 Task: Look for space in Asadābād, Afghanistan from 6th June, 2023 to 8th June, 2023 for 2 adults in price range Rs.7000 to Rs.12000. Place can be private room with 1  bedroom having 2 beds and 1 bathroom. Property type can be house, flat, hotel. Amenities needed are: wifi, air conditioning. Booking option can be shelf check-in. Required host language is English.
Action: Mouse moved to (537, 106)
Screenshot: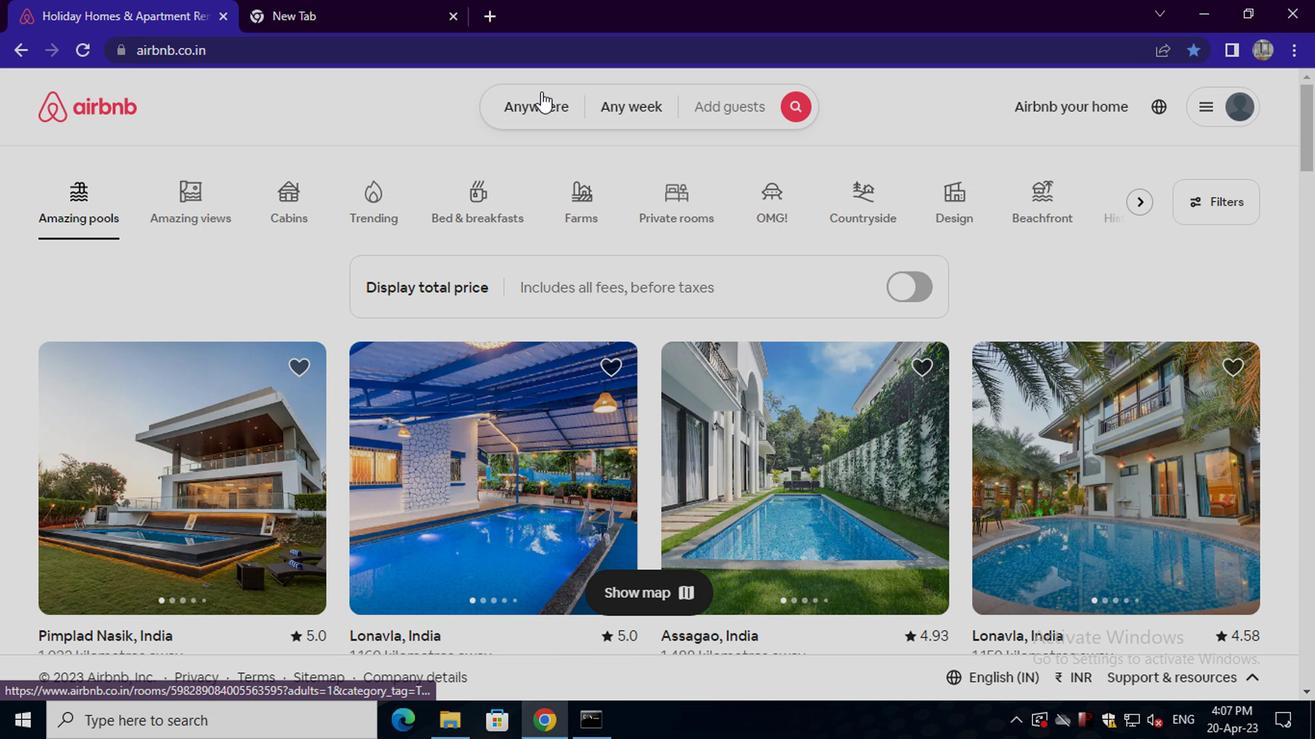 
Action: Mouse pressed left at (537, 106)
Screenshot: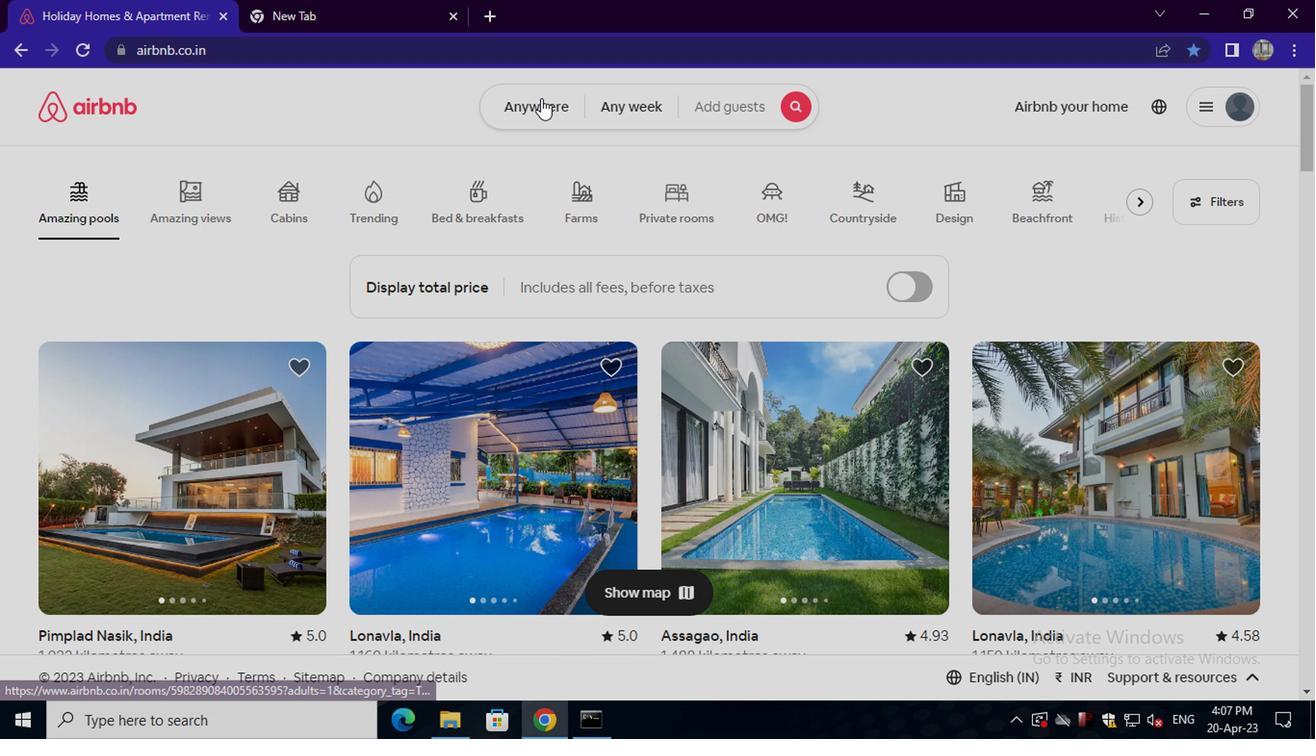 
Action: Mouse moved to (360, 191)
Screenshot: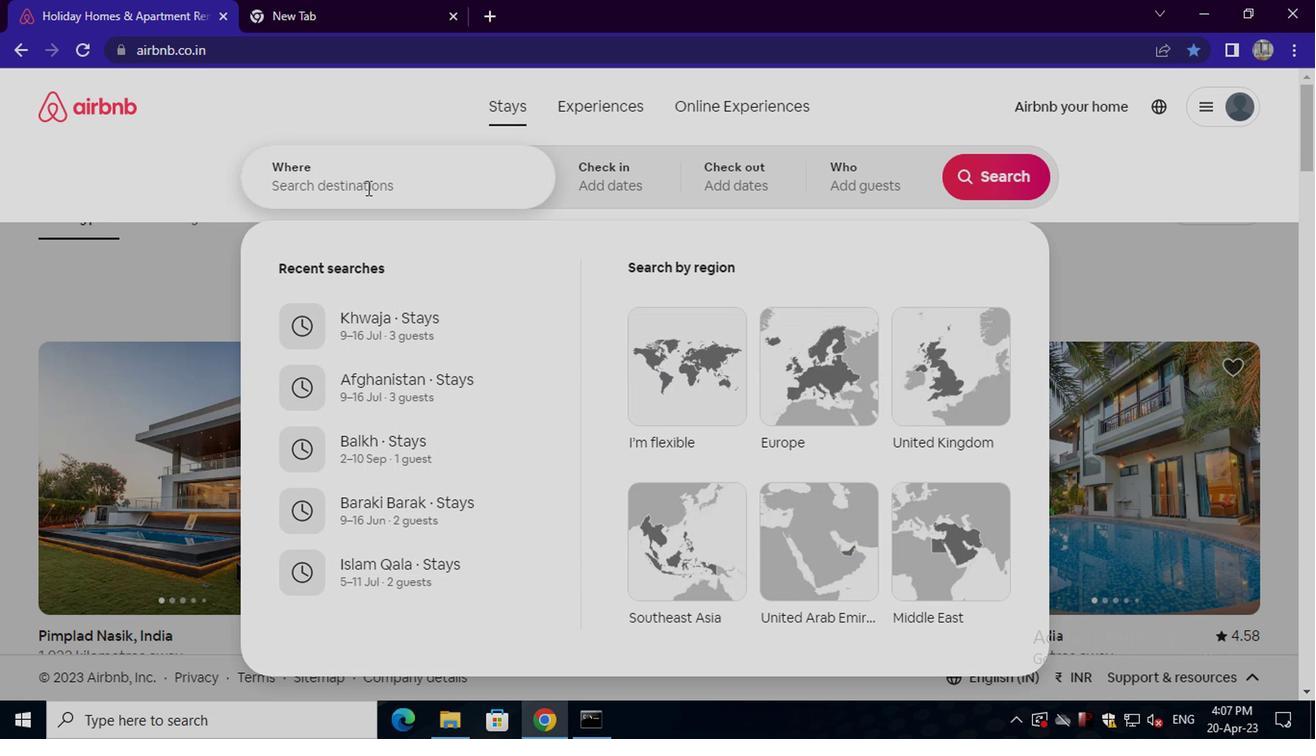 
Action: Mouse pressed left at (360, 191)
Screenshot: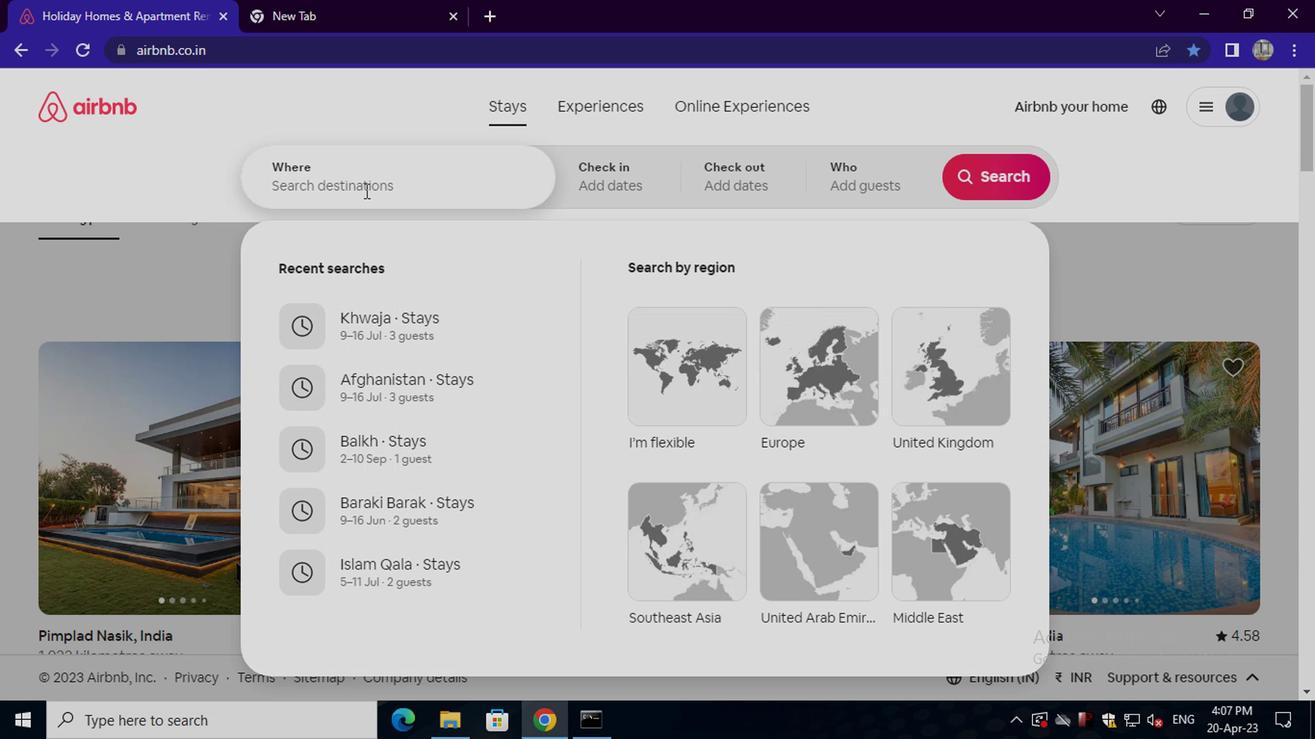 
Action: Key pressed <Key.shift>ASADABAD
Screenshot: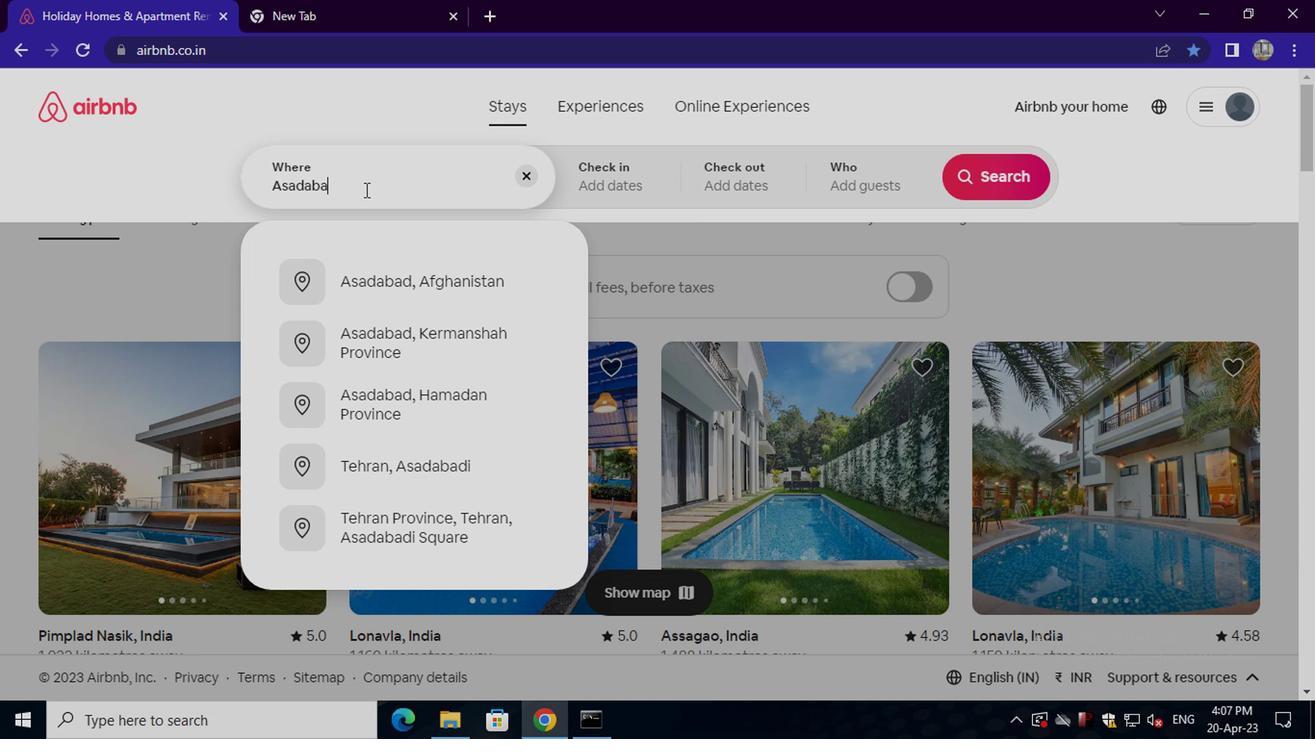 
Action: Mouse moved to (406, 282)
Screenshot: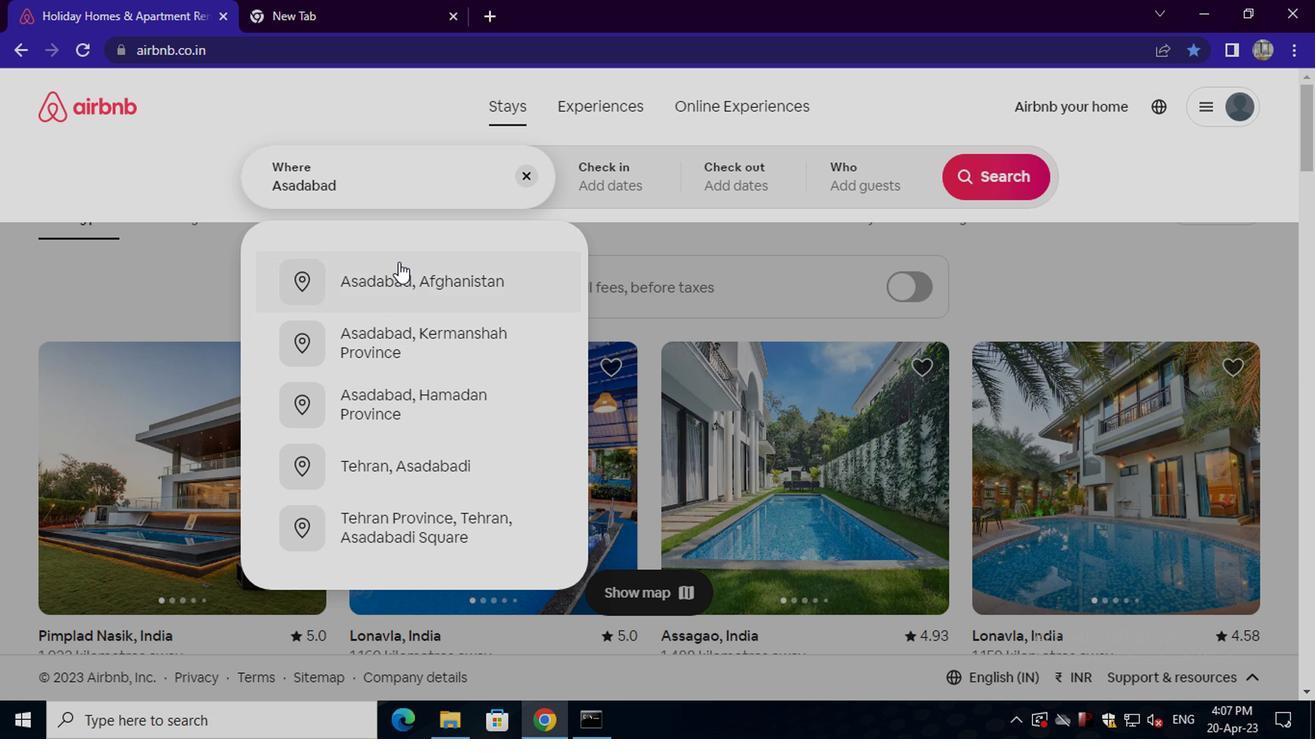 
Action: Mouse pressed left at (406, 282)
Screenshot: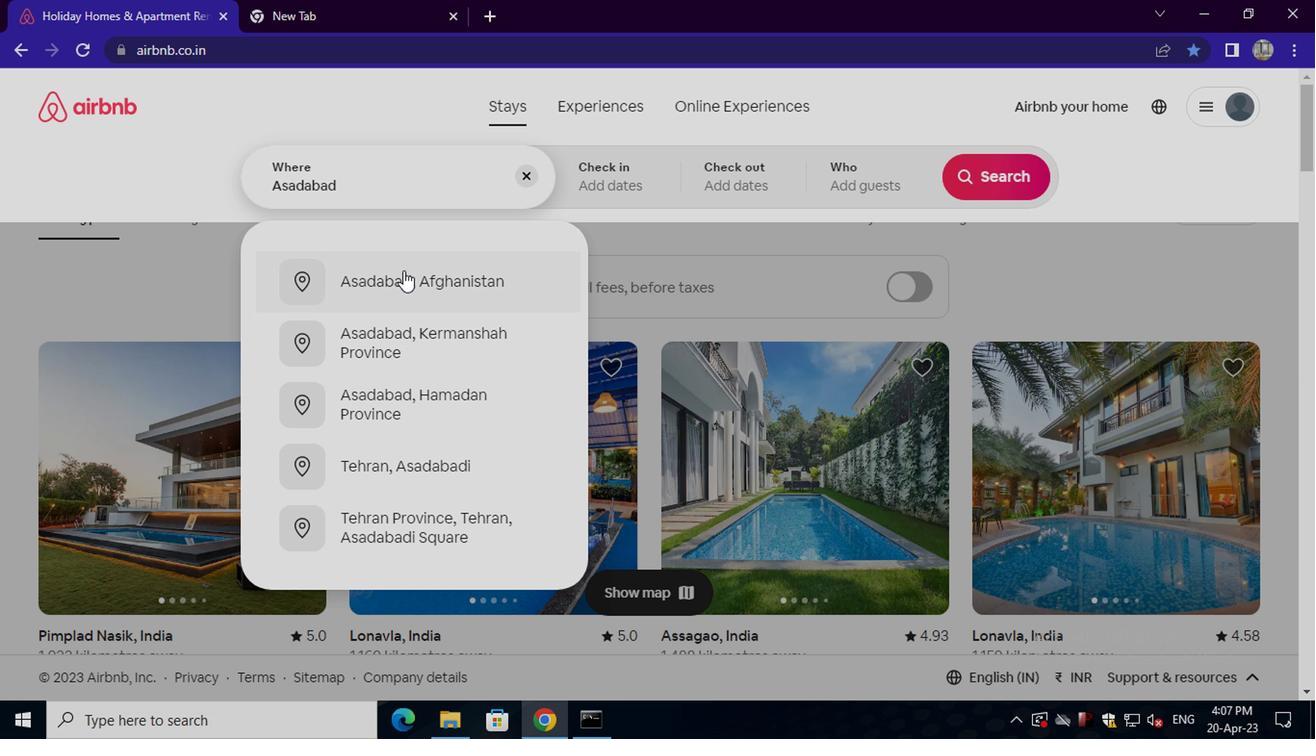 
Action: Mouse moved to (974, 327)
Screenshot: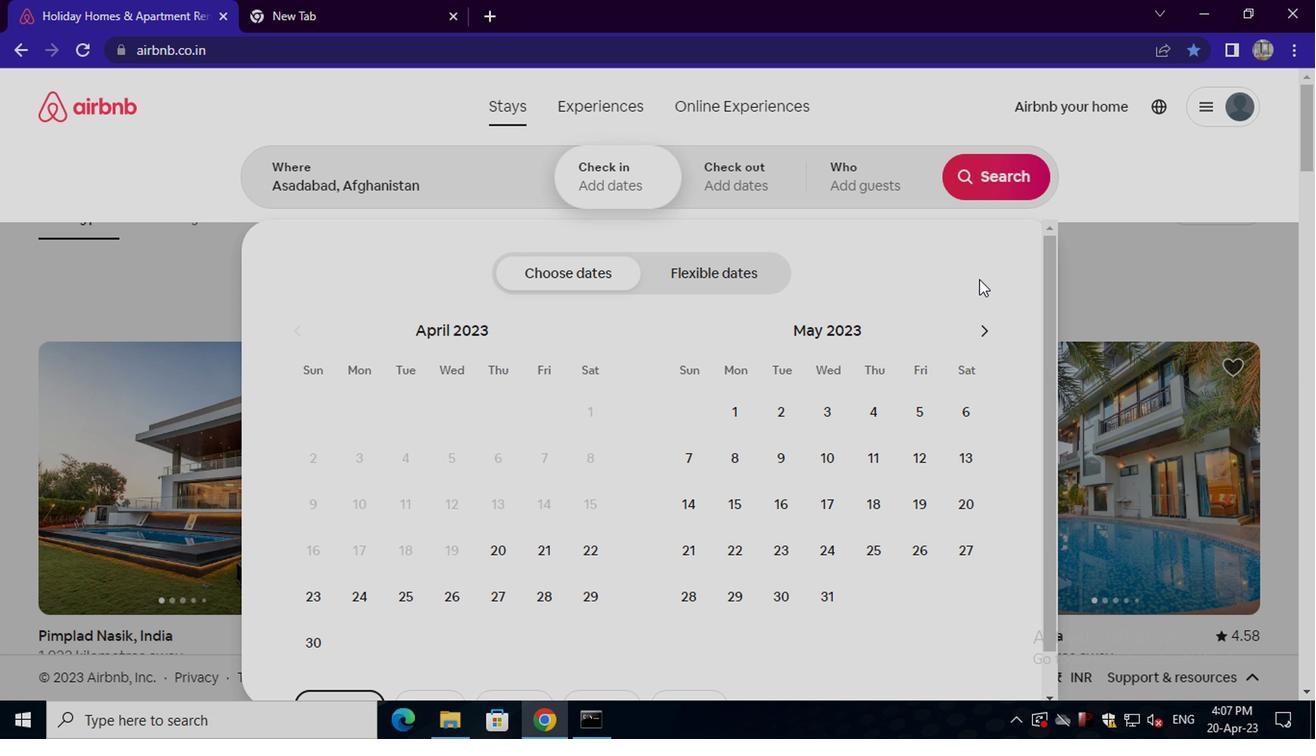 
Action: Mouse pressed left at (974, 327)
Screenshot: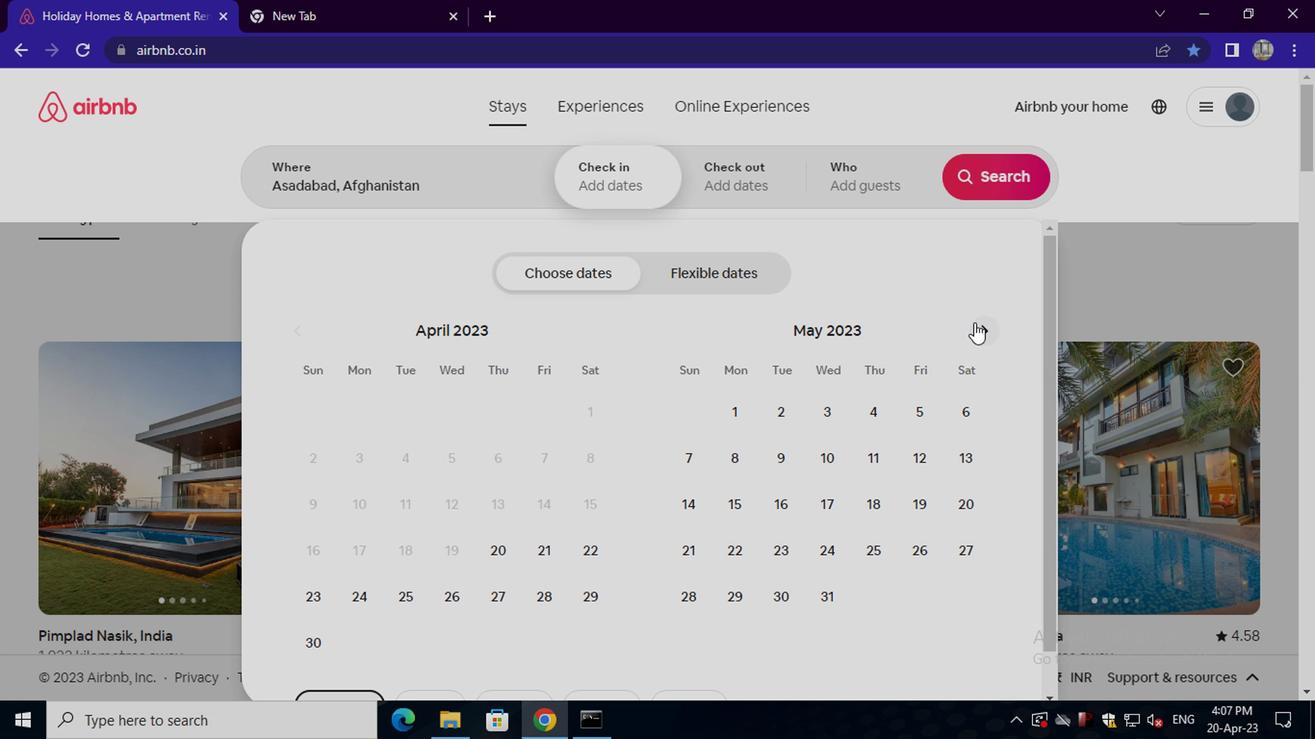 
Action: Mouse moved to (792, 446)
Screenshot: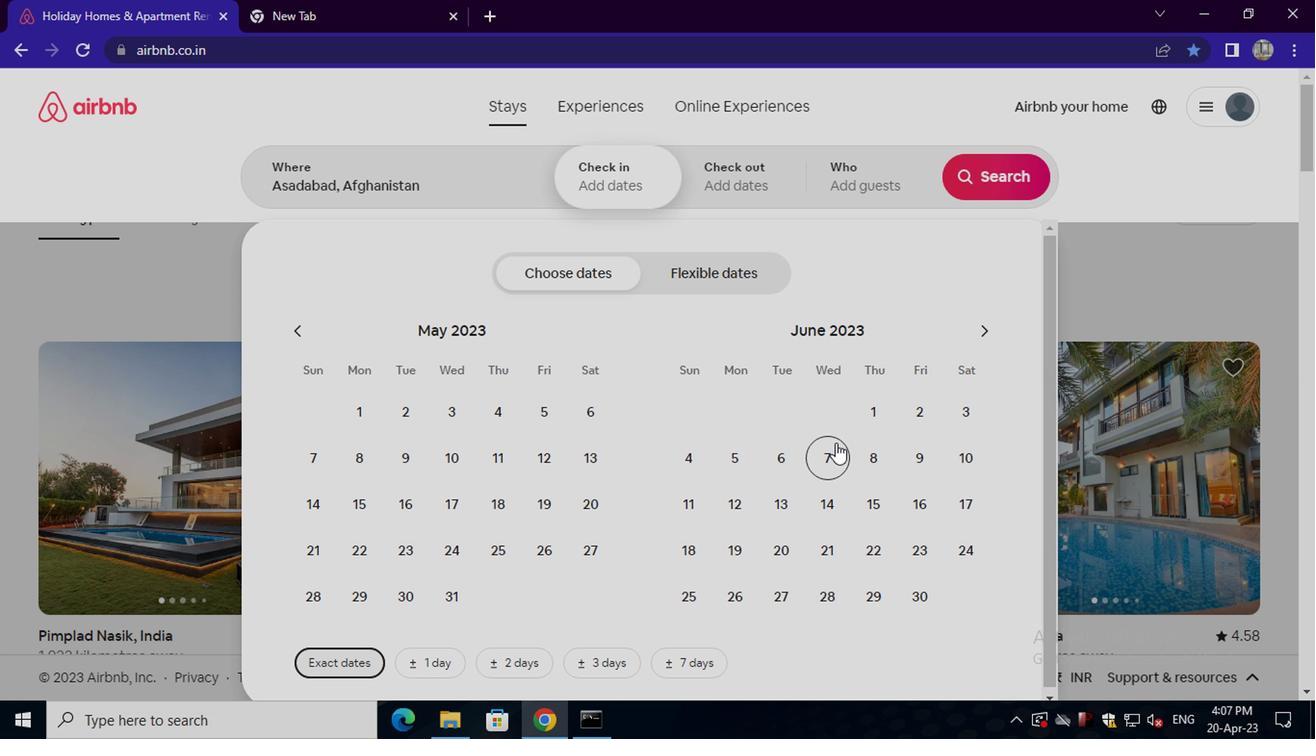 
Action: Mouse pressed left at (792, 446)
Screenshot: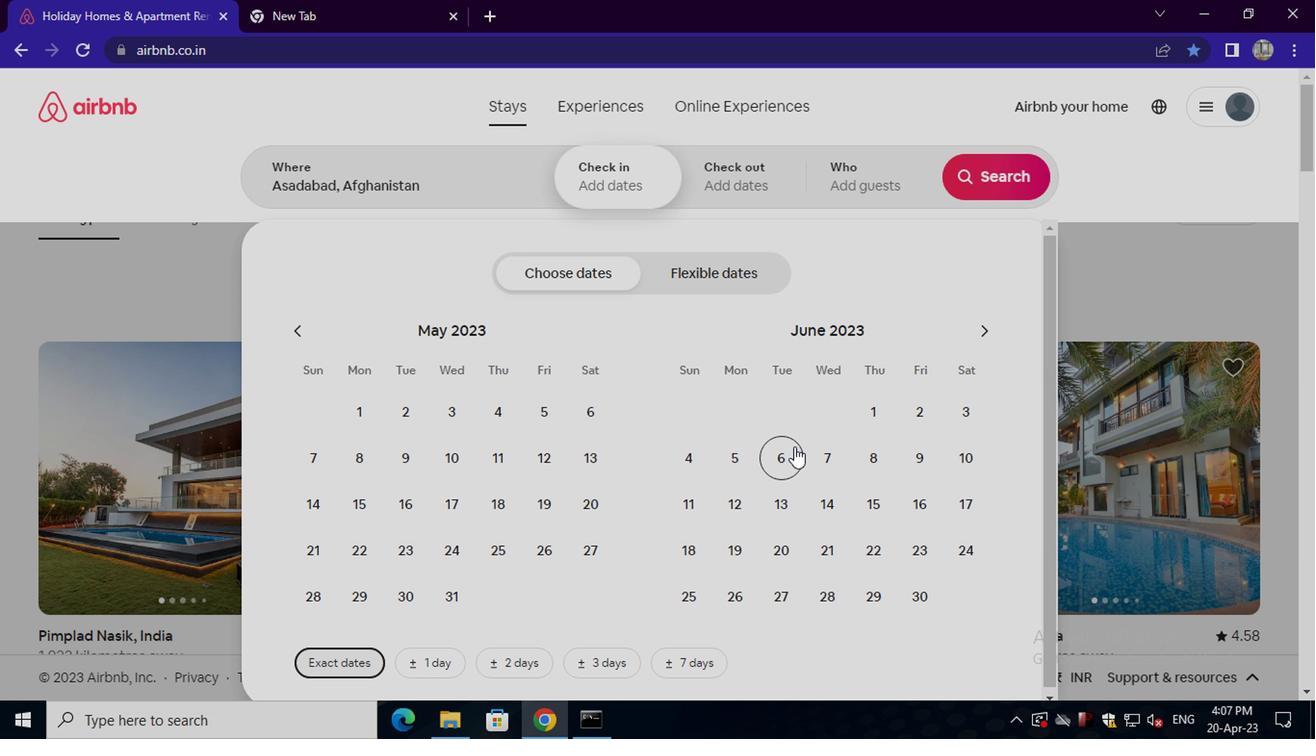 
Action: Mouse moved to (870, 457)
Screenshot: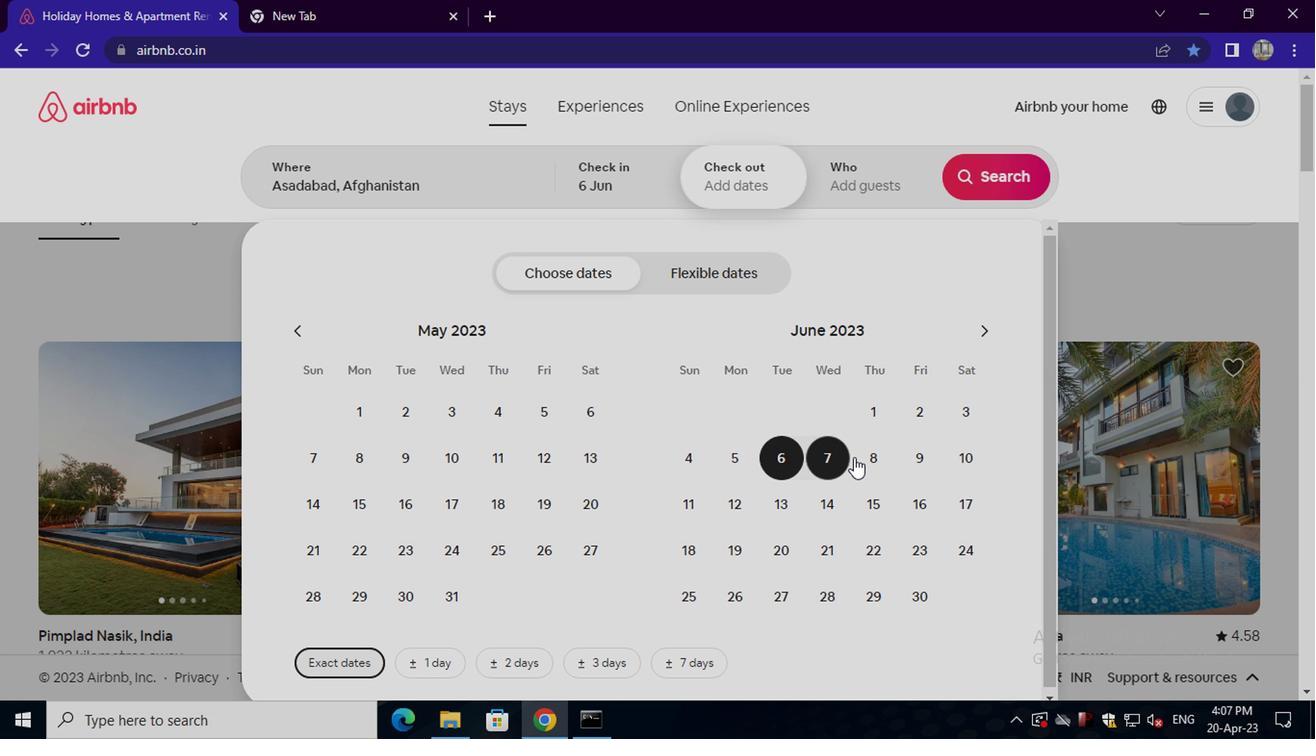 
Action: Mouse pressed left at (870, 457)
Screenshot: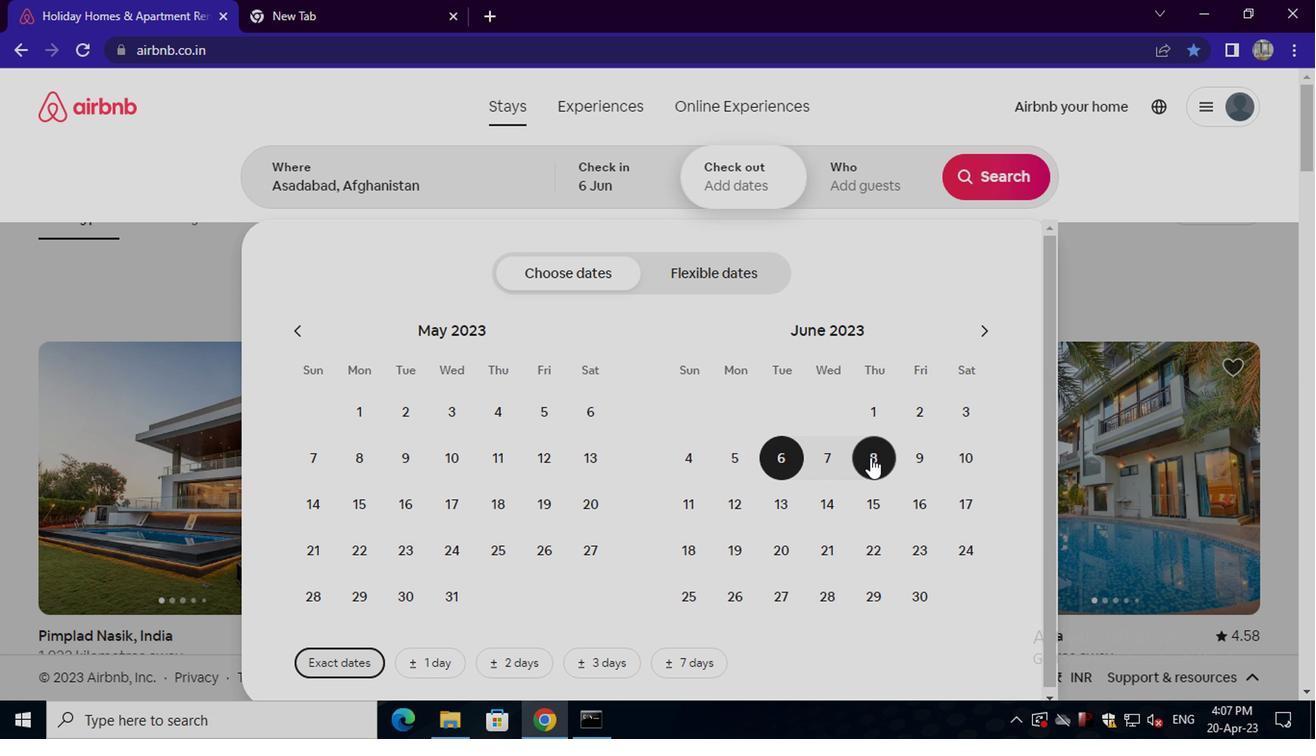 
Action: Mouse moved to (884, 191)
Screenshot: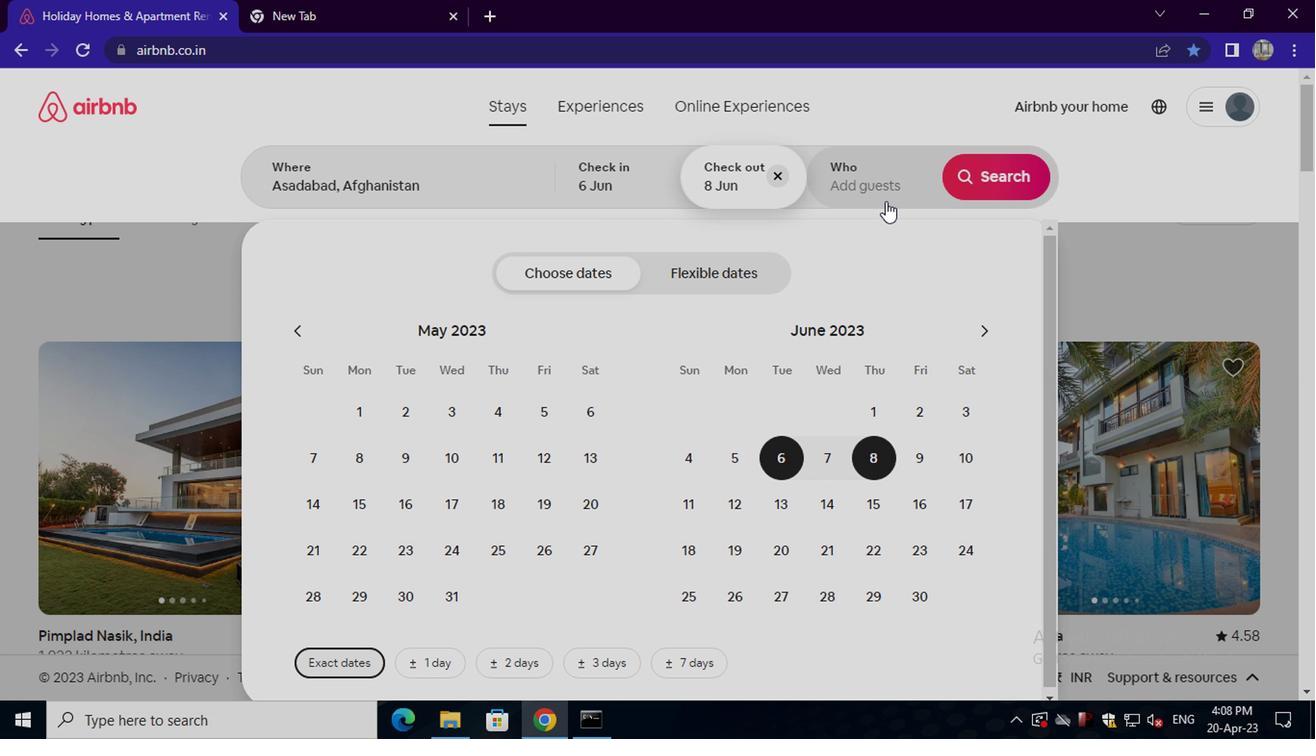 
Action: Mouse pressed left at (884, 191)
Screenshot: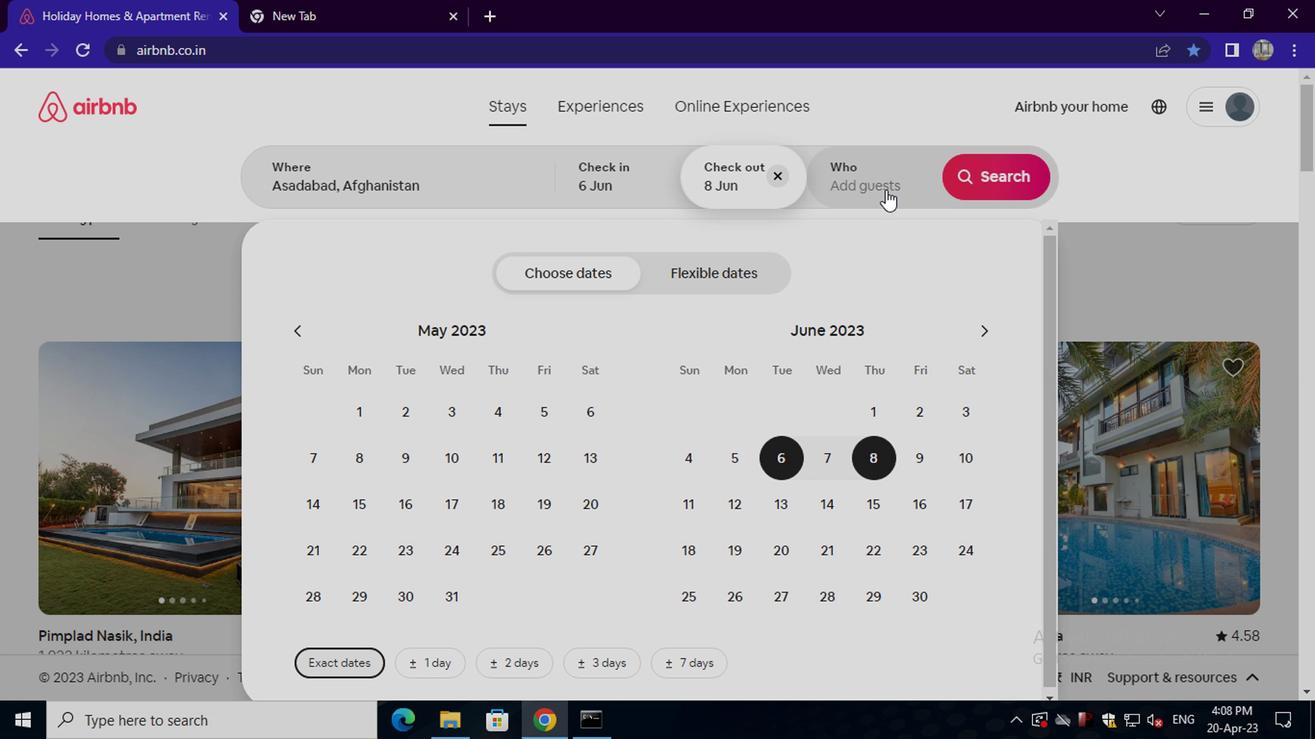 
Action: Mouse moved to (992, 280)
Screenshot: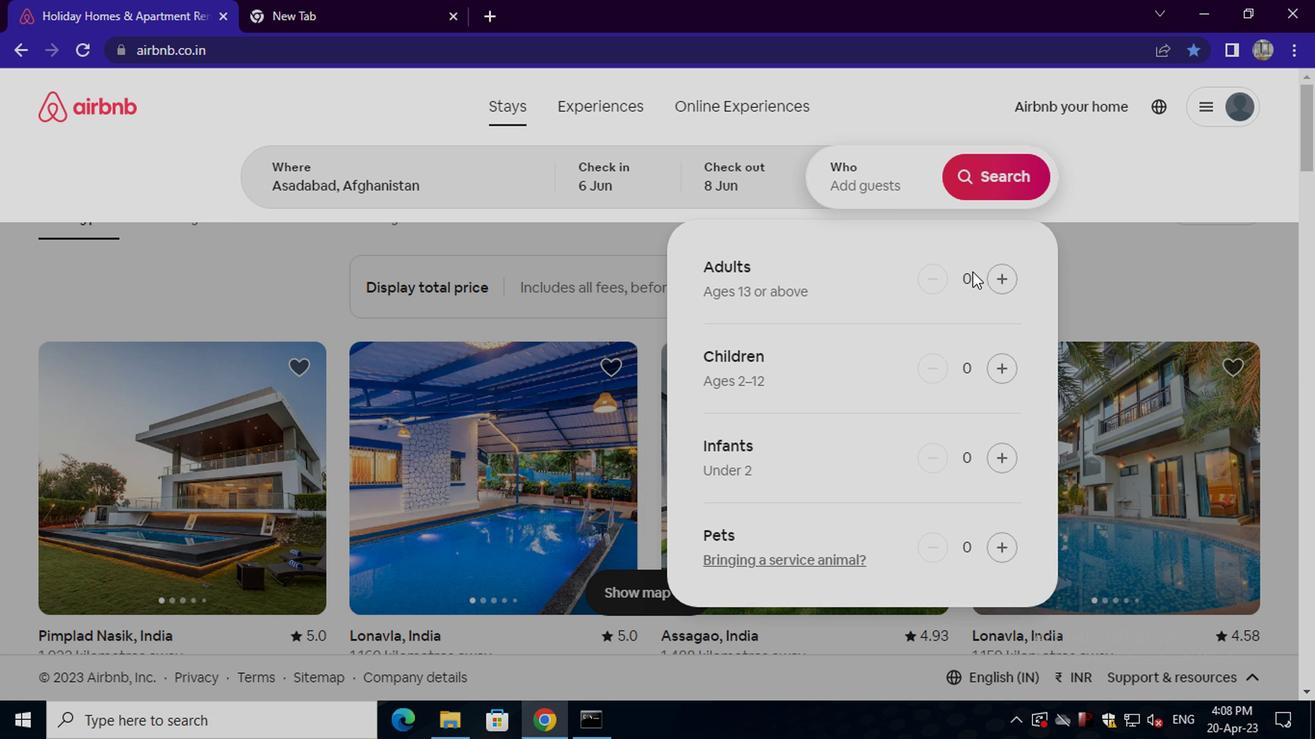 
Action: Mouse pressed left at (992, 280)
Screenshot: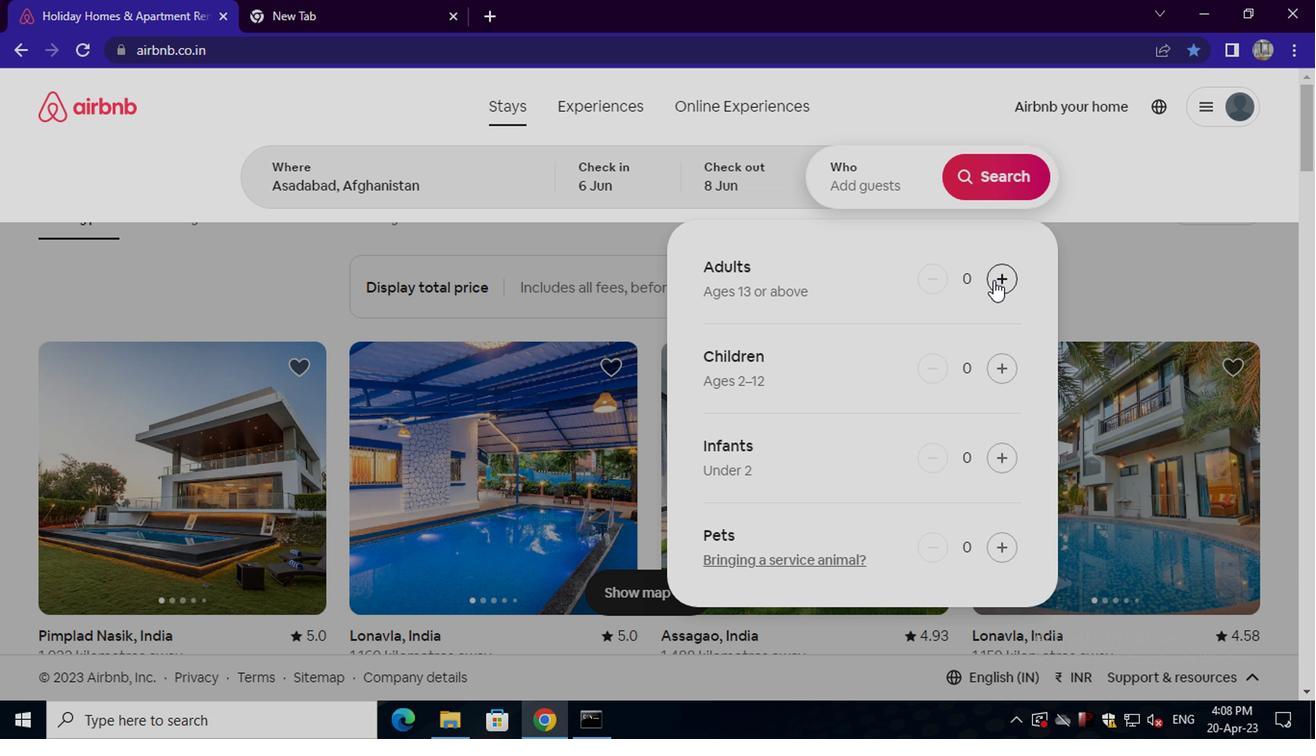 
Action: Mouse pressed left at (992, 280)
Screenshot: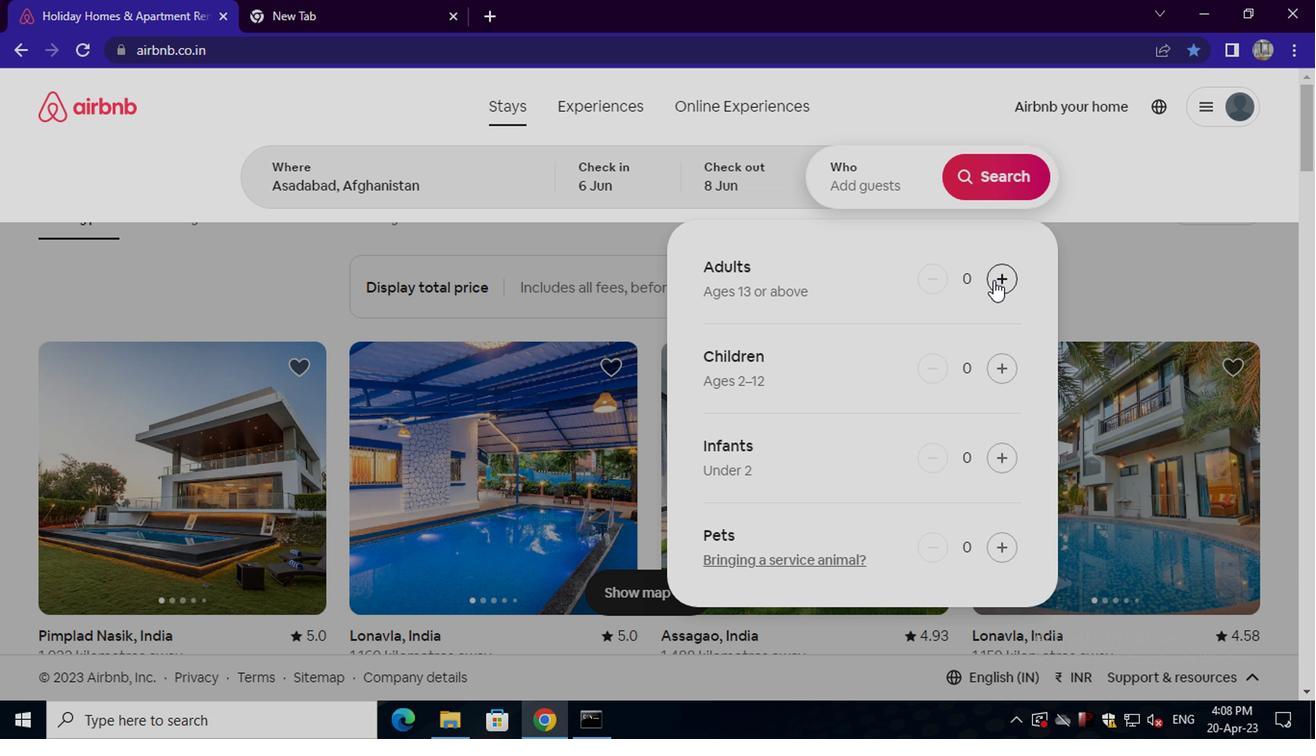 
Action: Mouse moved to (1004, 177)
Screenshot: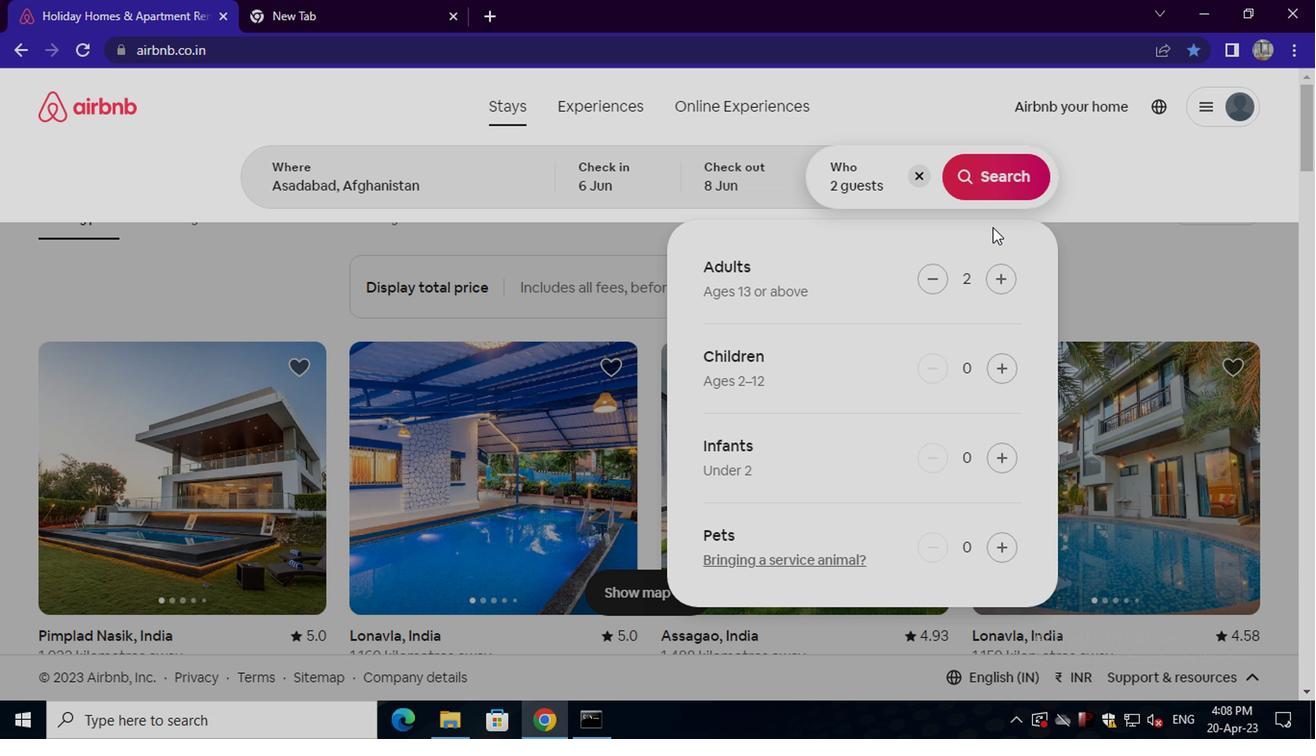 
Action: Mouse pressed left at (1004, 177)
Screenshot: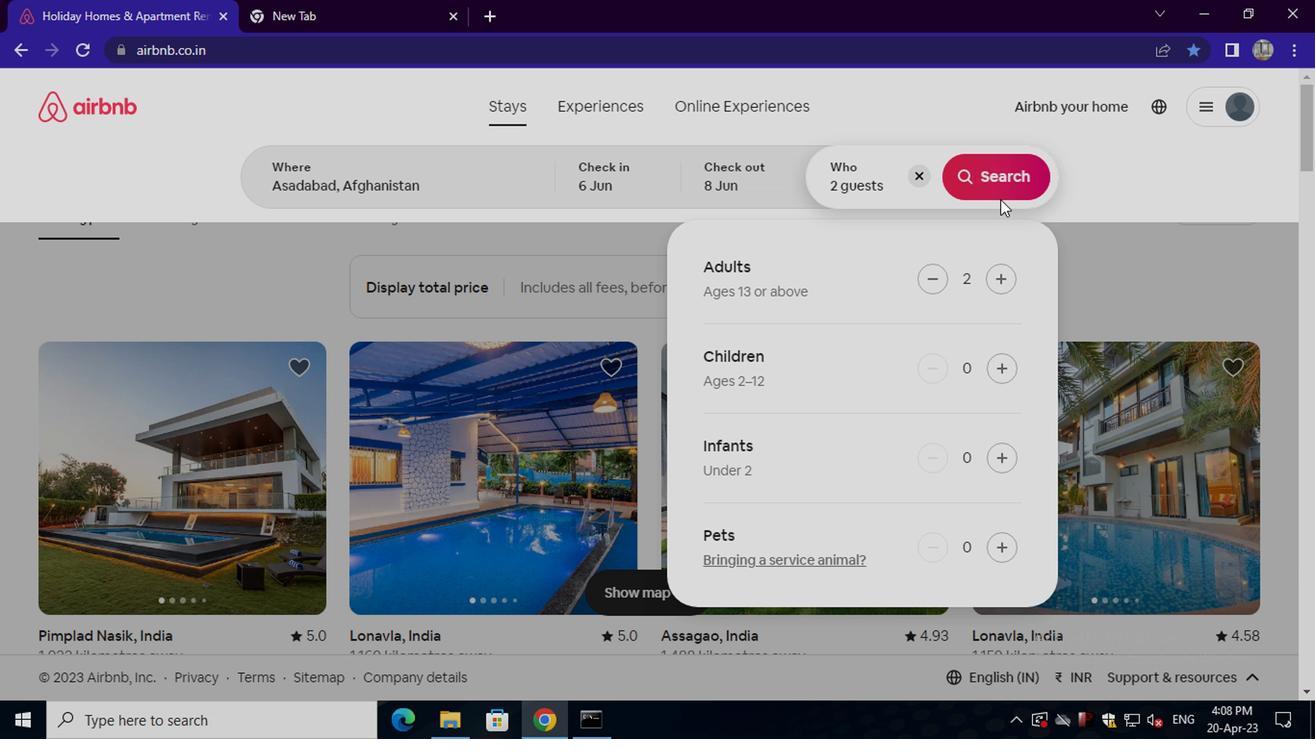 
Action: Mouse moved to (1228, 186)
Screenshot: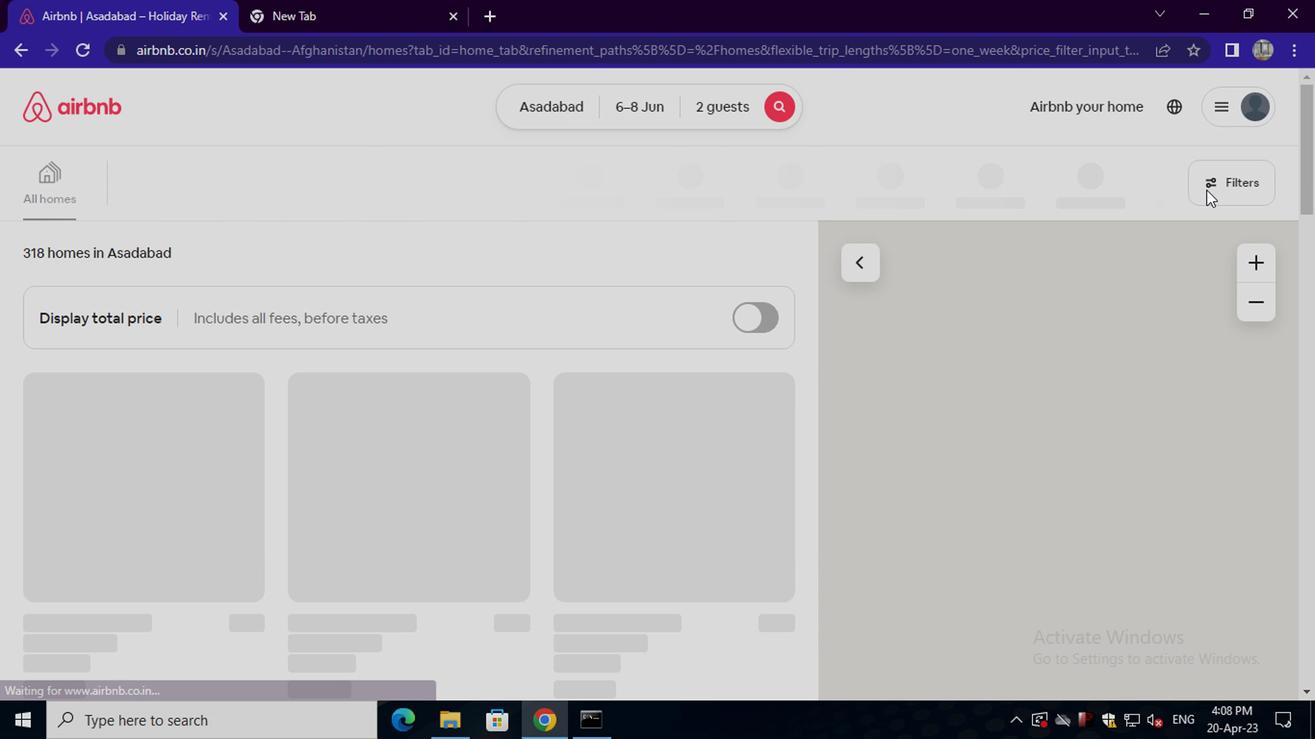 
Action: Mouse pressed left at (1228, 186)
Screenshot: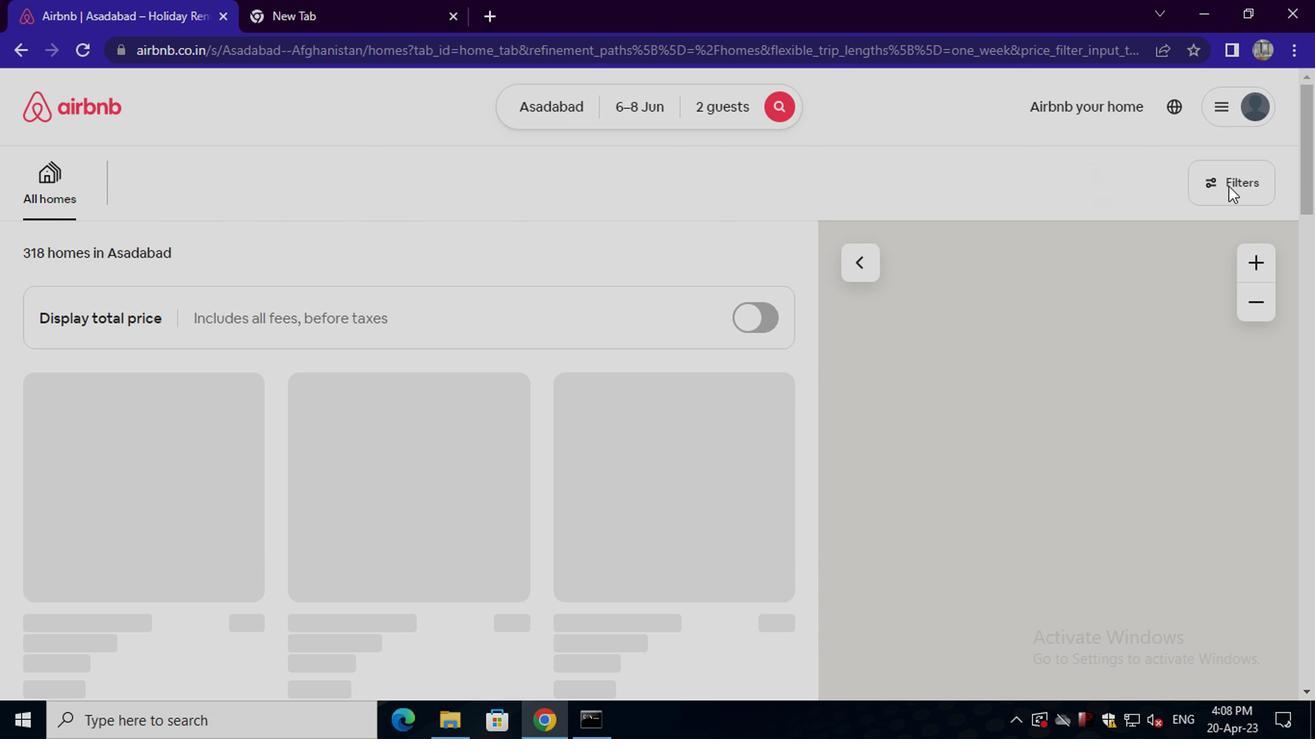 
Action: Mouse moved to (446, 433)
Screenshot: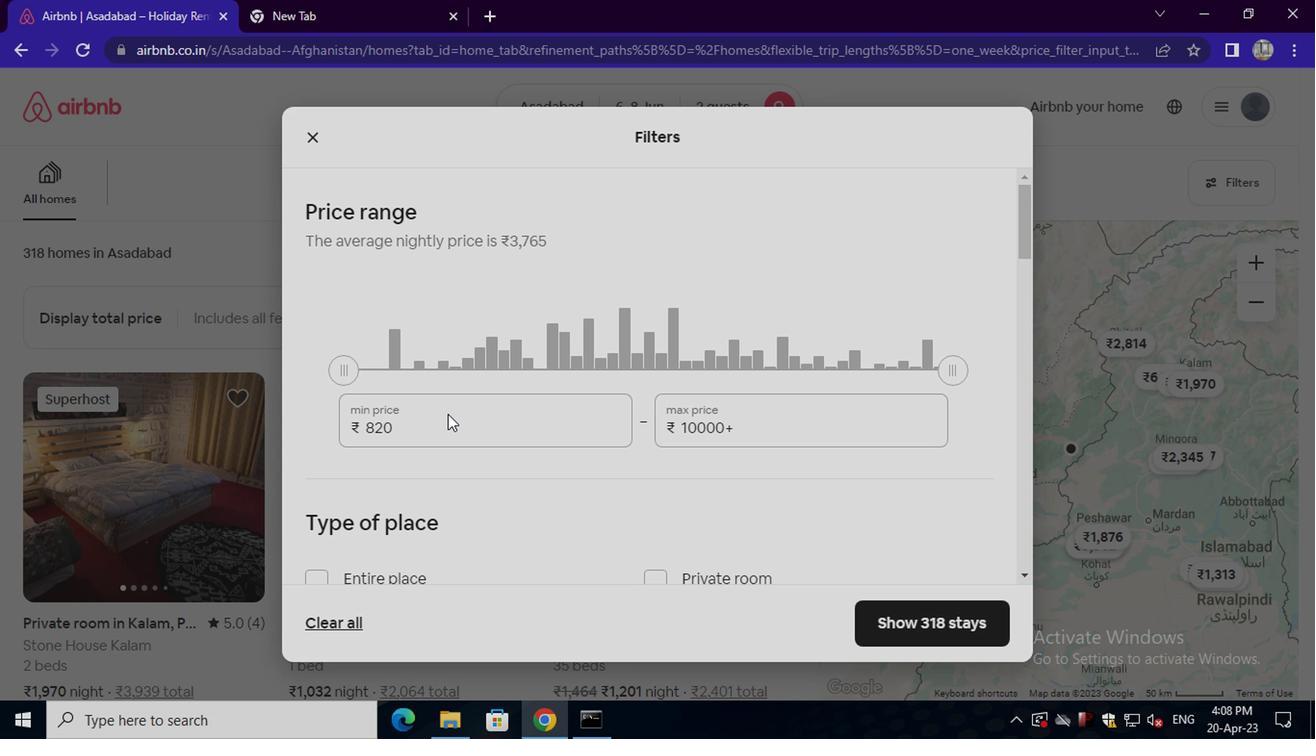 
Action: Mouse pressed left at (446, 433)
Screenshot: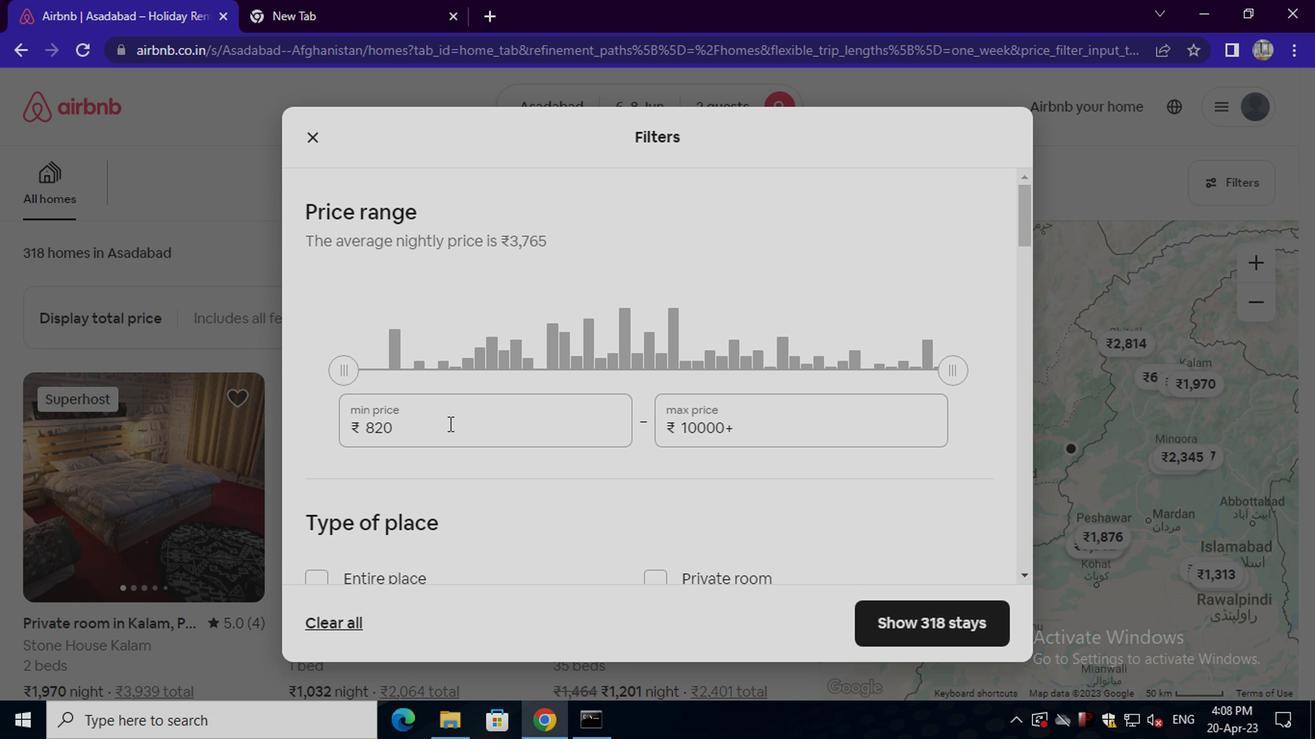 
Action: Key pressed <Key.backspace><Key.backspace><Key.backspace><Key.backspace><Key.backspace><Key.backspace><Key.backspace><Key.backspace><Key.backspace><Key.backspace><Key.backspace><Key.backspace>7000
Screenshot: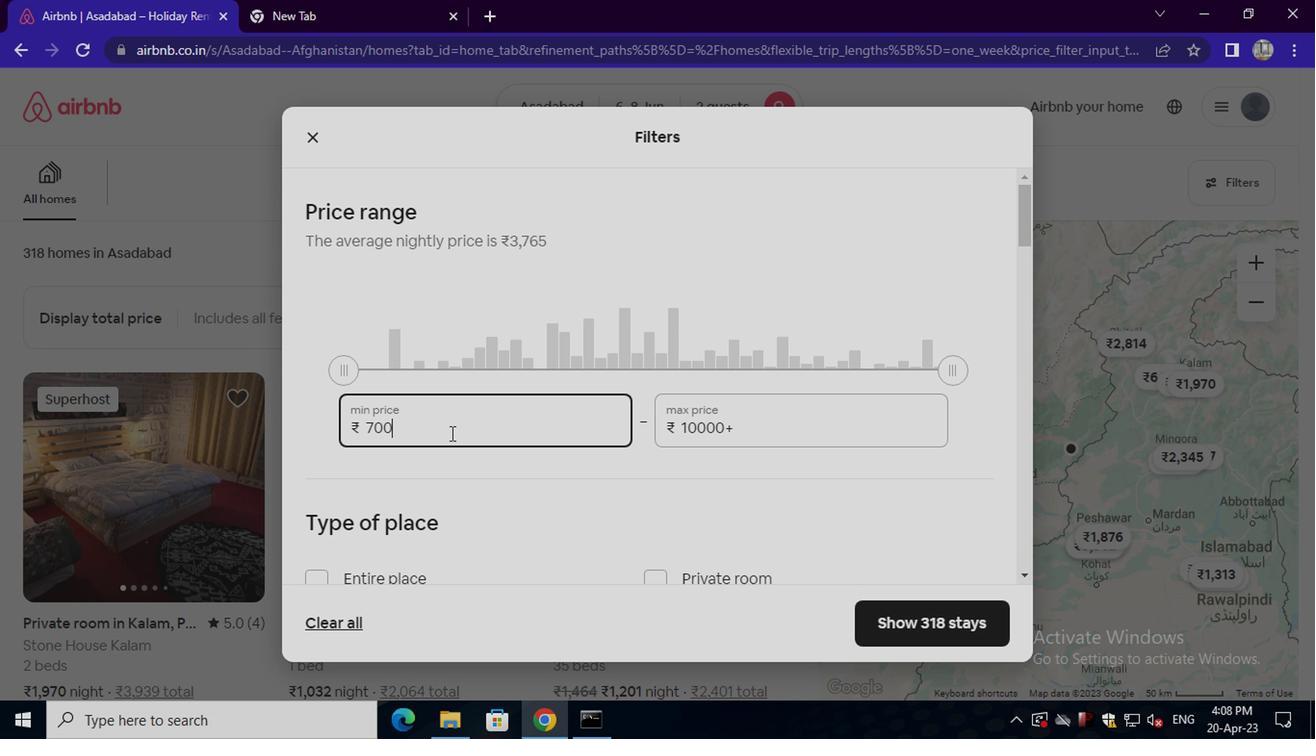 
Action: Mouse moved to (744, 432)
Screenshot: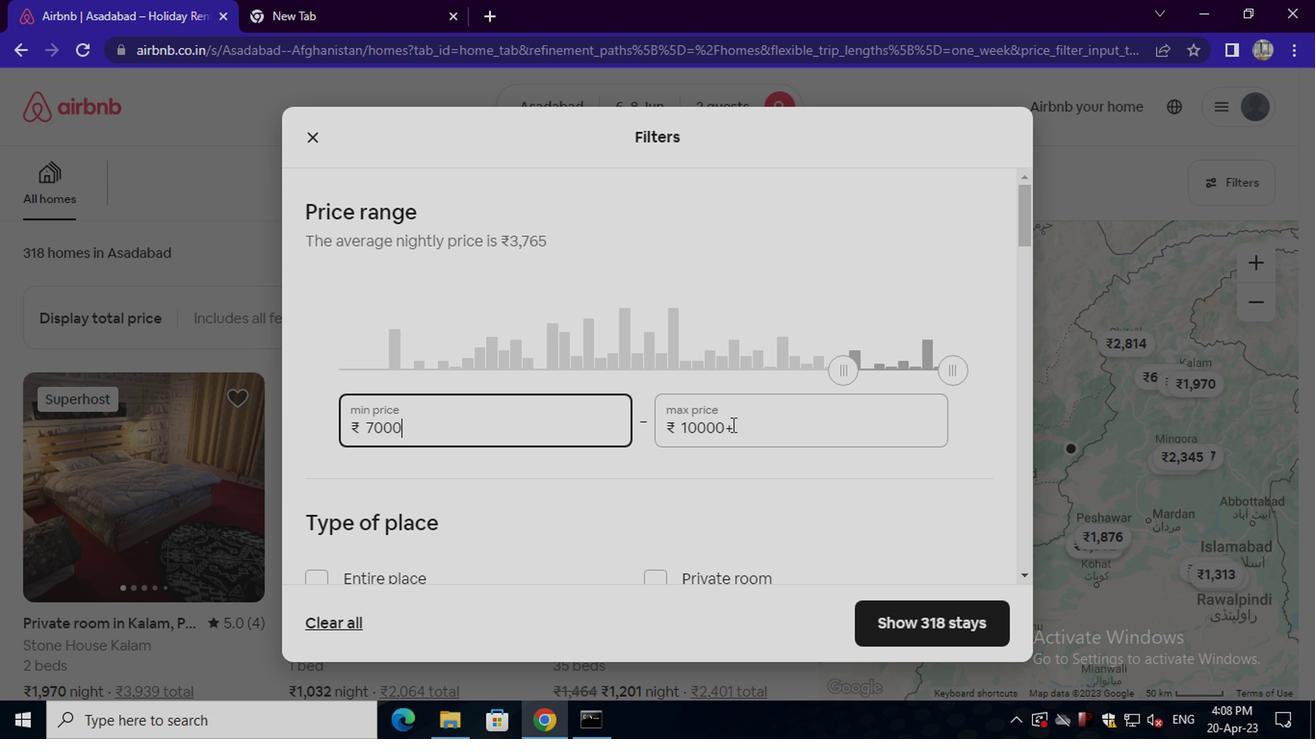
Action: Mouse pressed left at (744, 432)
Screenshot: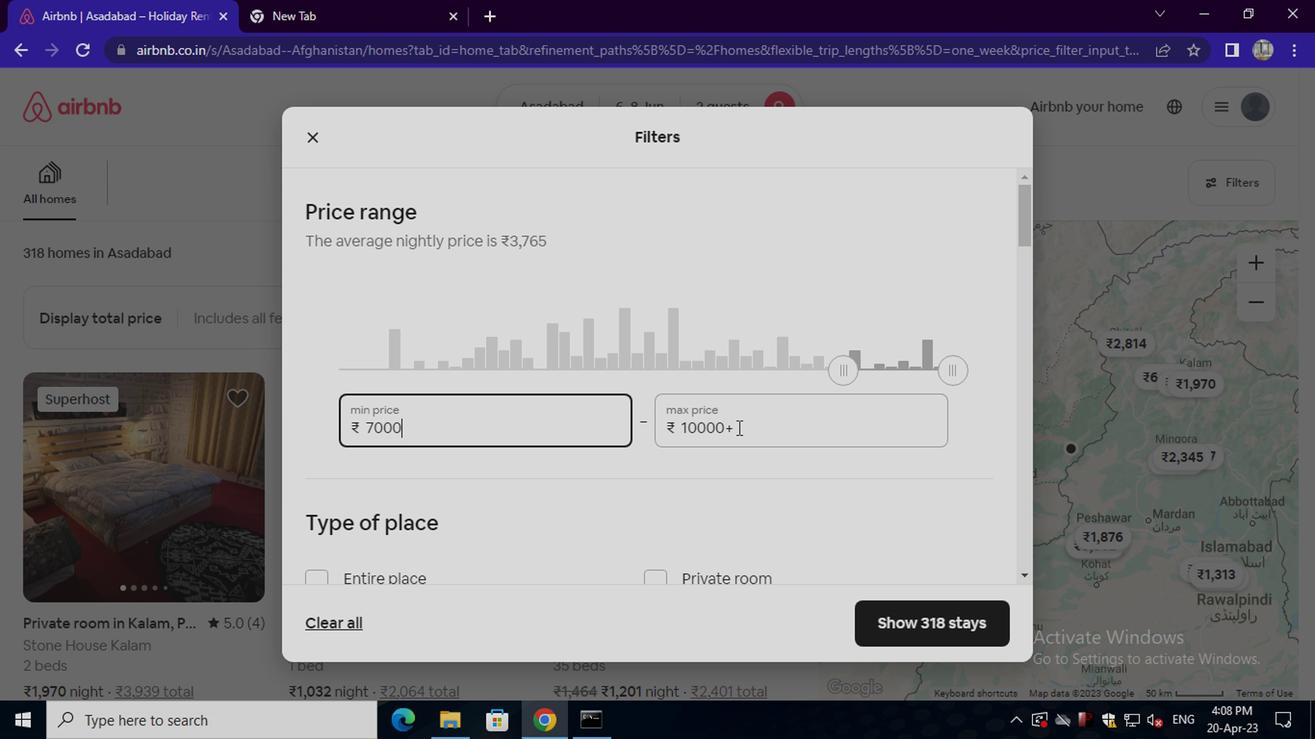 
Action: Mouse moved to (769, 416)
Screenshot: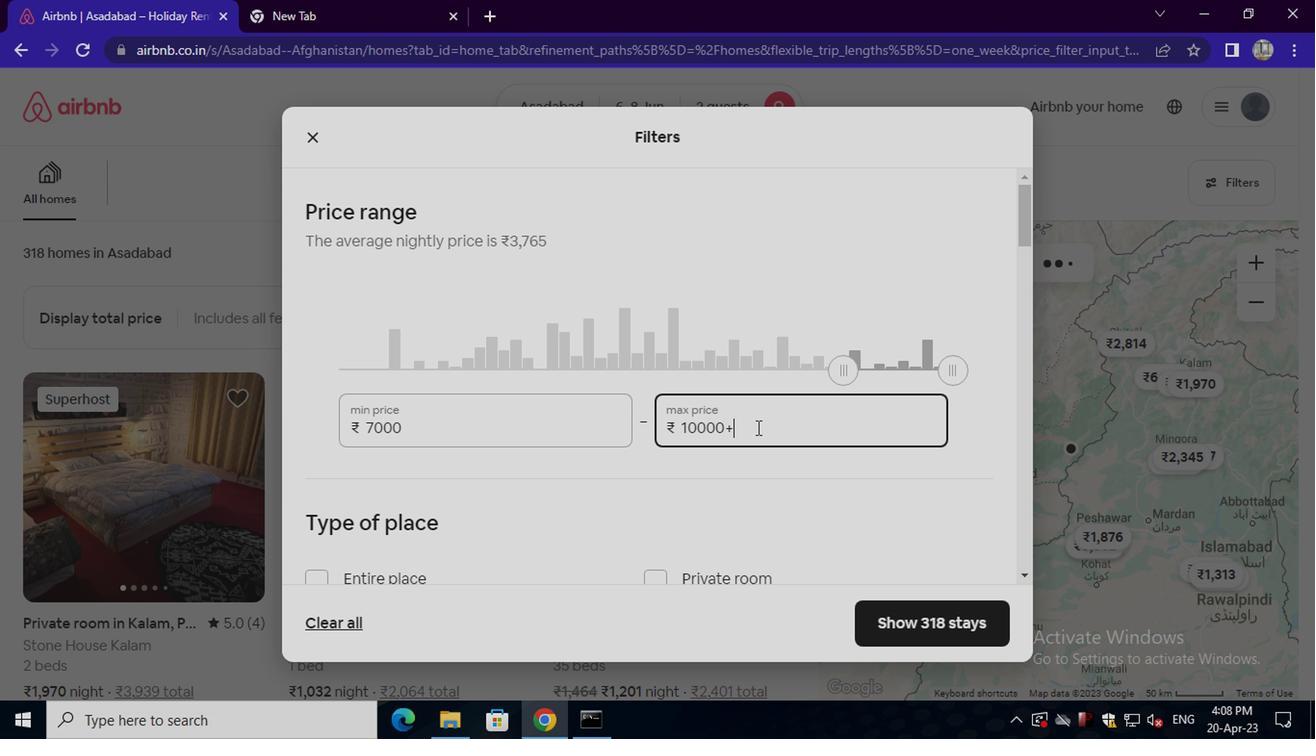 
Action: Key pressed <Key.backspace><Key.backspace><Key.backspace><Key.backspace><Key.backspace><Key.backspace><Key.backspace><Key.backspace><Key.backspace><Key.backspace><Key.backspace><Key.backspace><Key.backspace><Key.backspace>12000
Screenshot: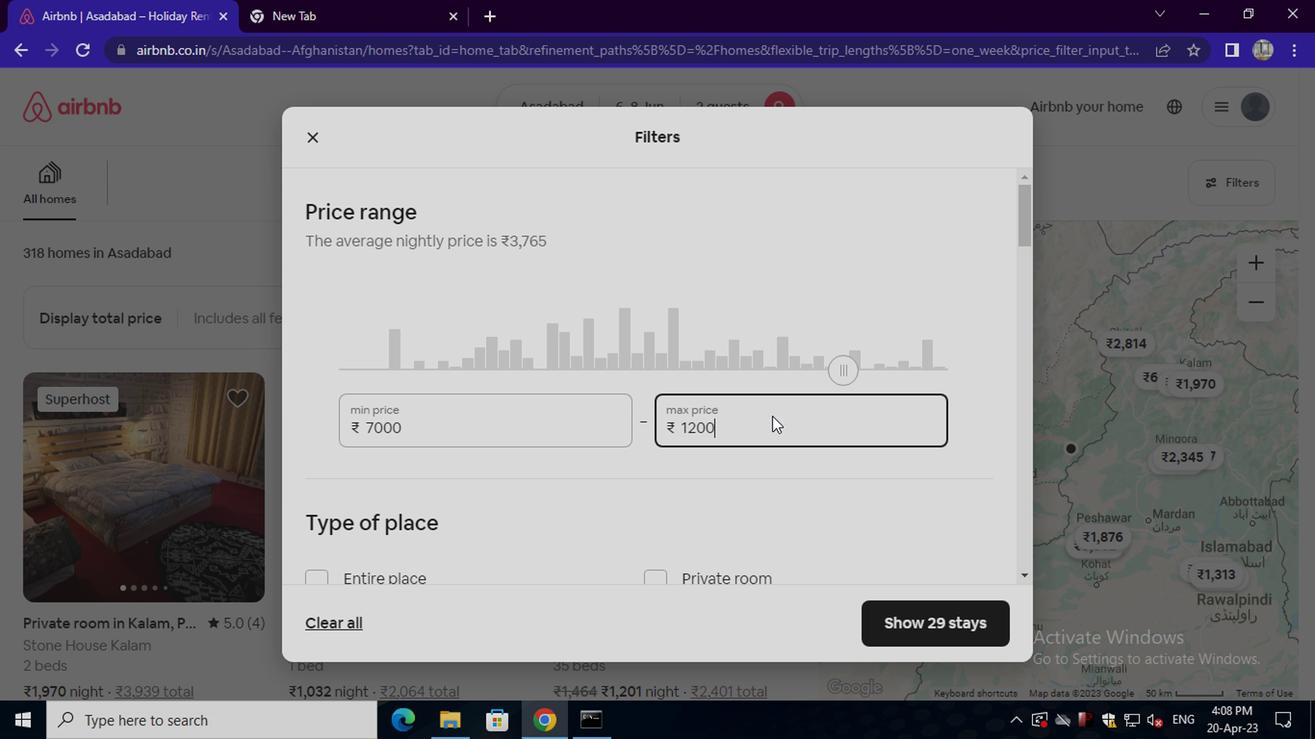 
Action: Mouse moved to (784, 421)
Screenshot: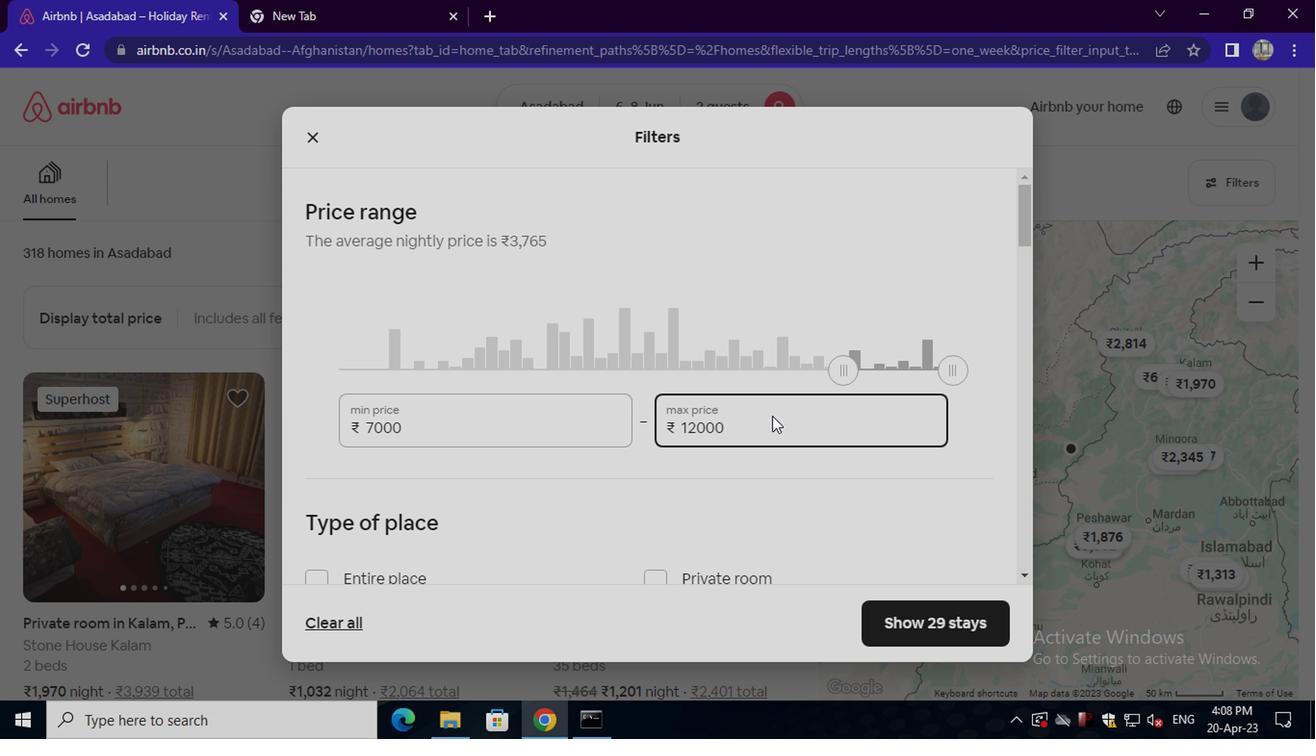 
Action: Mouse scrolled (784, 421) with delta (0, 0)
Screenshot: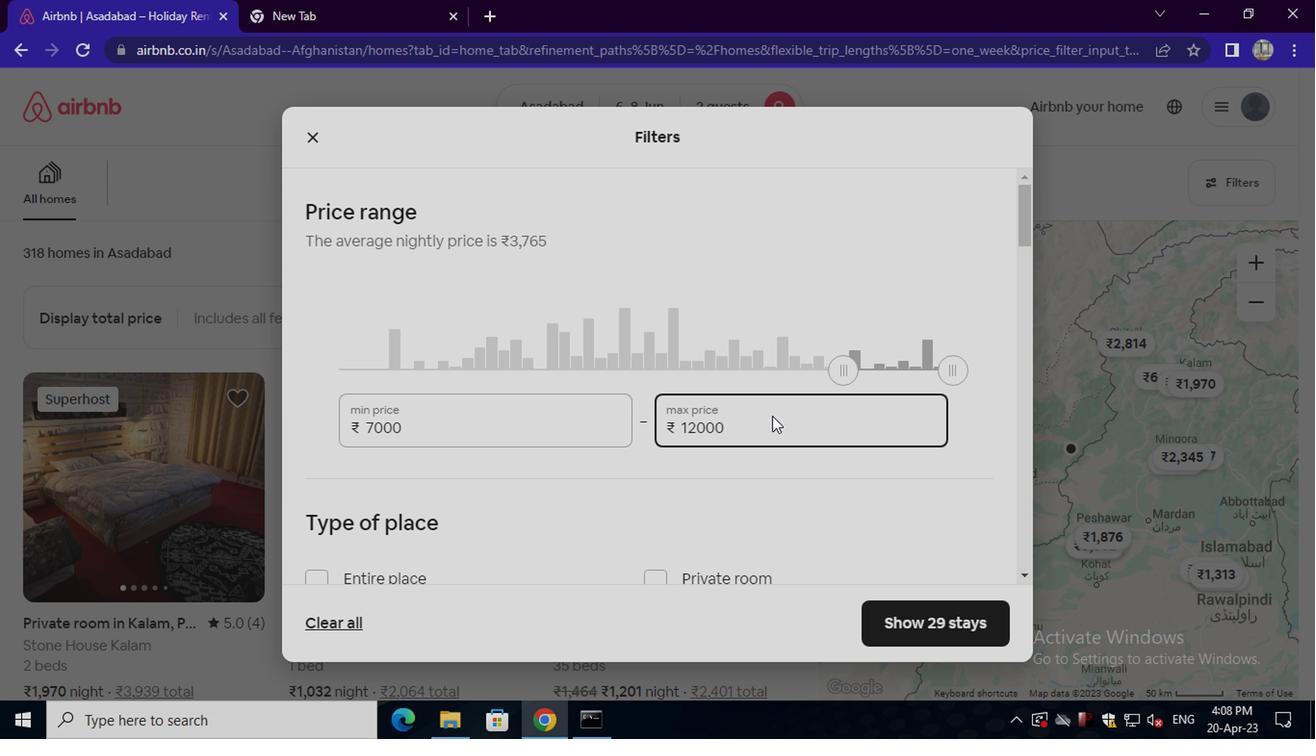 
Action: Mouse moved to (784, 421)
Screenshot: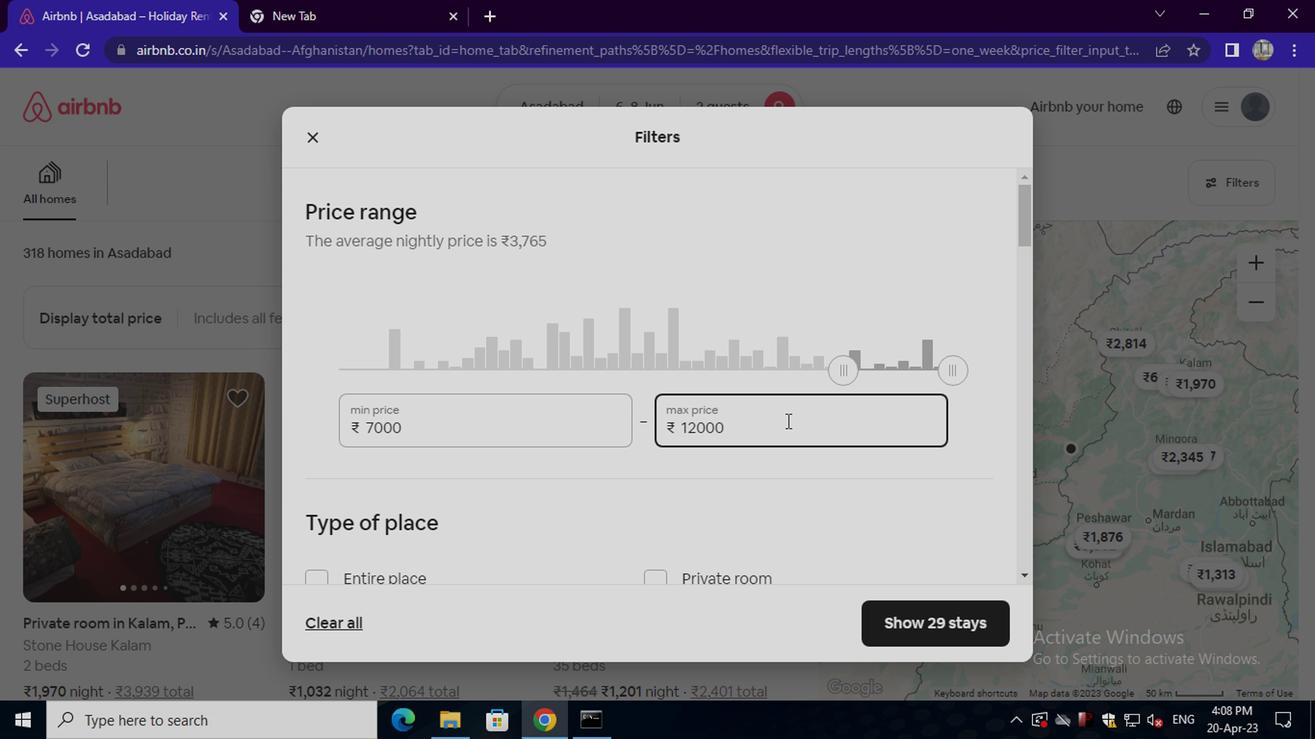 
Action: Mouse scrolled (784, 421) with delta (0, 0)
Screenshot: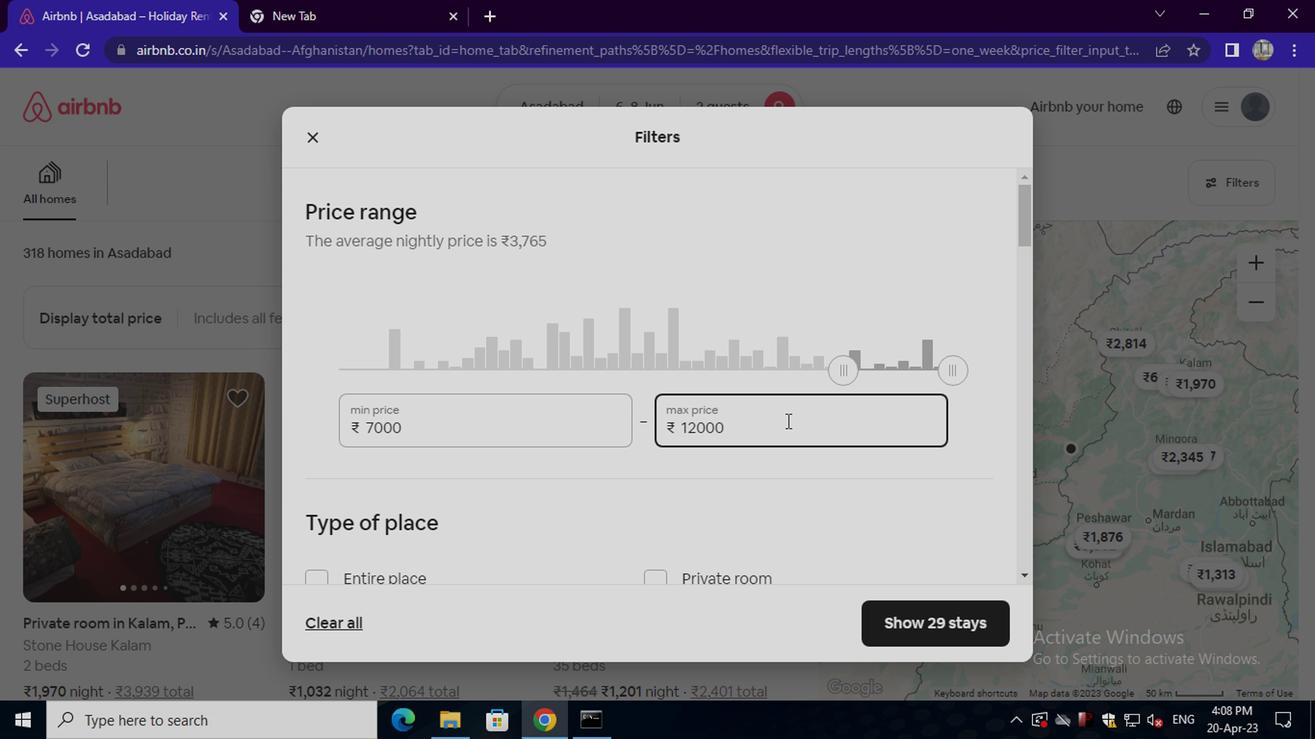 
Action: Mouse moved to (784, 423)
Screenshot: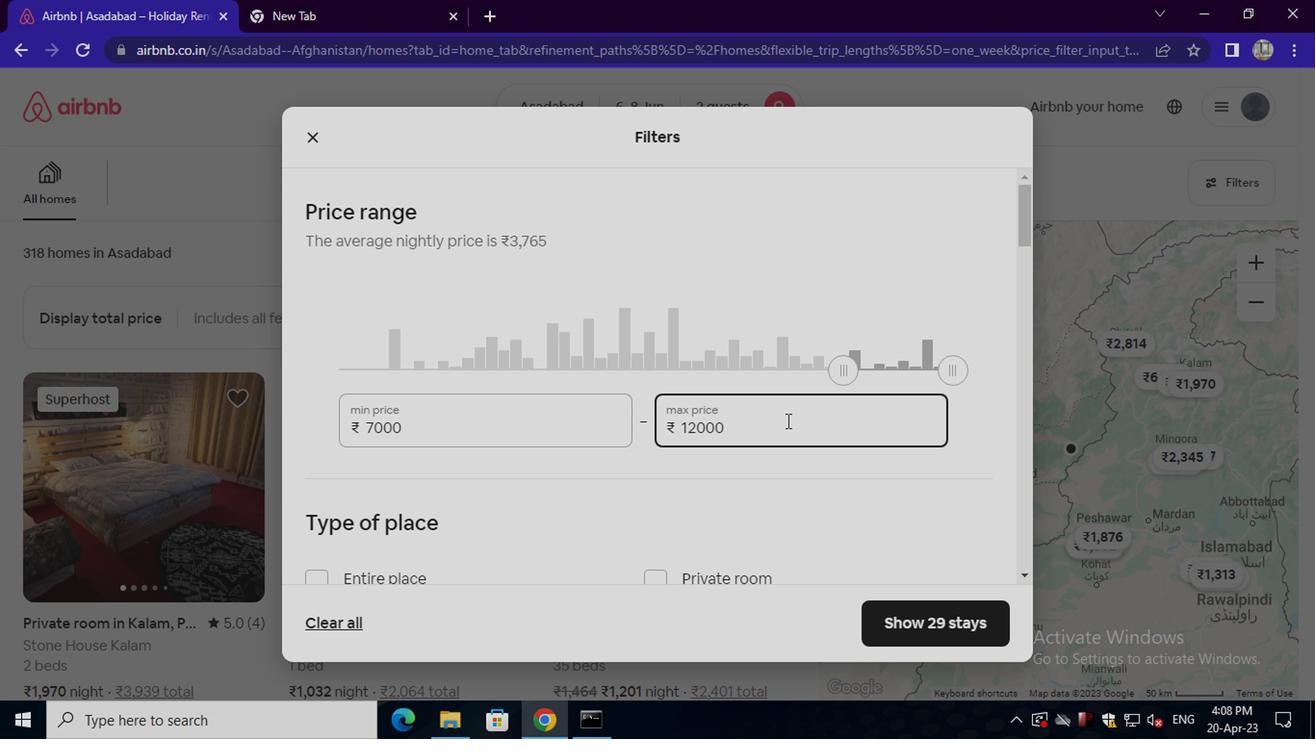 
Action: Mouse scrolled (784, 423) with delta (0, 0)
Screenshot: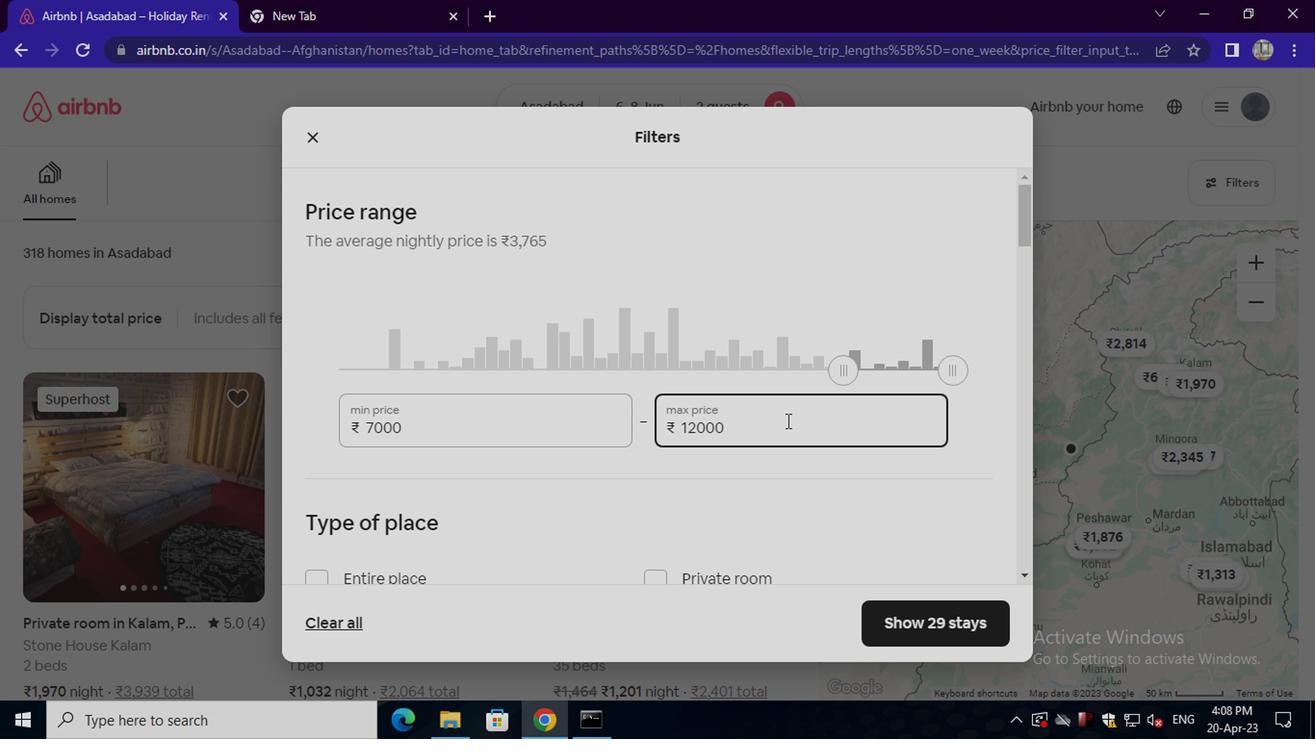 
Action: Mouse moved to (671, 295)
Screenshot: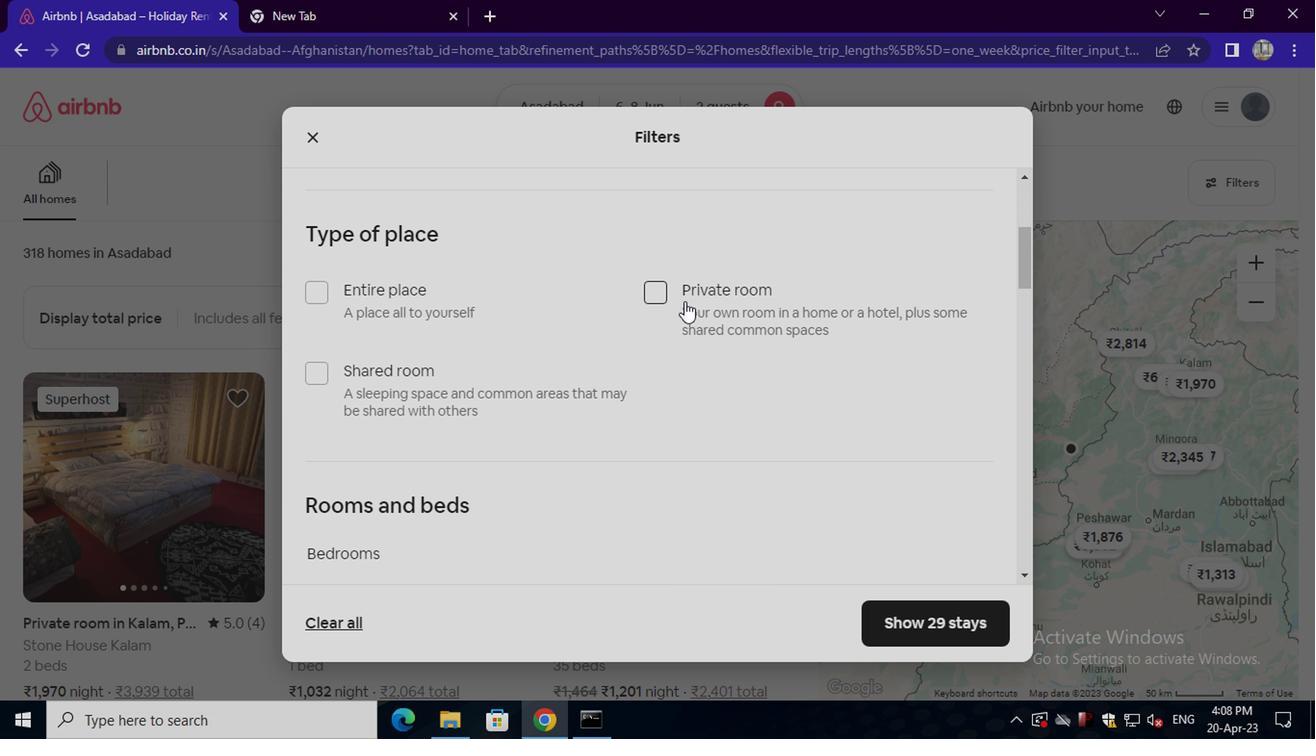 
Action: Mouse pressed left at (671, 295)
Screenshot: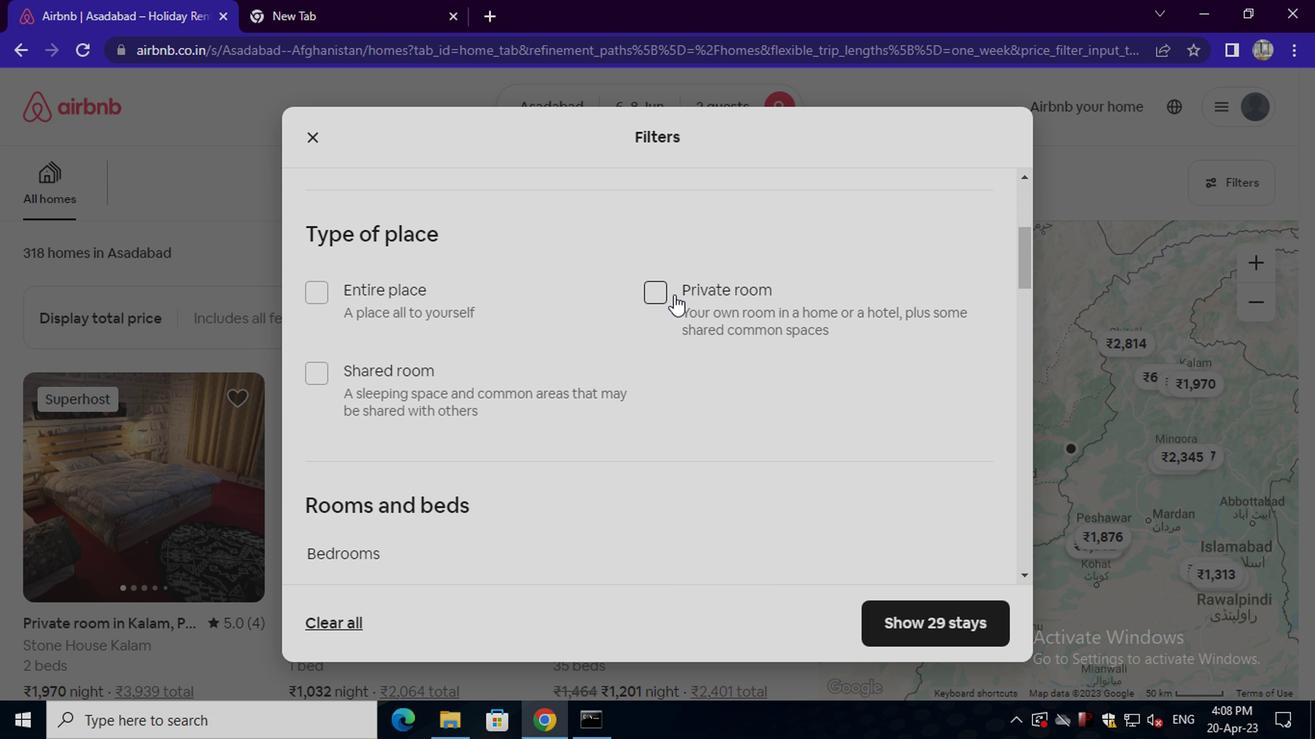 
Action: Mouse moved to (675, 290)
Screenshot: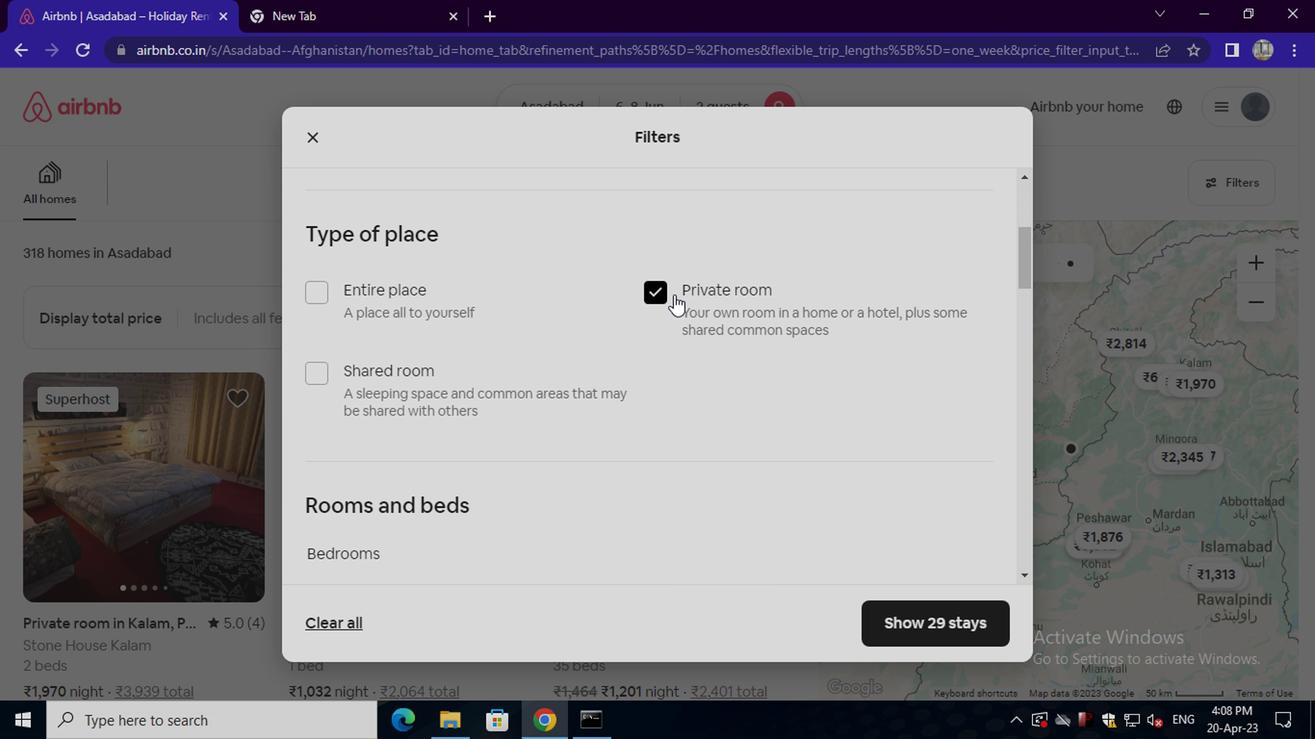 
Action: Mouse scrolled (675, 289) with delta (0, 0)
Screenshot: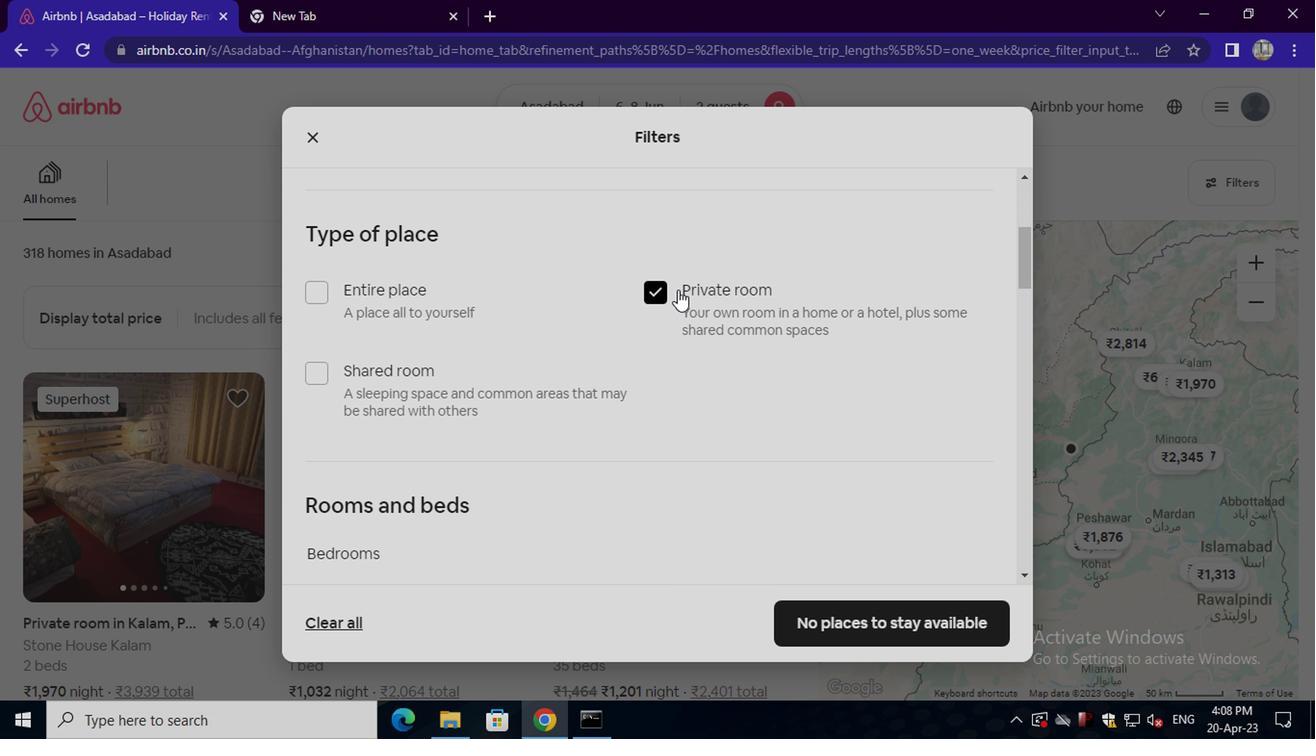 
Action: Mouse scrolled (675, 289) with delta (0, 0)
Screenshot: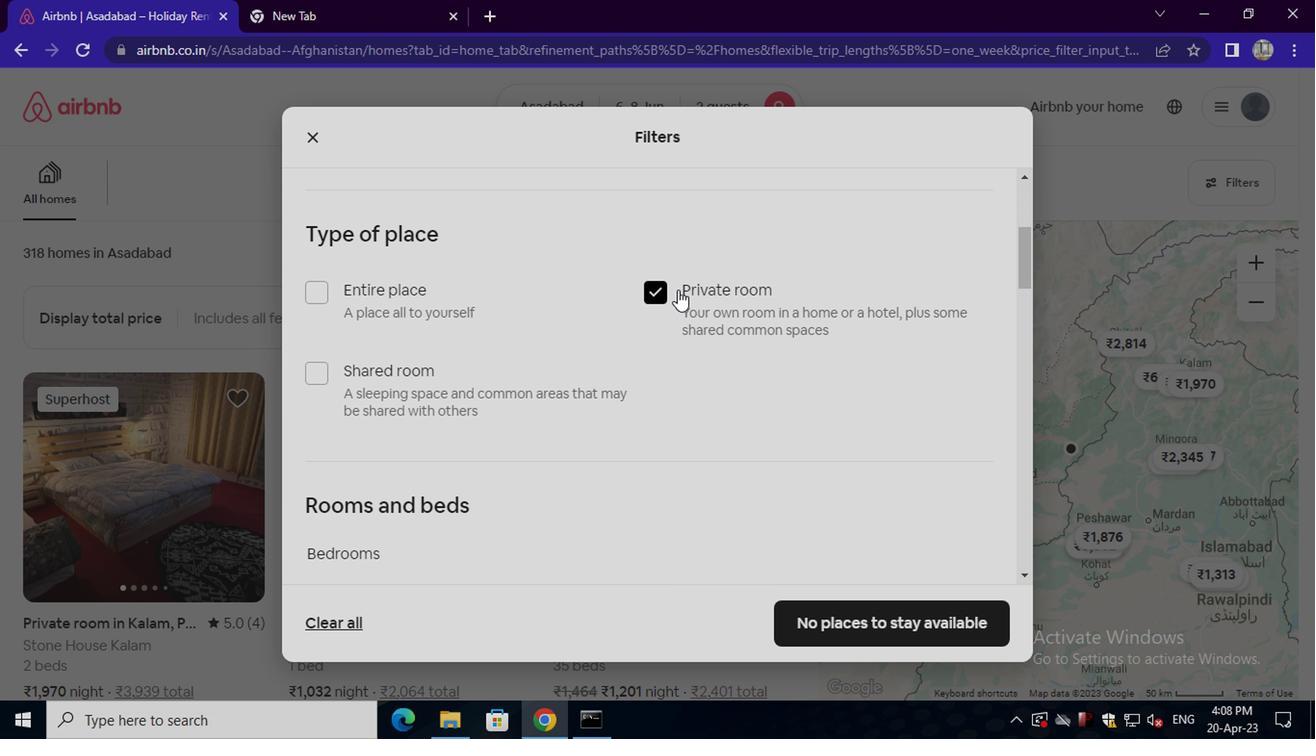 
Action: Mouse scrolled (675, 289) with delta (0, 0)
Screenshot: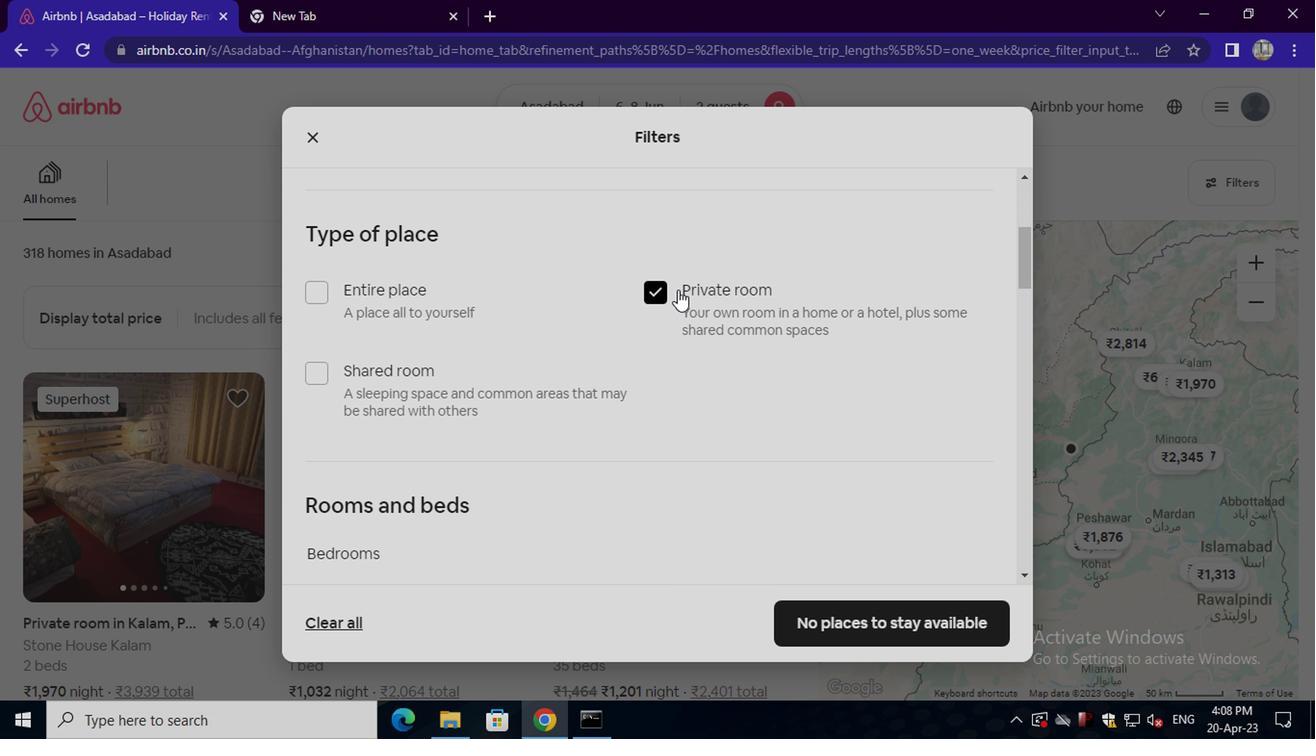 
Action: Mouse scrolled (675, 289) with delta (0, 0)
Screenshot: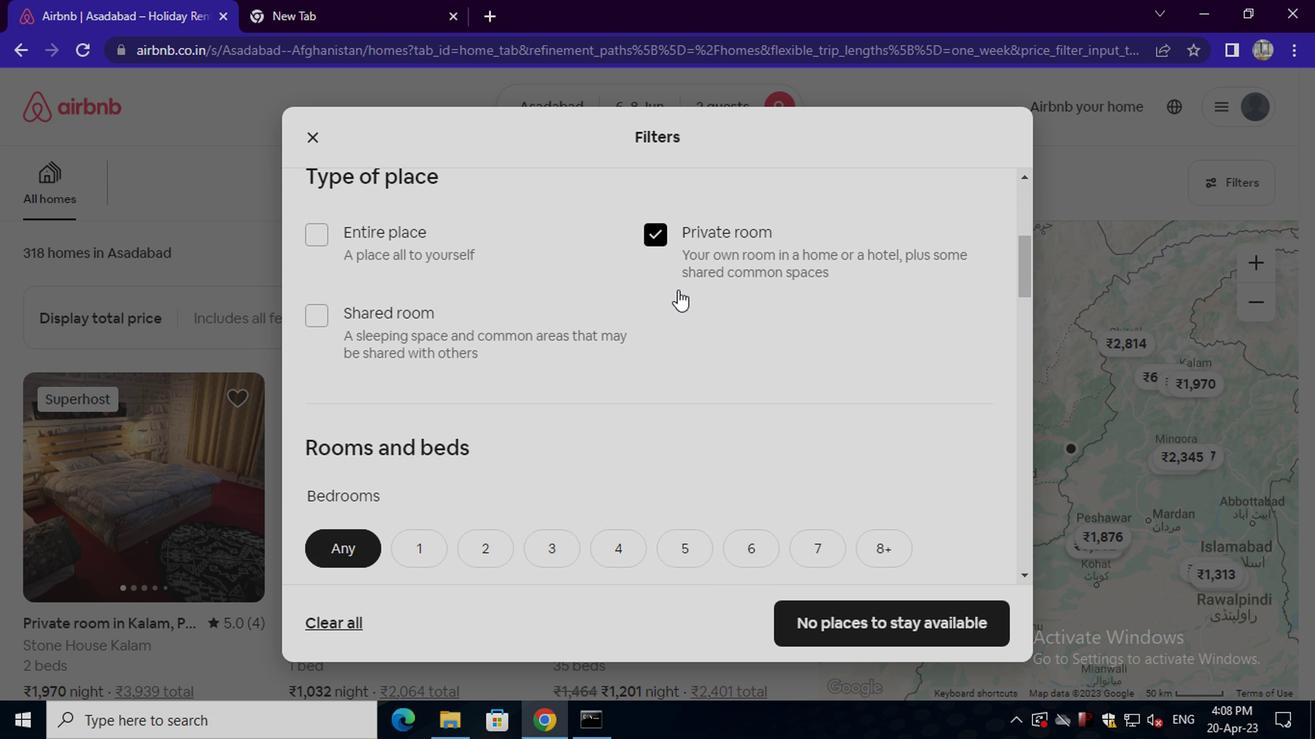 
Action: Mouse moved to (422, 227)
Screenshot: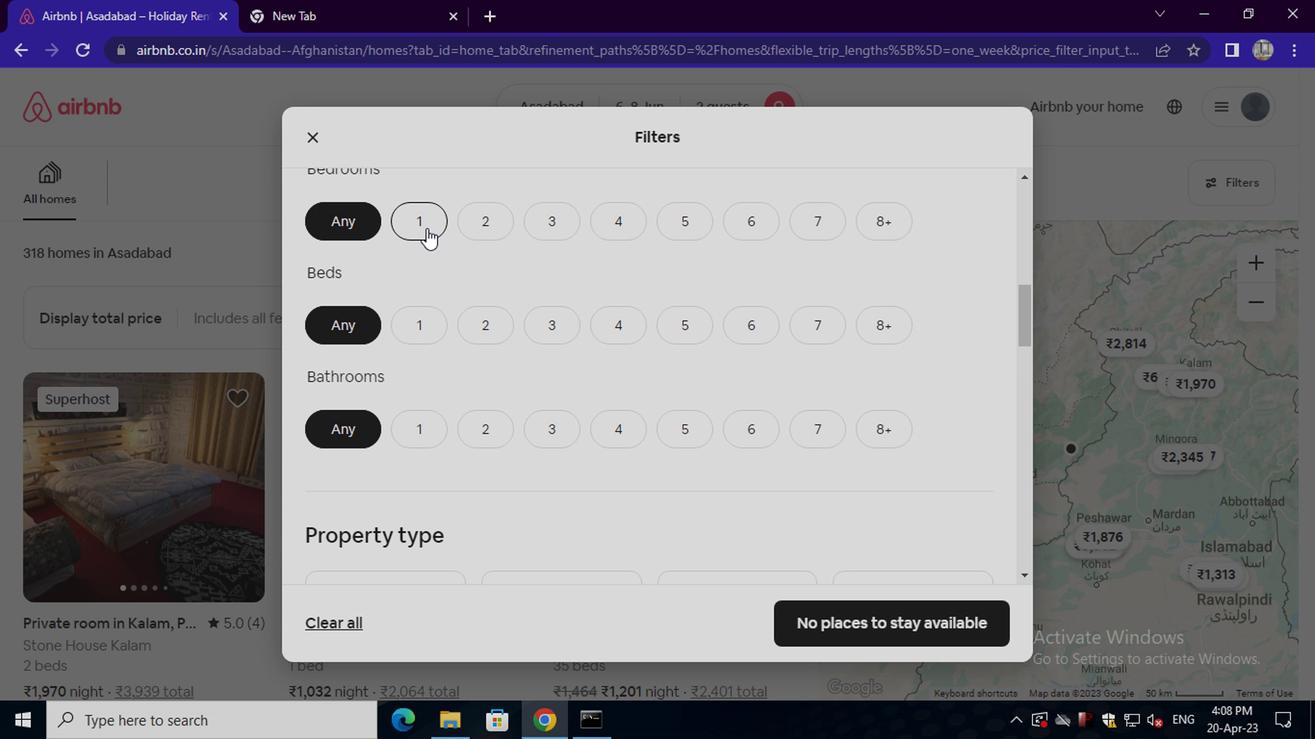 
Action: Mouse pressed left at (422, 227)
Screenshot: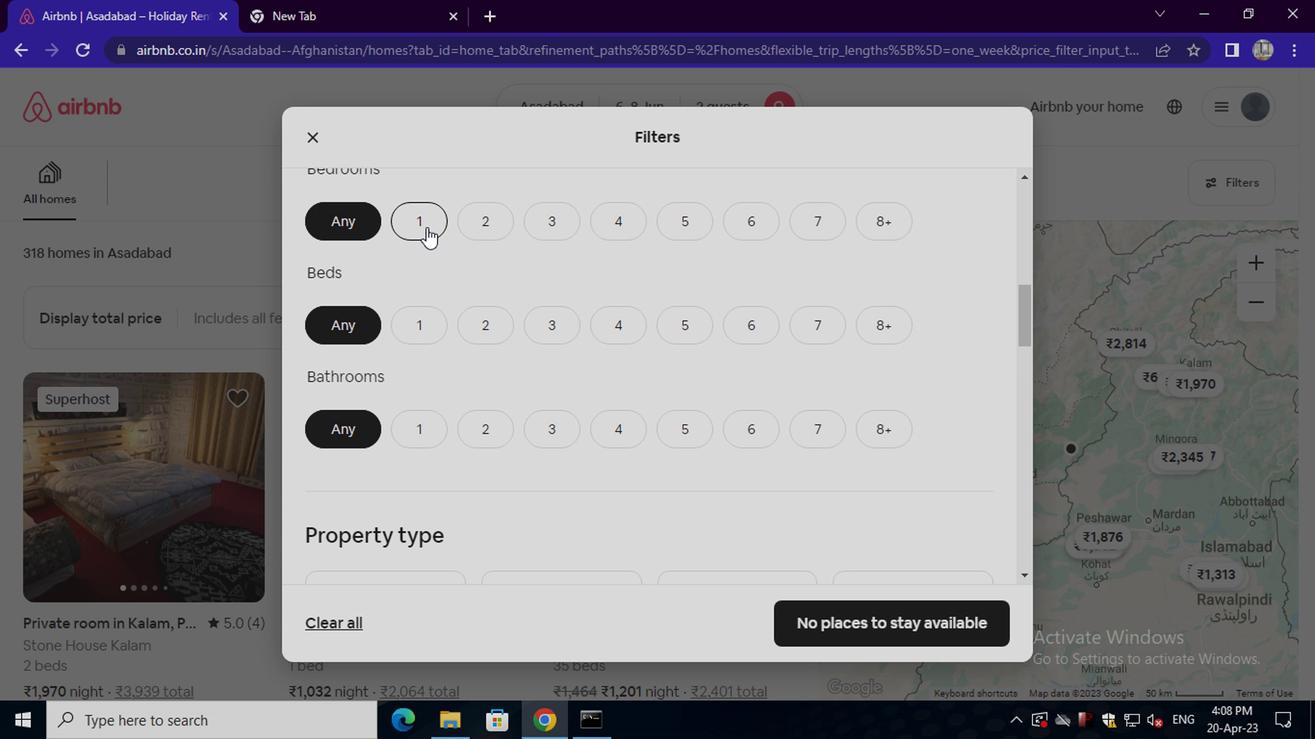 
Action: Mouse moved to (491, 320)
Screenshot: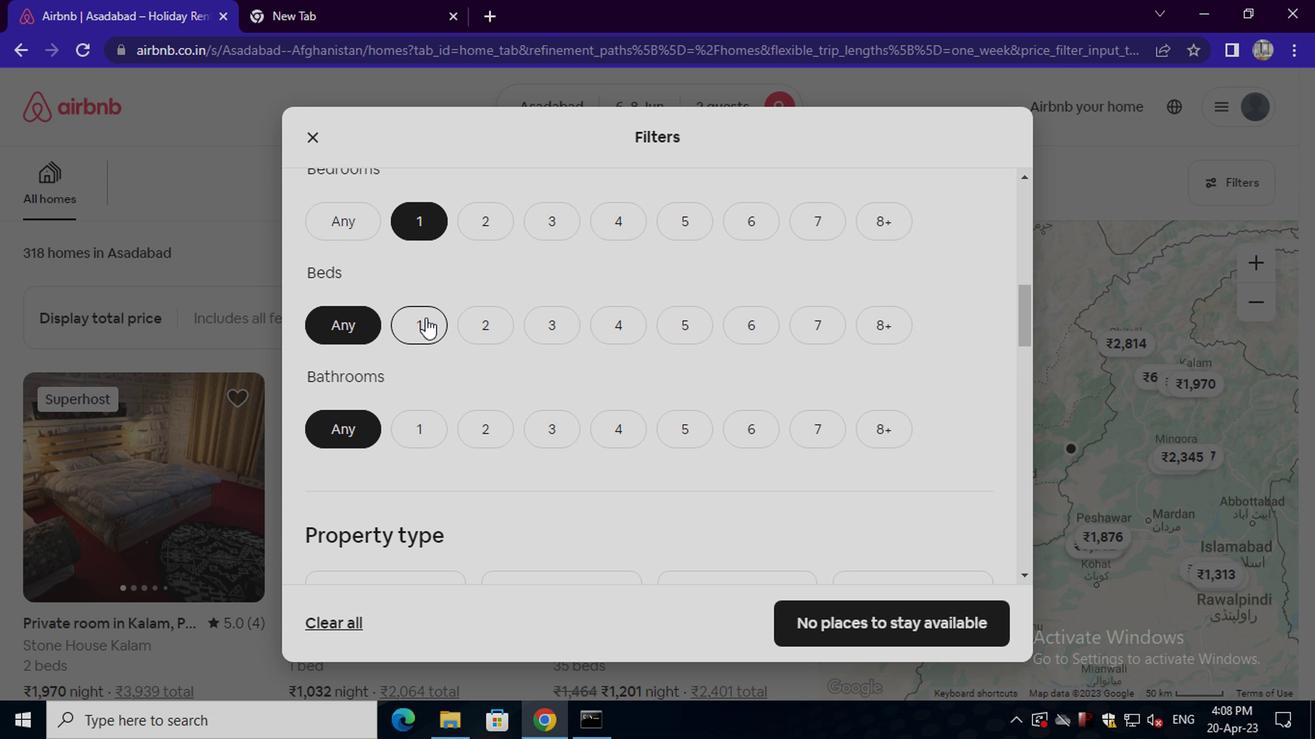 
Action: Mouse pressed left at (491, 320)
Screenshot: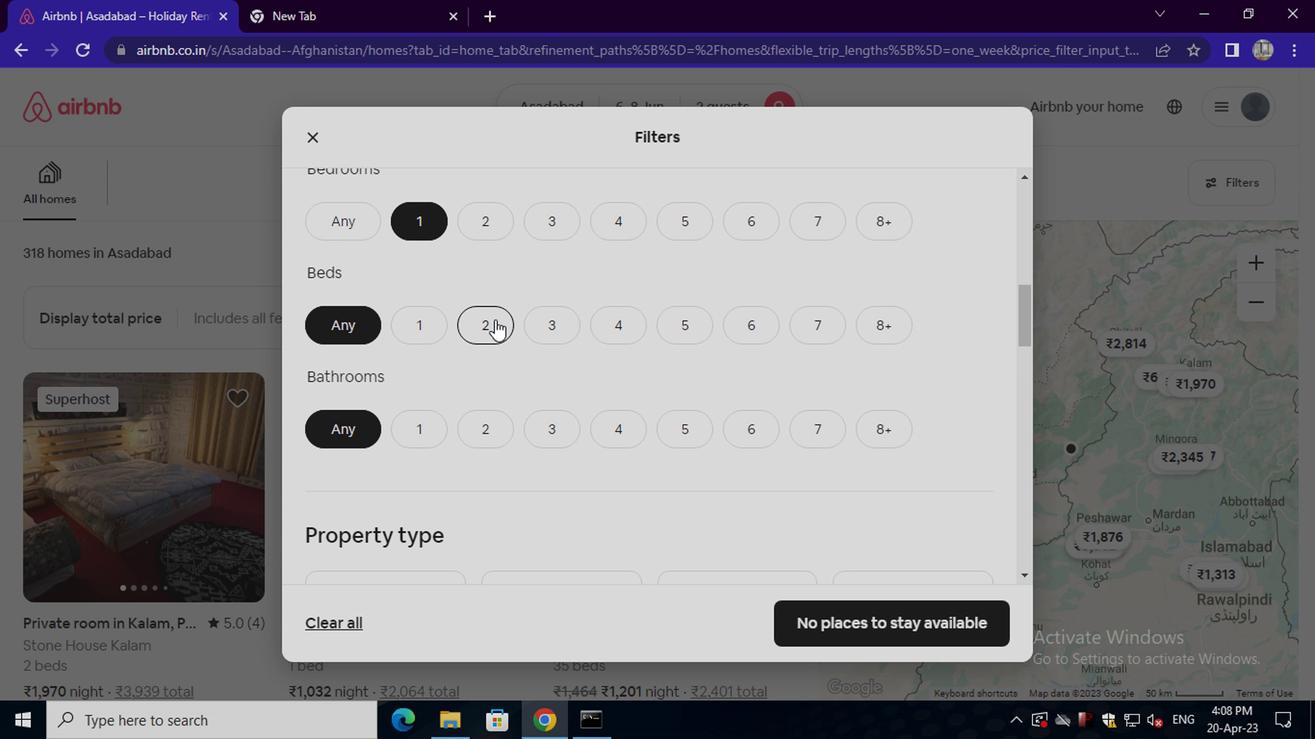 
Action: Mouse moved to (404, 423)
Screenshot: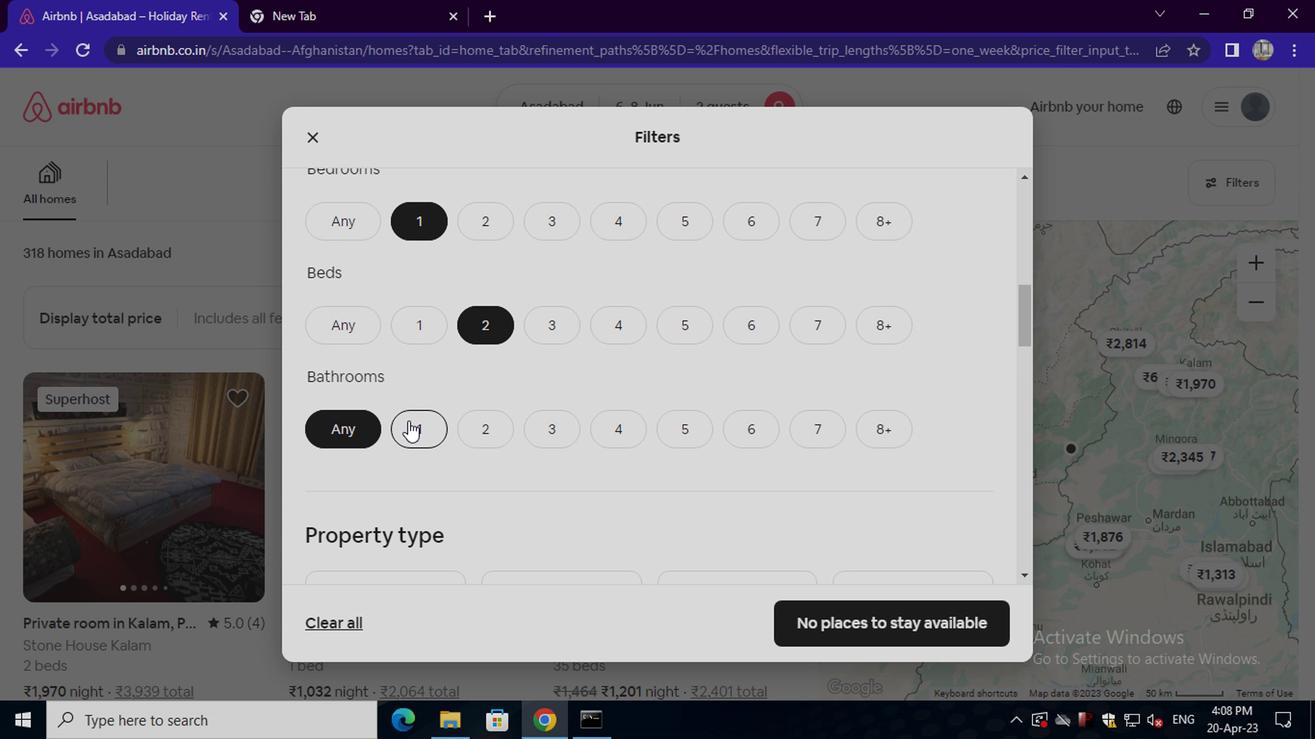 
Action: Mouse pressed left at (404, 423)
Screenshot: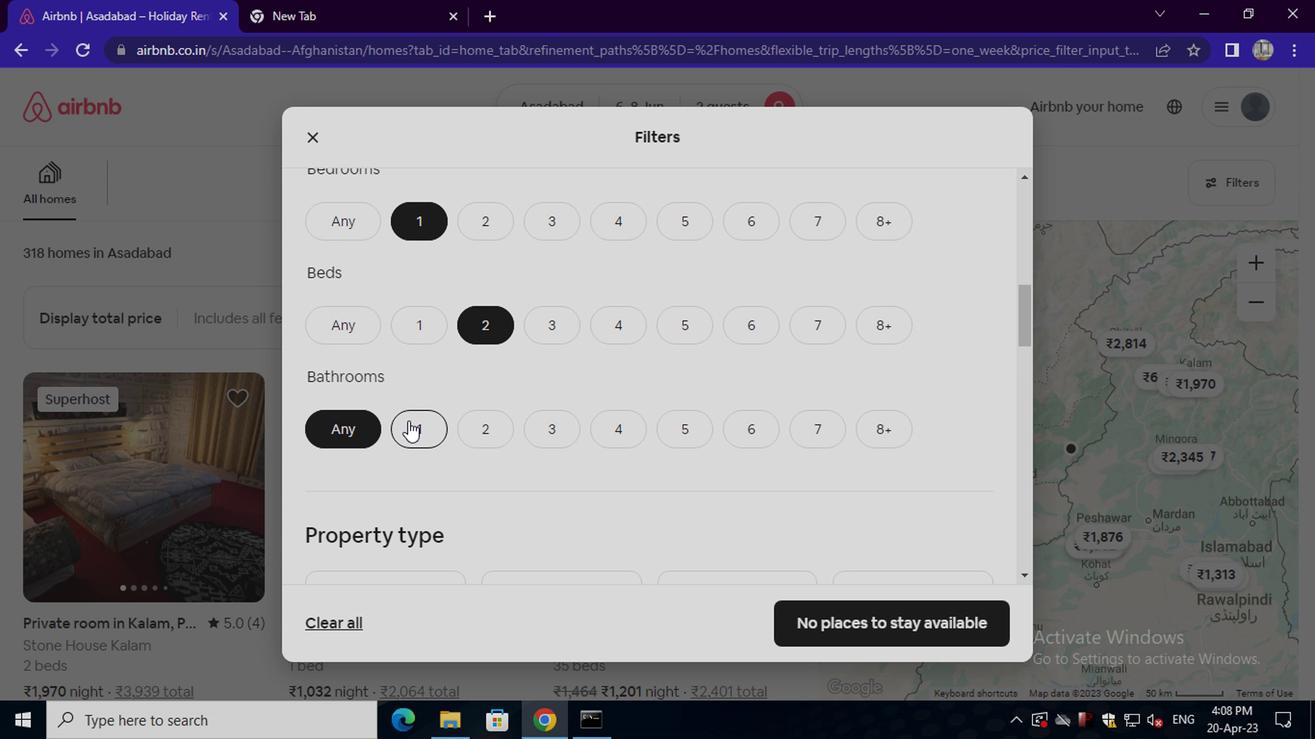 
Action: Mouse moved to (429, 411)
Screenshot: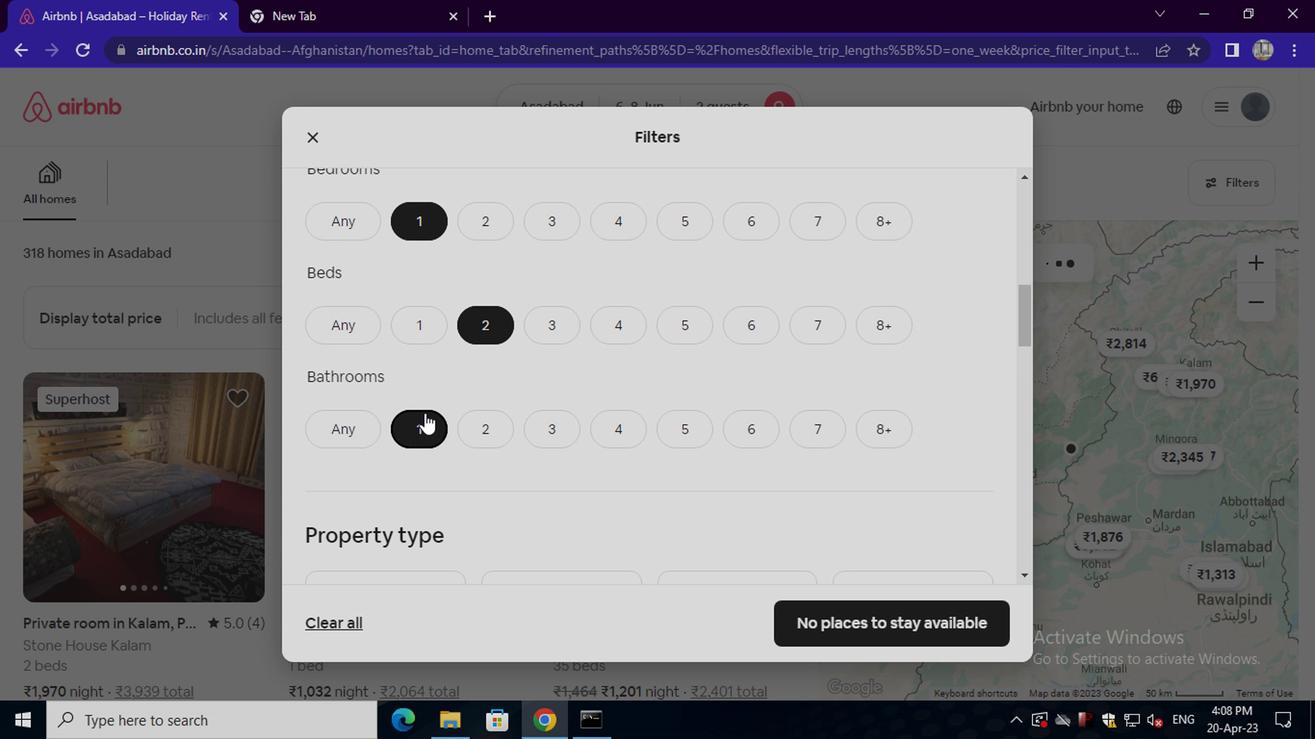 
Action: Mouse scrolled (429, 410) with delta (0, -1)
Screenshot: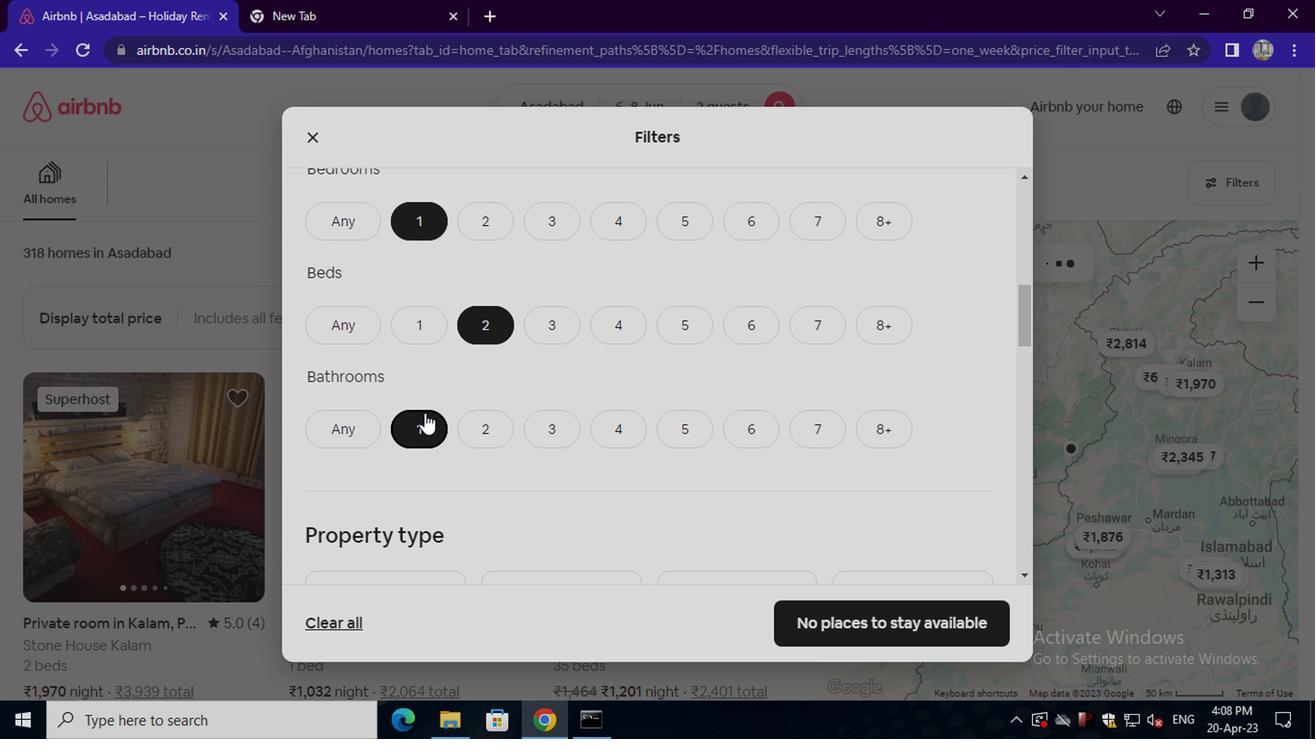
Action: Mouse scrolled (429, 410) with delta (0, -1)
Screenshot: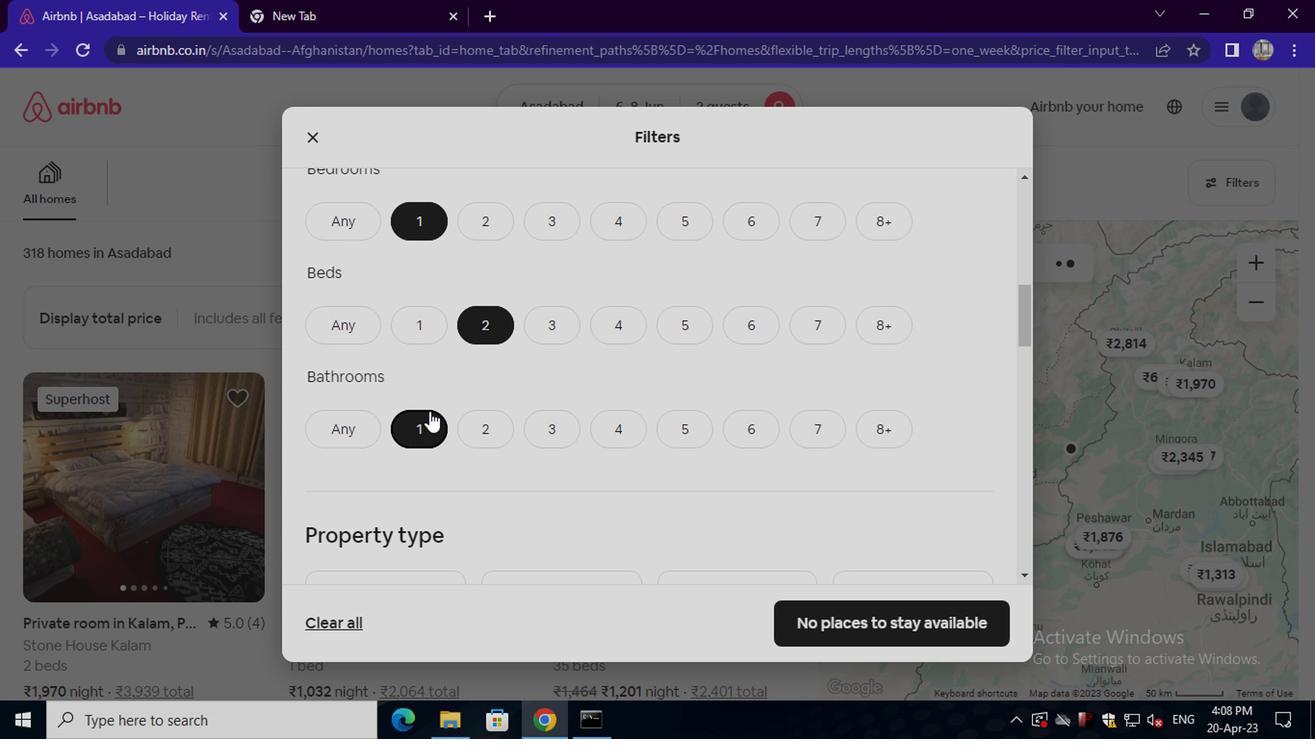 
Action: Mouse moved to (354, 430)
Screenshot: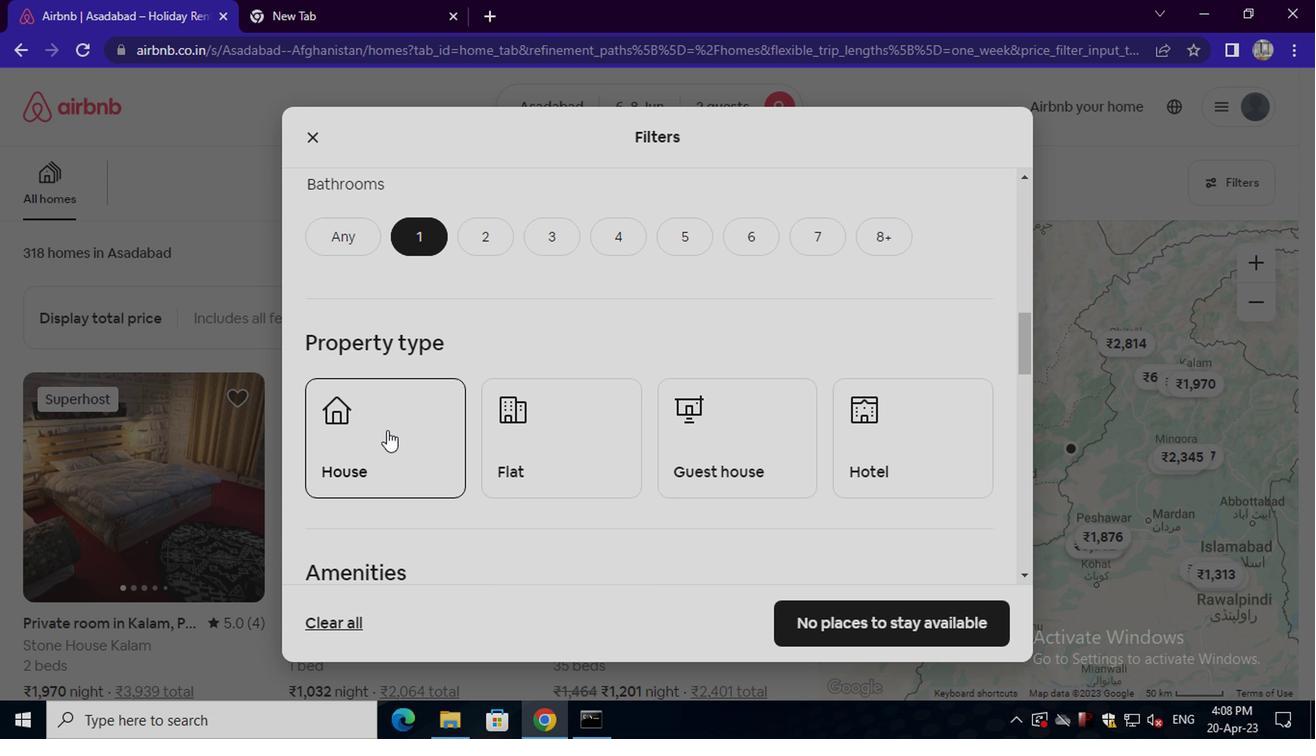 
Action: Mouse pressed left at (354, 430)
Screenshot: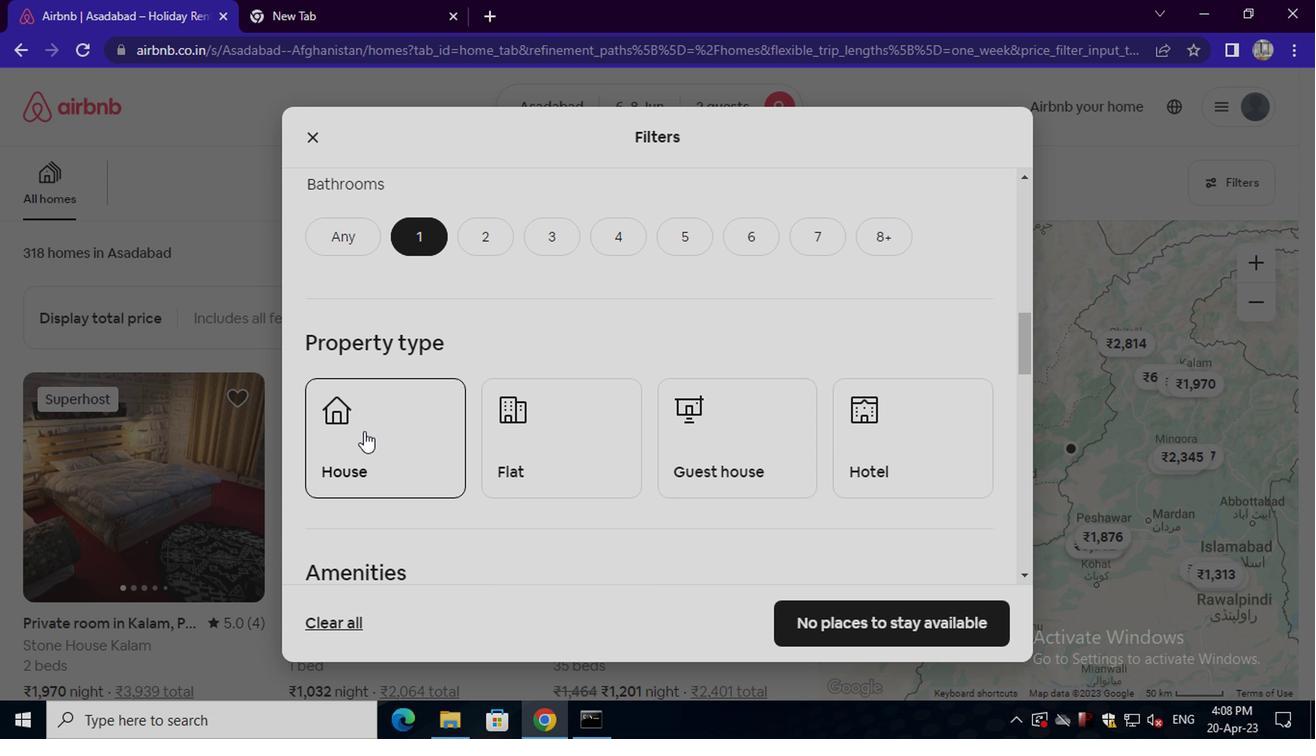
Action: Mouse moved to (526, 446)
Screenshot: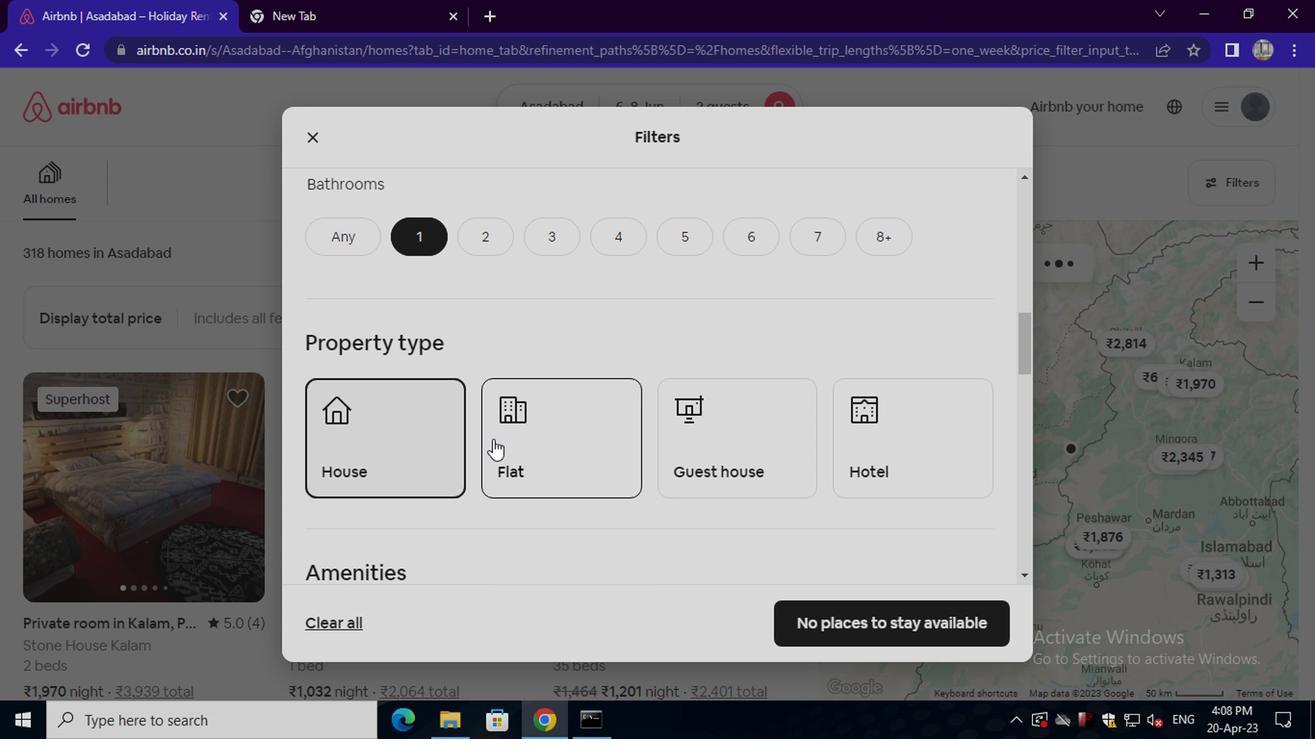 
Action: Mouse pressed left at (526, 446)
Screenshot: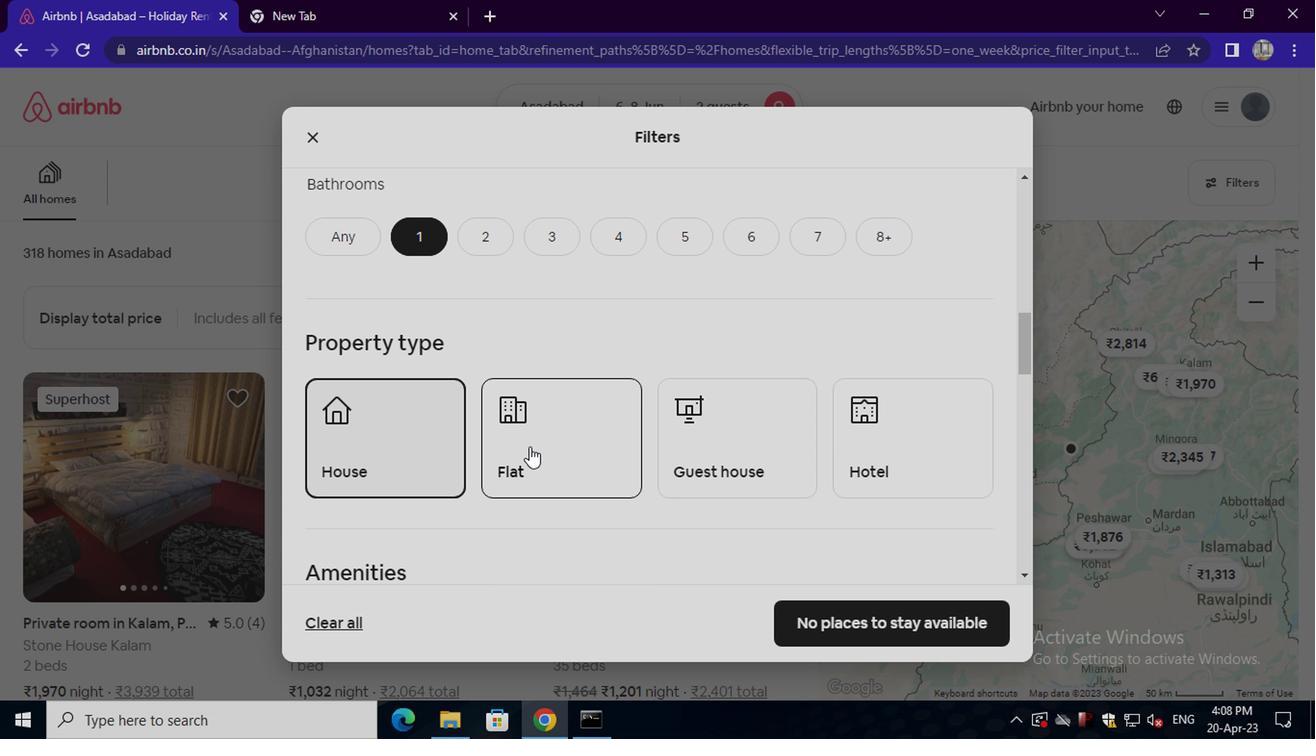 
Action: Mouse moved to (602, 458)
Screenshot: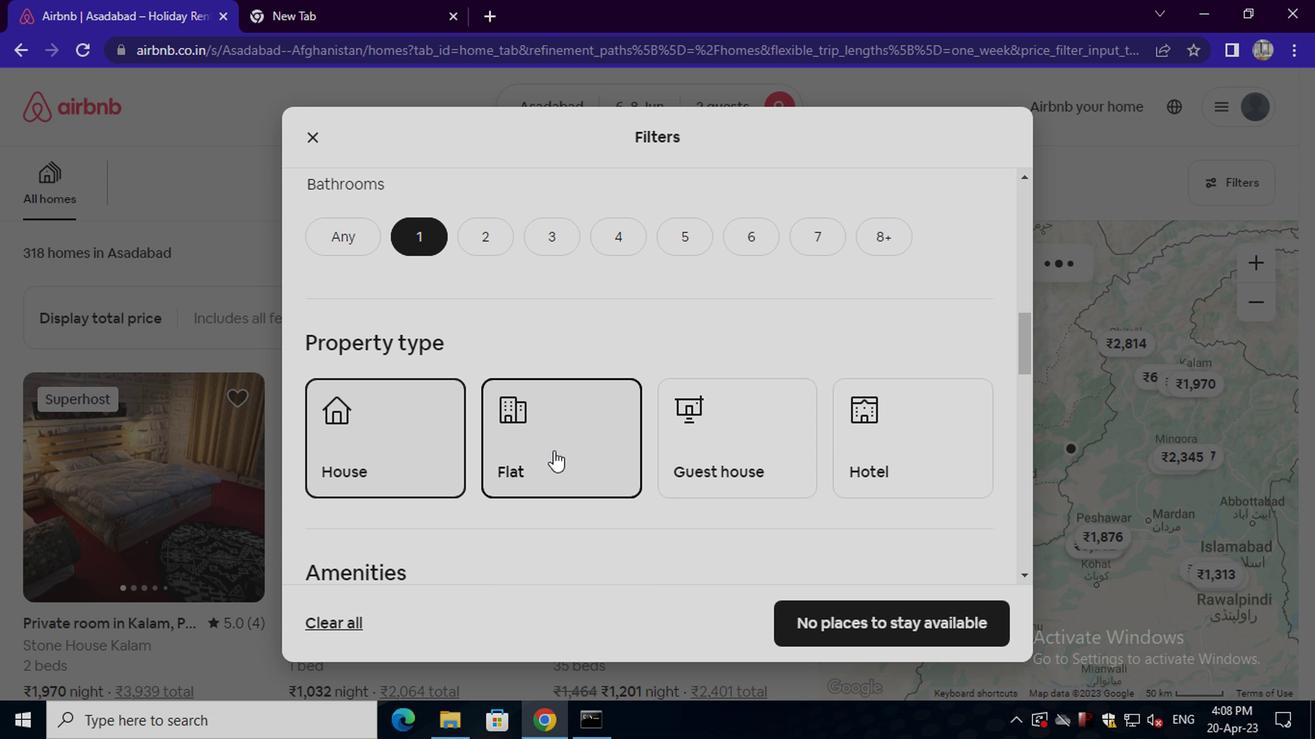 
Action: Mouse scrolled (602, 457) with delta (0, 0)
Screenshot: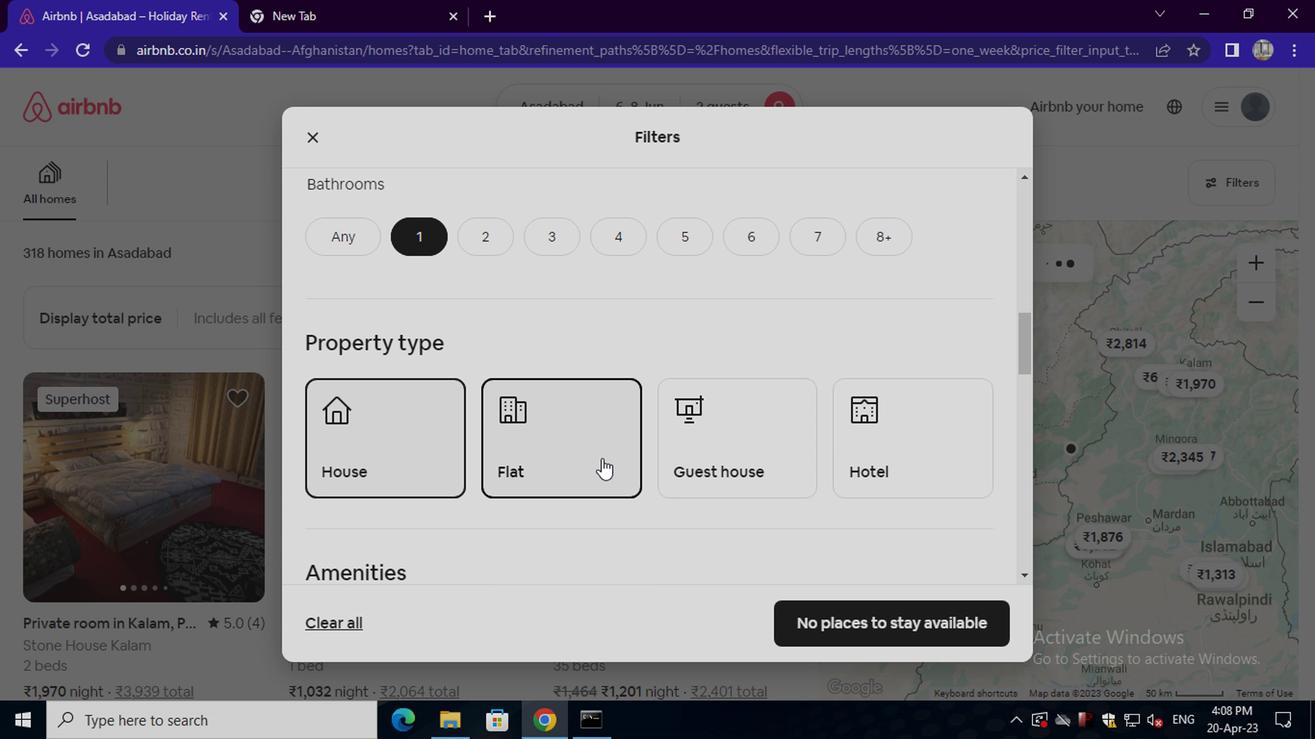 
Action: Mouse scrolled (602, 457) with delta (0, 0)
Screenshot: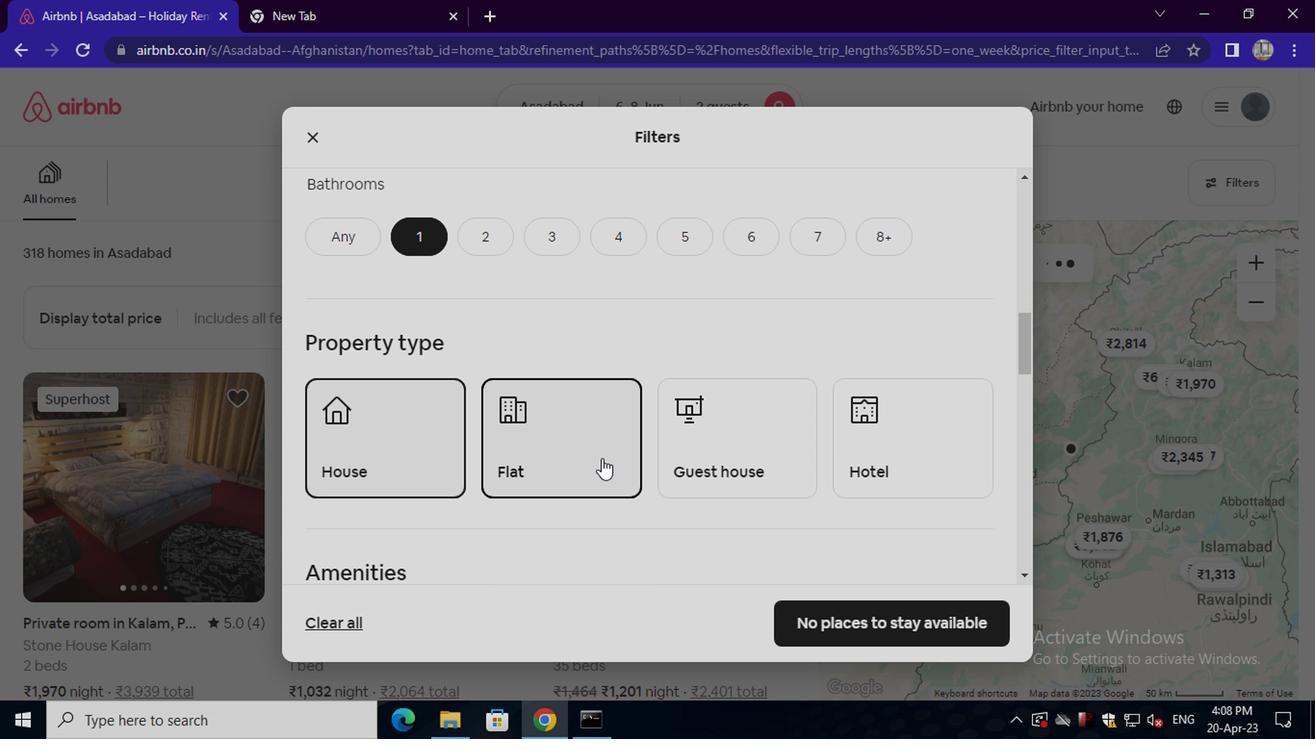 
Action: Mouse scrolled (602, 457) with delta (0, 0)
Screenshot: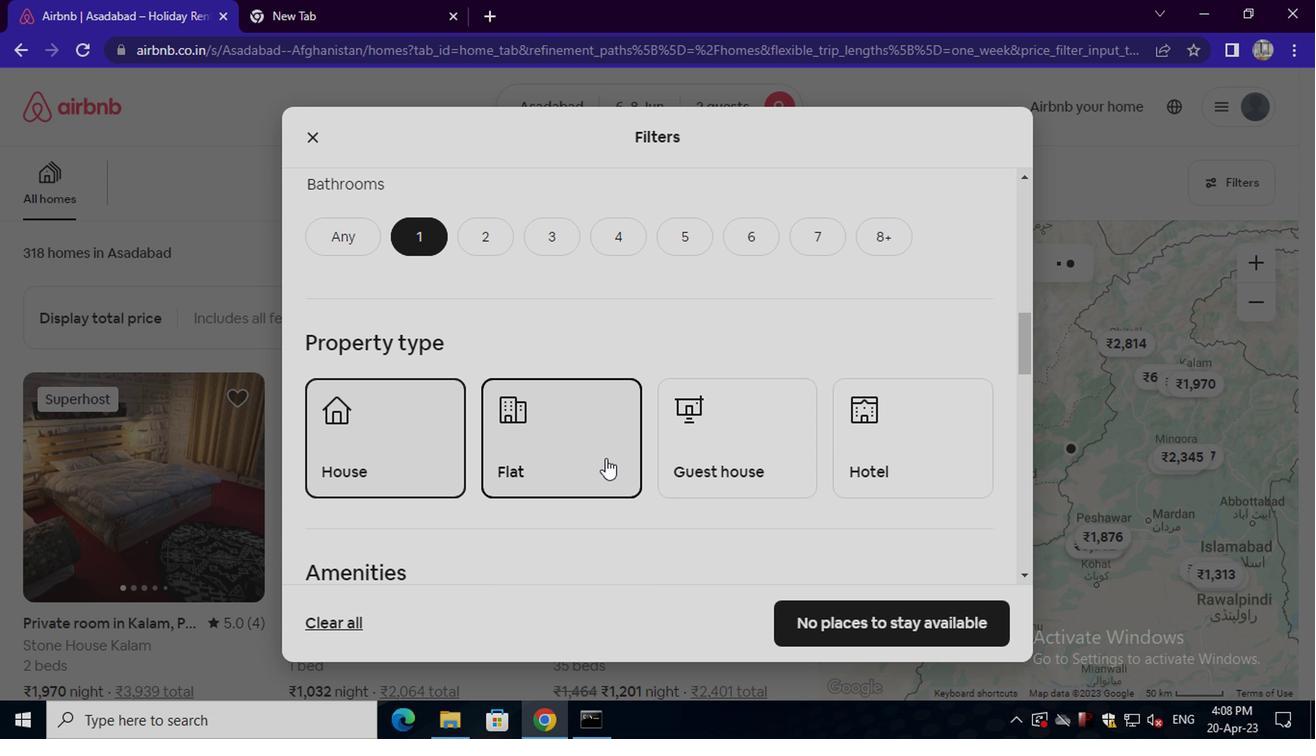 
Action: Mouse scrolled (602, 457) with delta (0, 0)
Screenshot: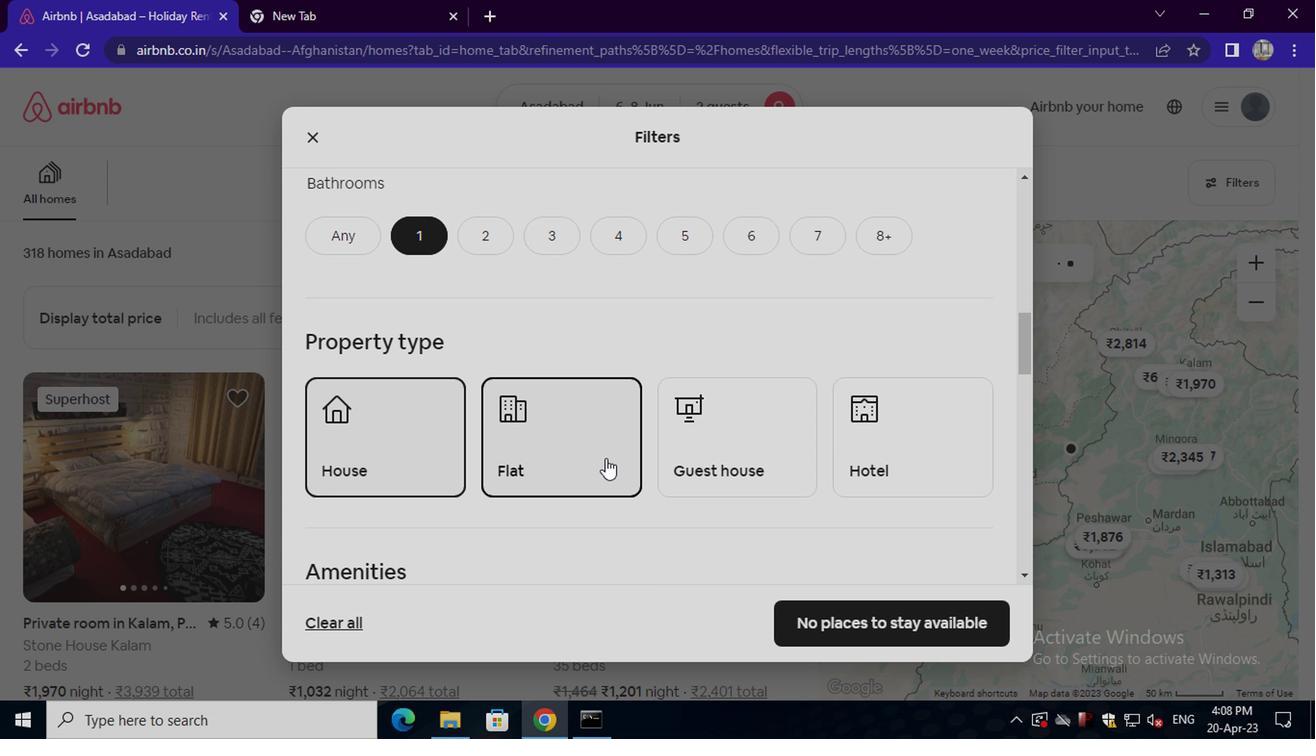 
Action: Mouse moved to (368, 421)
Screenshot: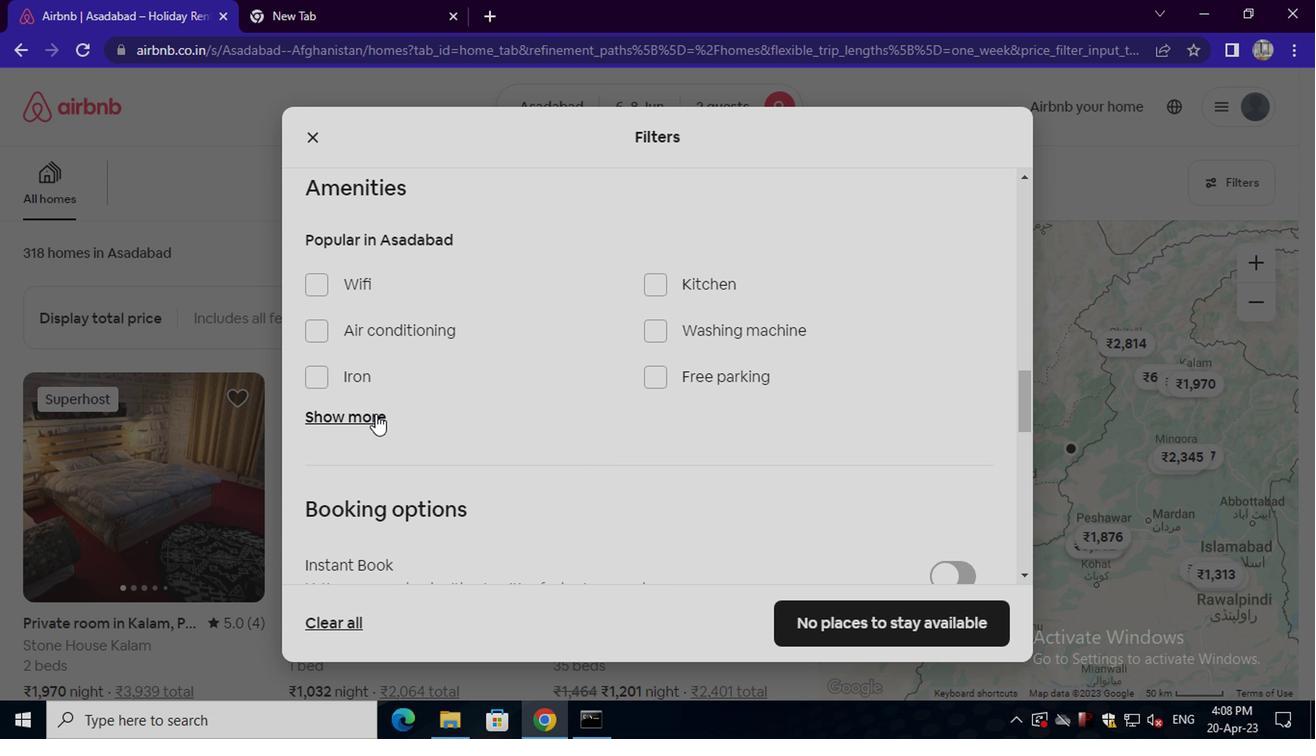 
Action: Mouse pressed left at (368, 421)
Screenshot: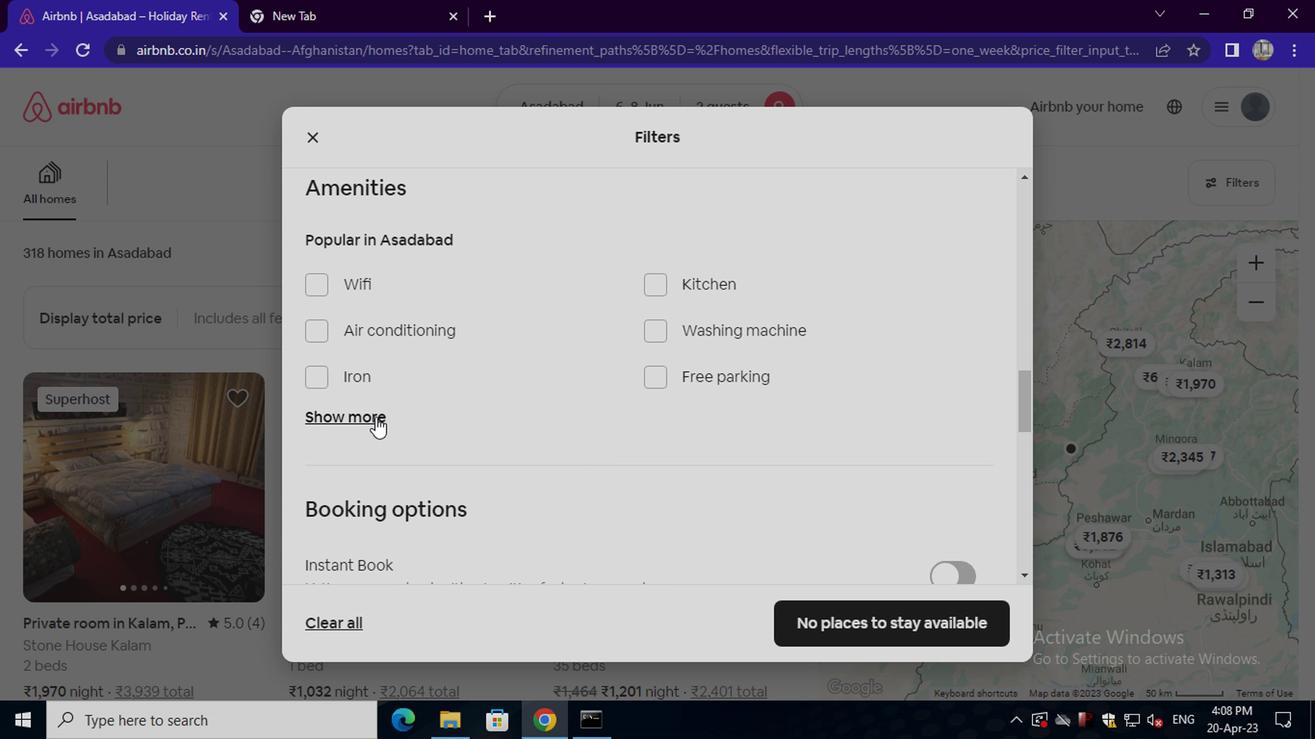 
Action: Mouse moved to (315, 282)
Screenshot: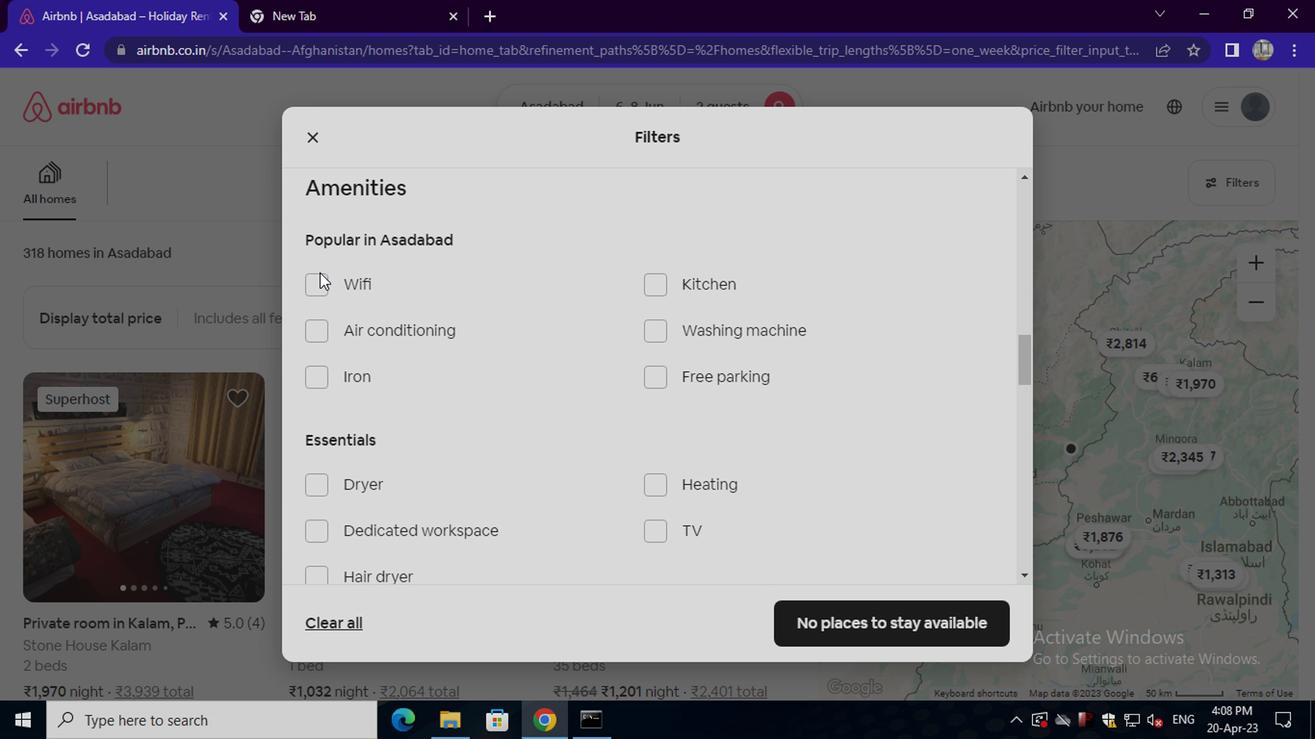 
Action: Mouse pressed left at (315, 282)
Screenshot: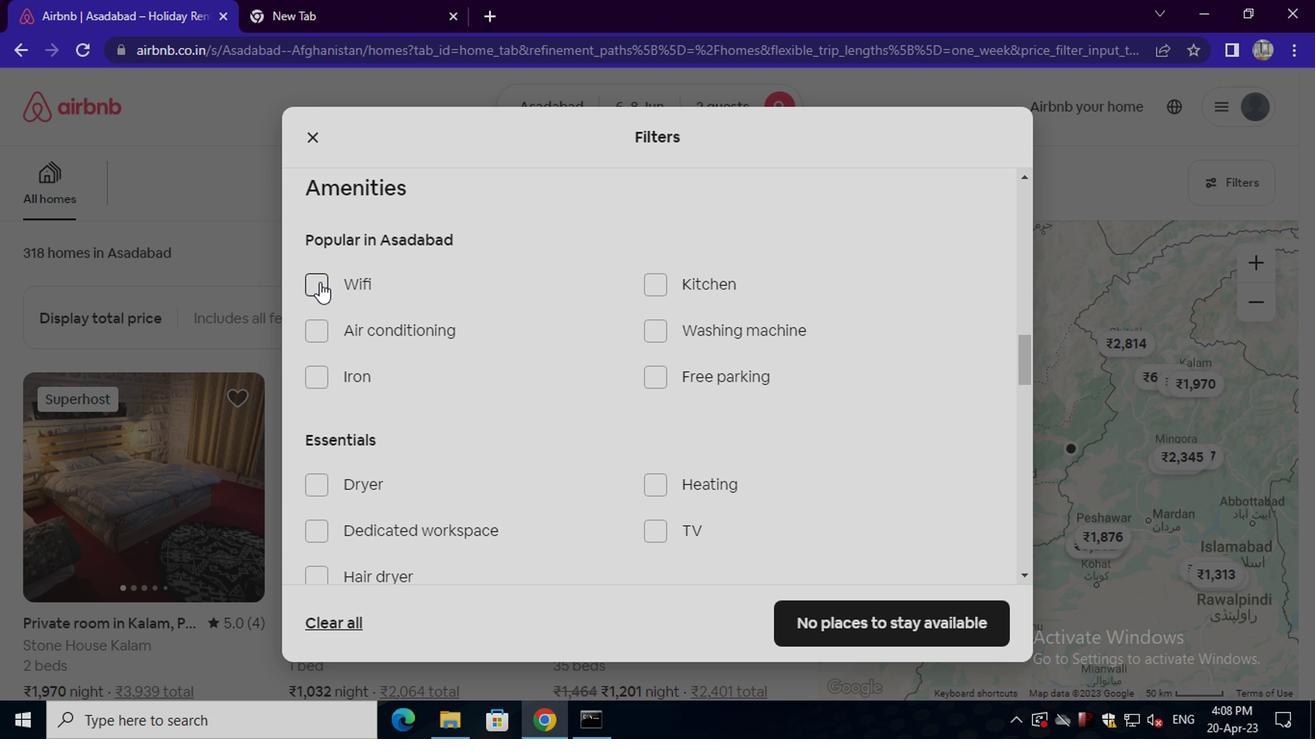 
Action: Mouse moved to (349, 337)
Screenshot: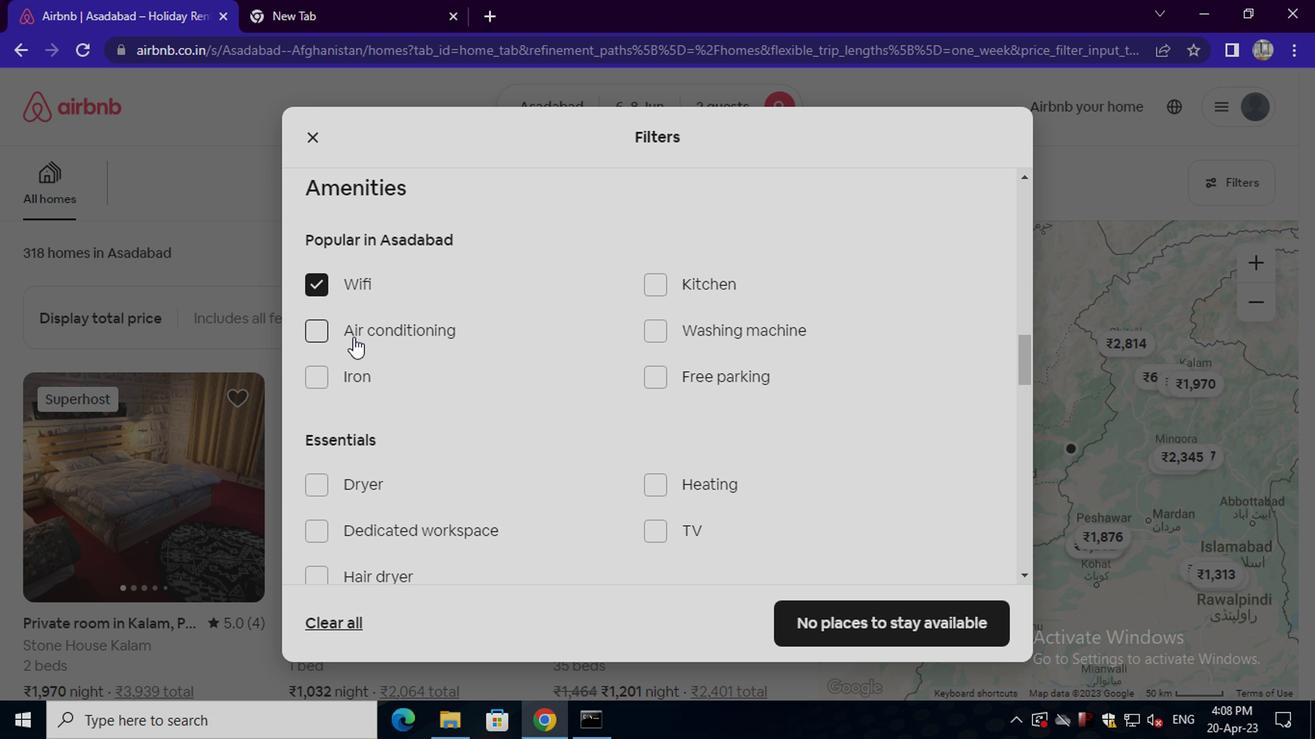 
Action: Mouse pressed left at (349, 337)
Screenshot: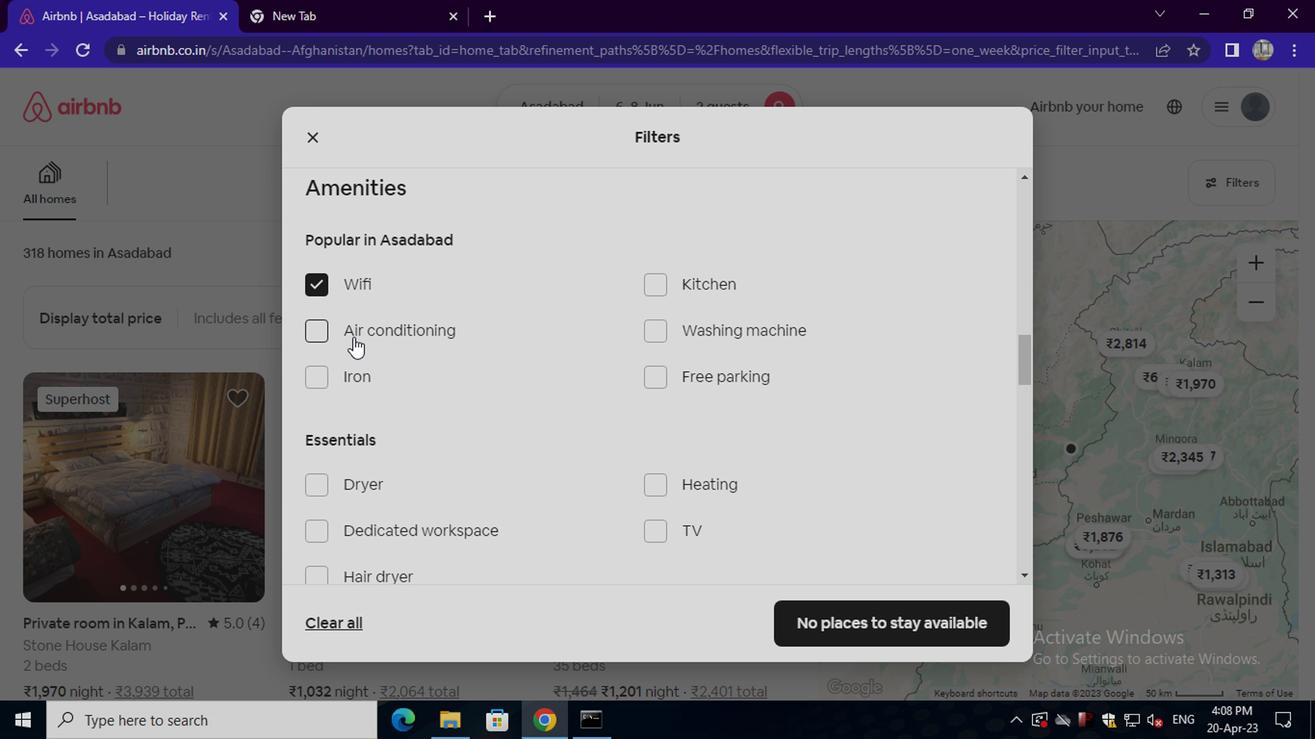 
Action: Mouse moved to (441, 364)
Screenshot: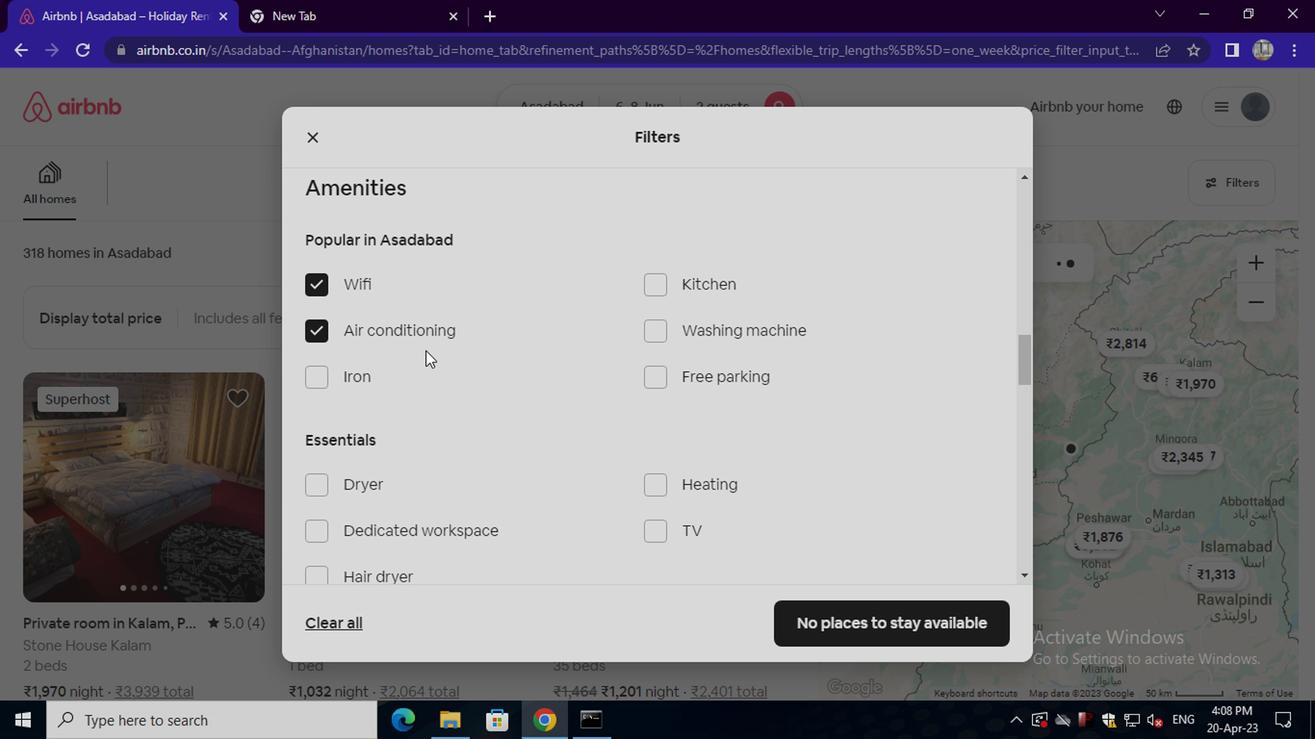 
Action: Mouse scrolled (441, 363) with delta (0, 0)
Screenshot: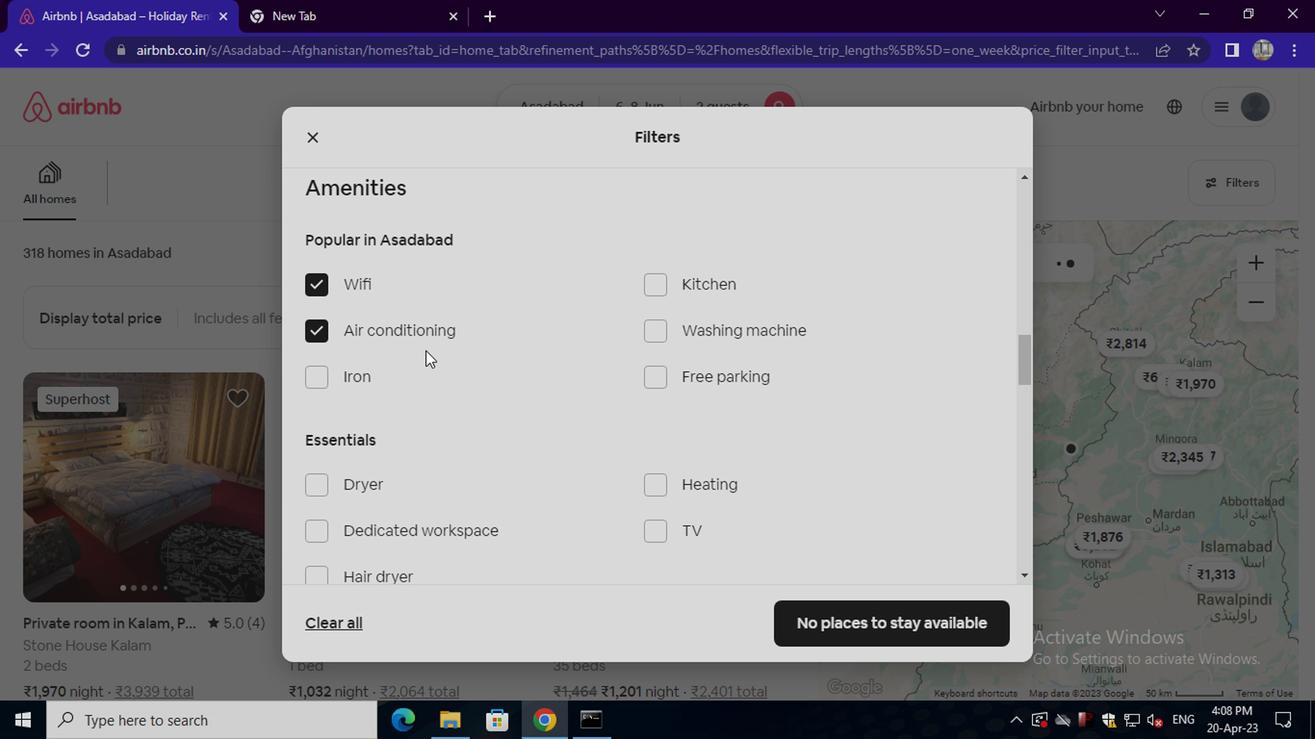 
Action: Mouse scrolled (441, 363) with delta (0, 0)
Screenshot: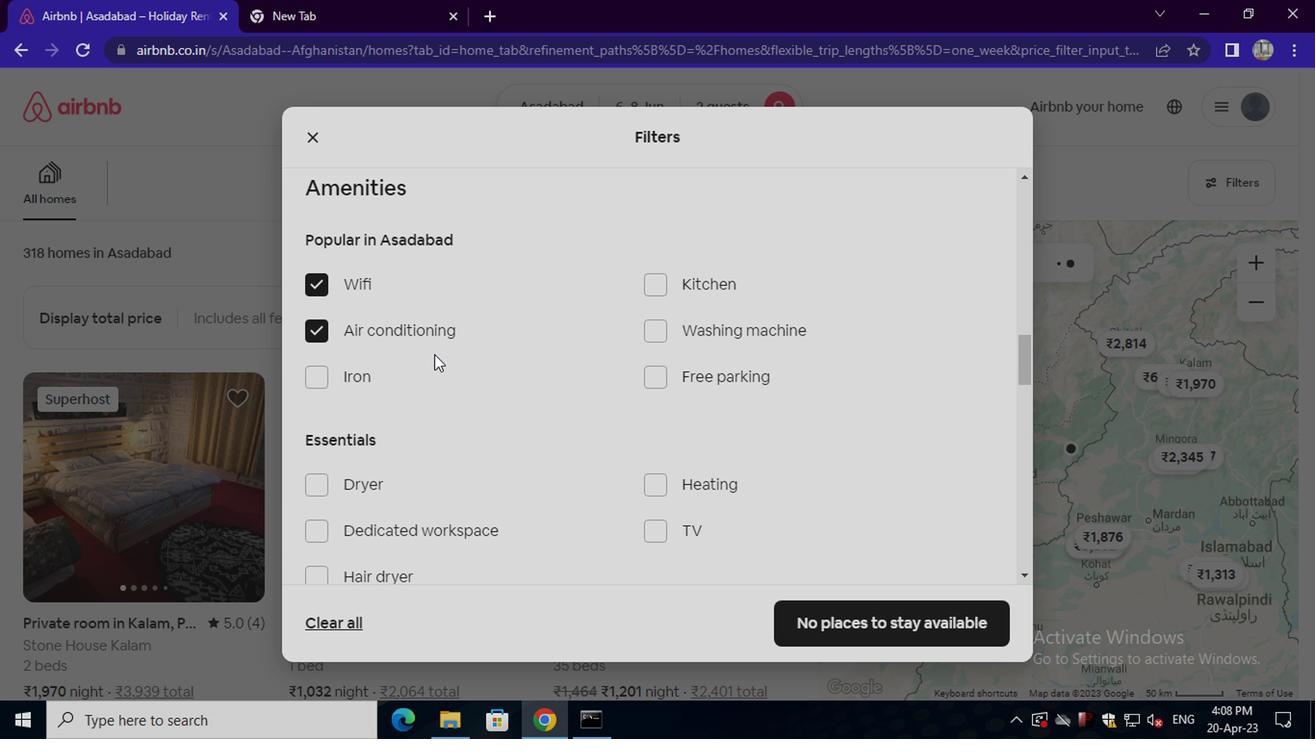 
Action: Mouse scrolled (441, 363) with delta (0, 0)
Screenshot: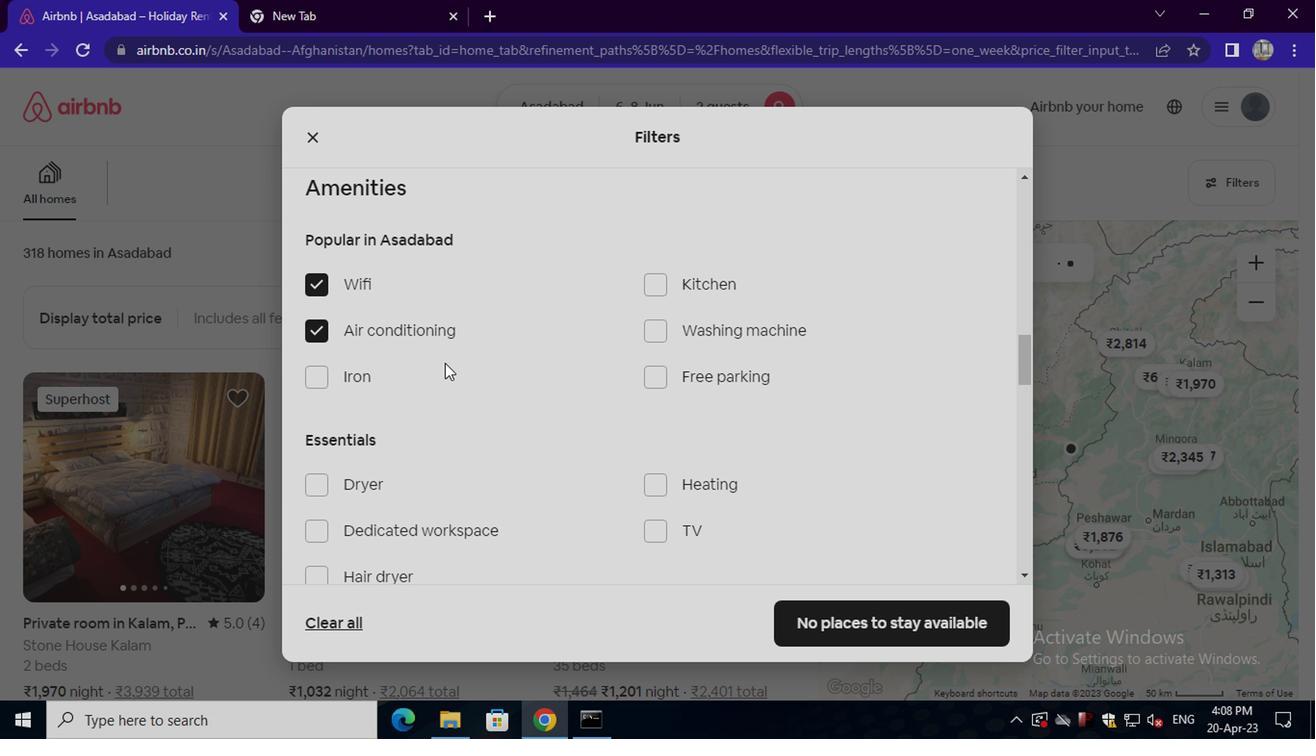 
Action: Mouse scrolled (441, 363) with delta (0, 0)
Screenshot: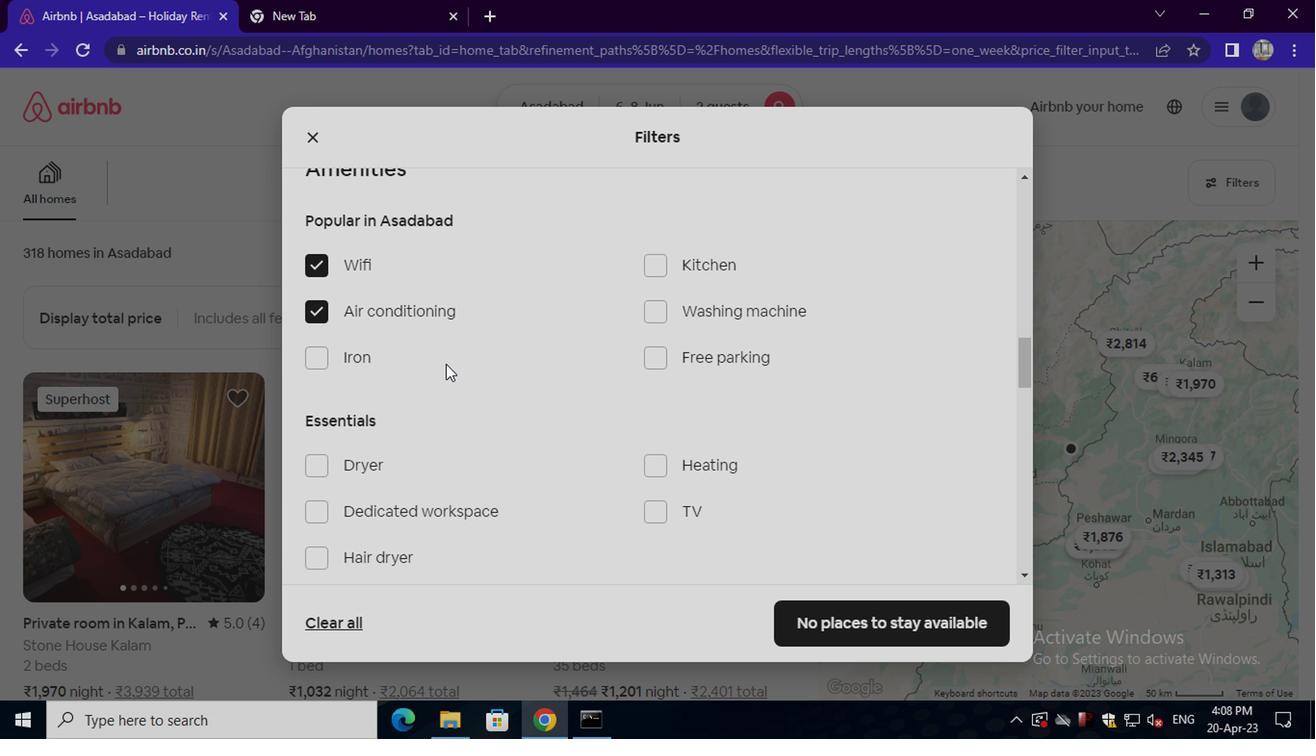 
Action: Mouse moved to (502, 392)
Screenshot: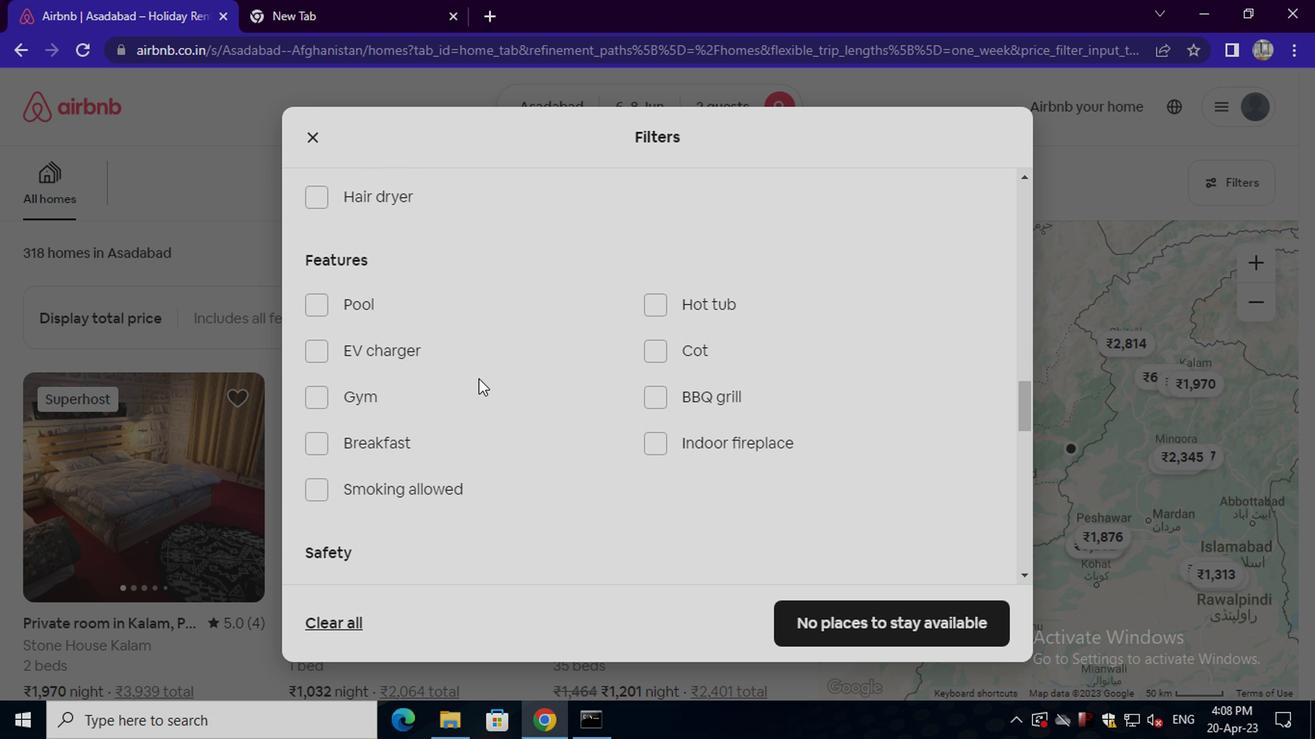 
Action: Mouse scrolled (502, 391) with delta (0, -1)
Screenshot: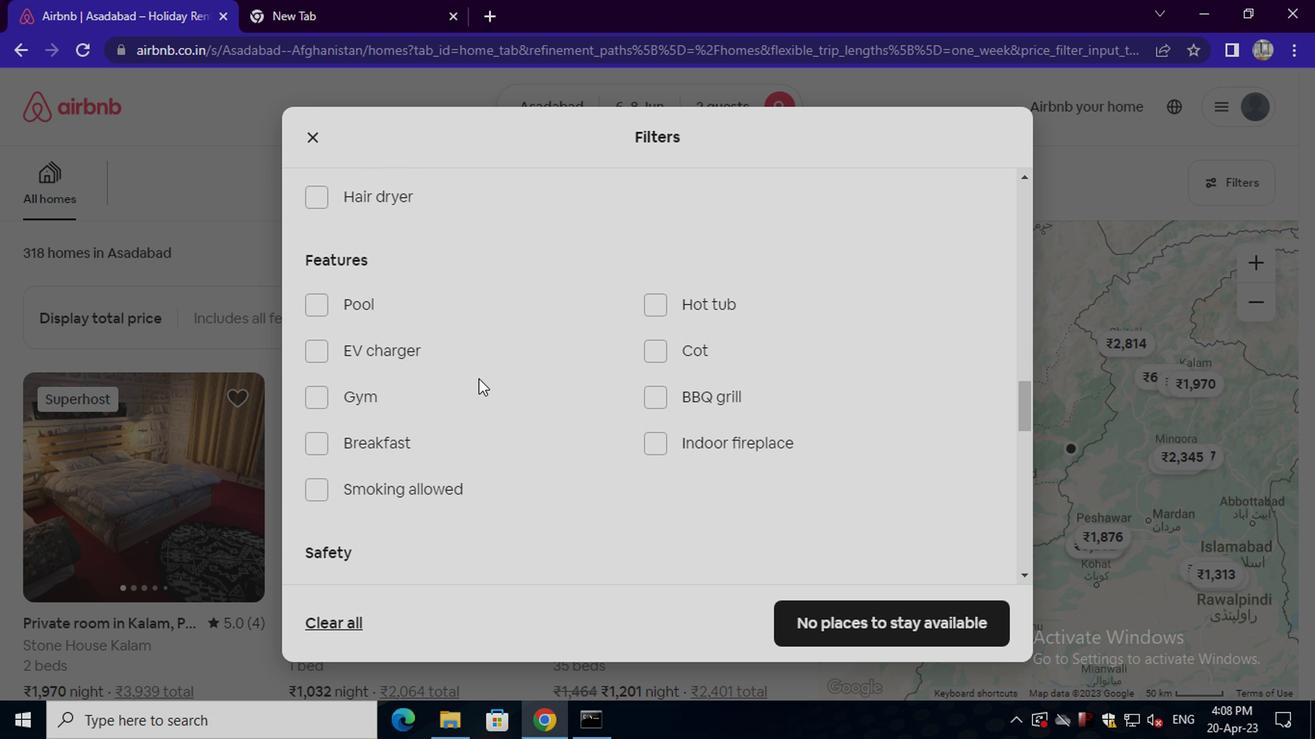 
Action: Mouse moved to (502, 393)
Screenshot: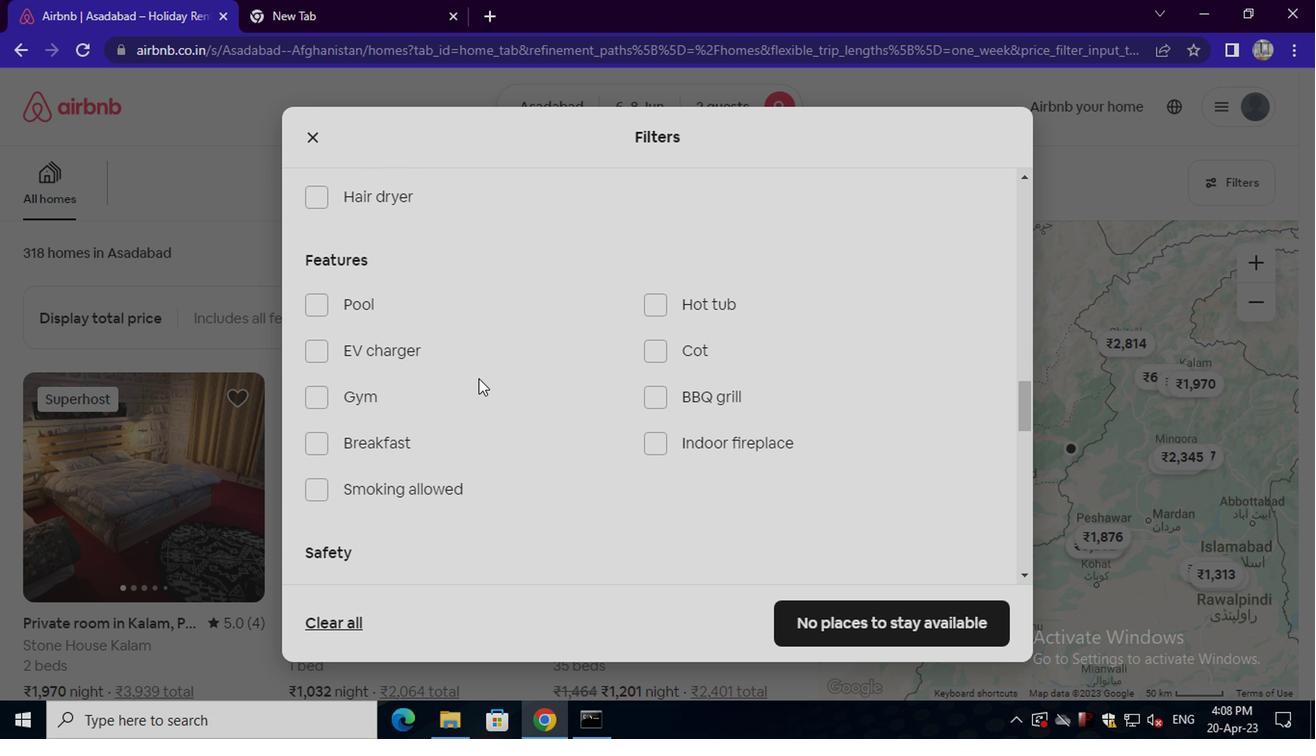 
Action: Mouse scrolled (502, 392) with delta (0, 0)
Screenshot: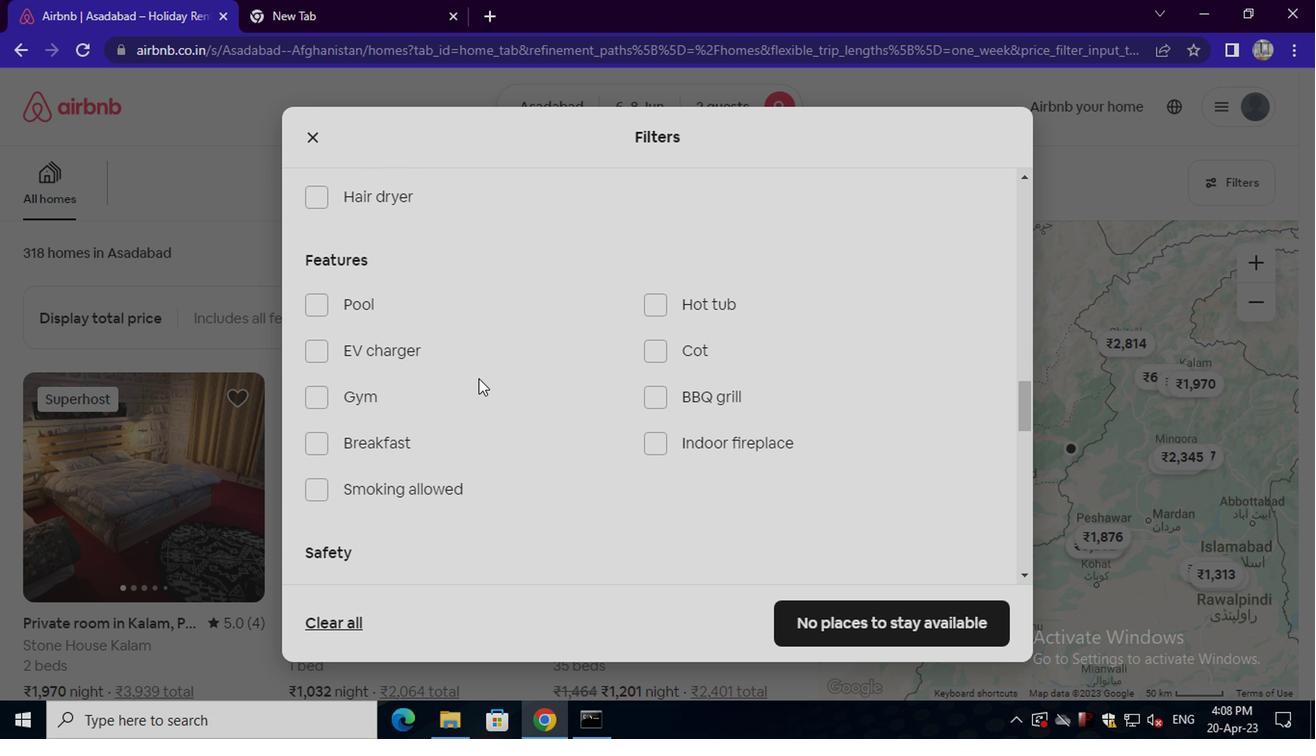 
Action: Mouse scrolled (502, 392) with delta (0, 0)
Screenshot: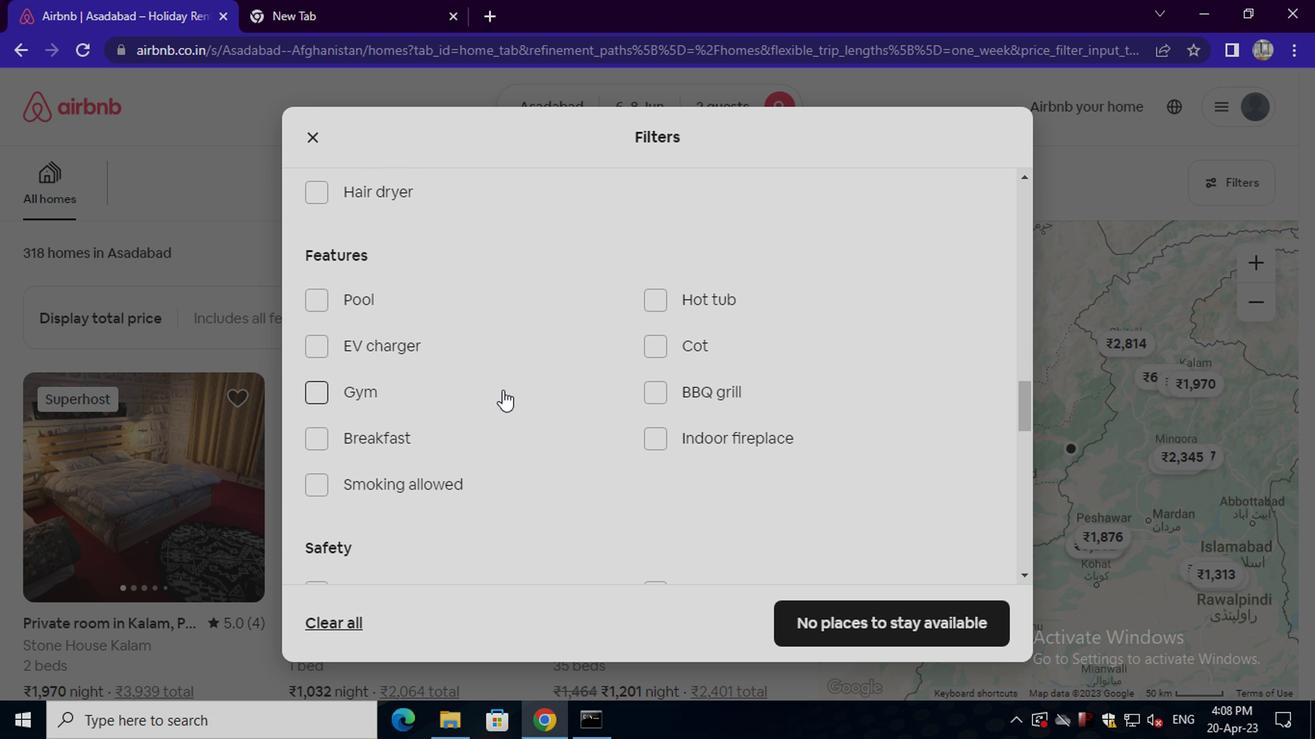 
Action: Mouse scrolled (502, 392) with delta (0, 0)
Screenshot: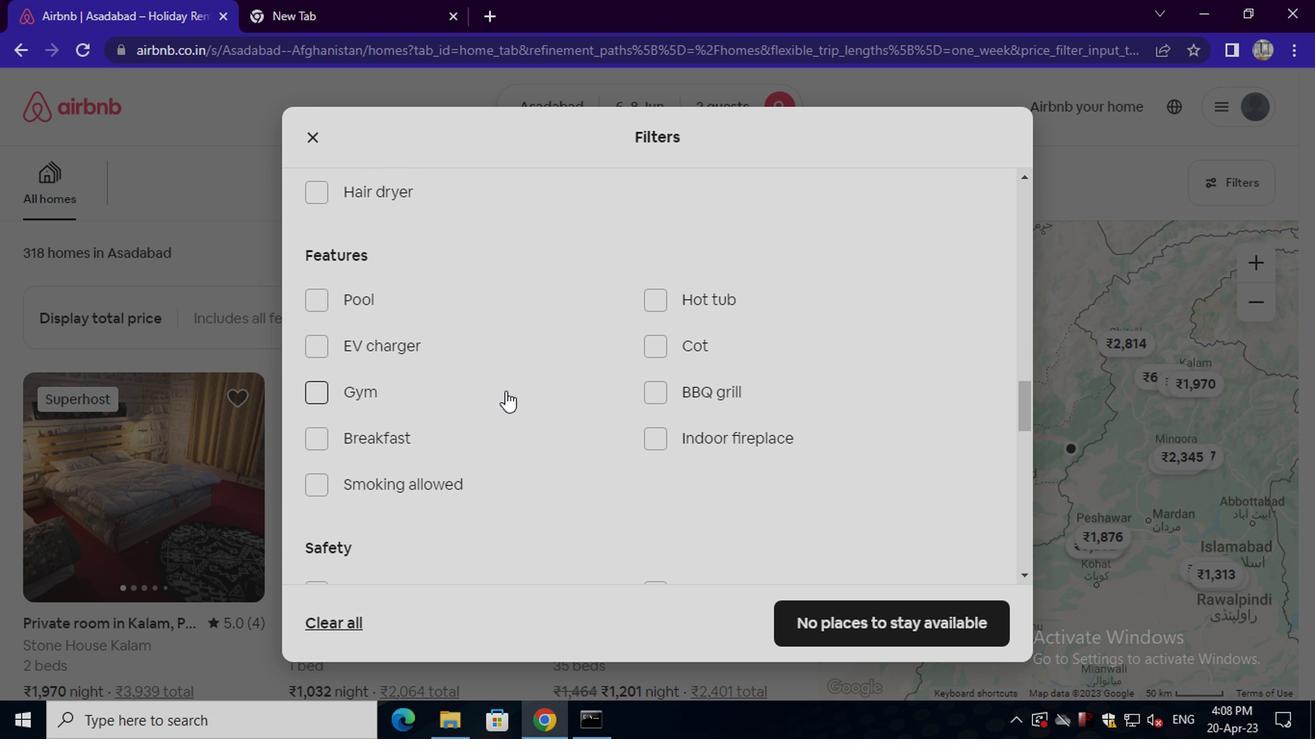 
Action: Mouse moved to (945, 460)
Screenshot: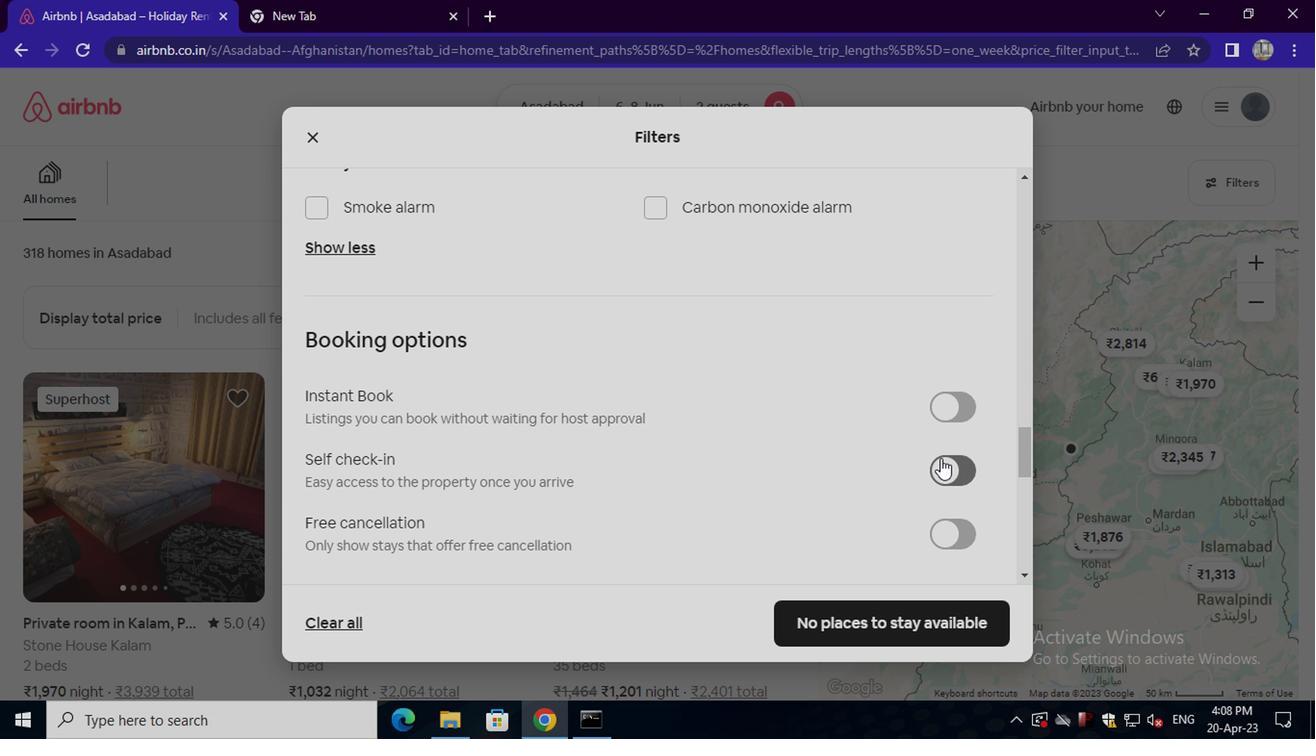 
Action: Mouse pressed left at (945, 460)
Screenshot: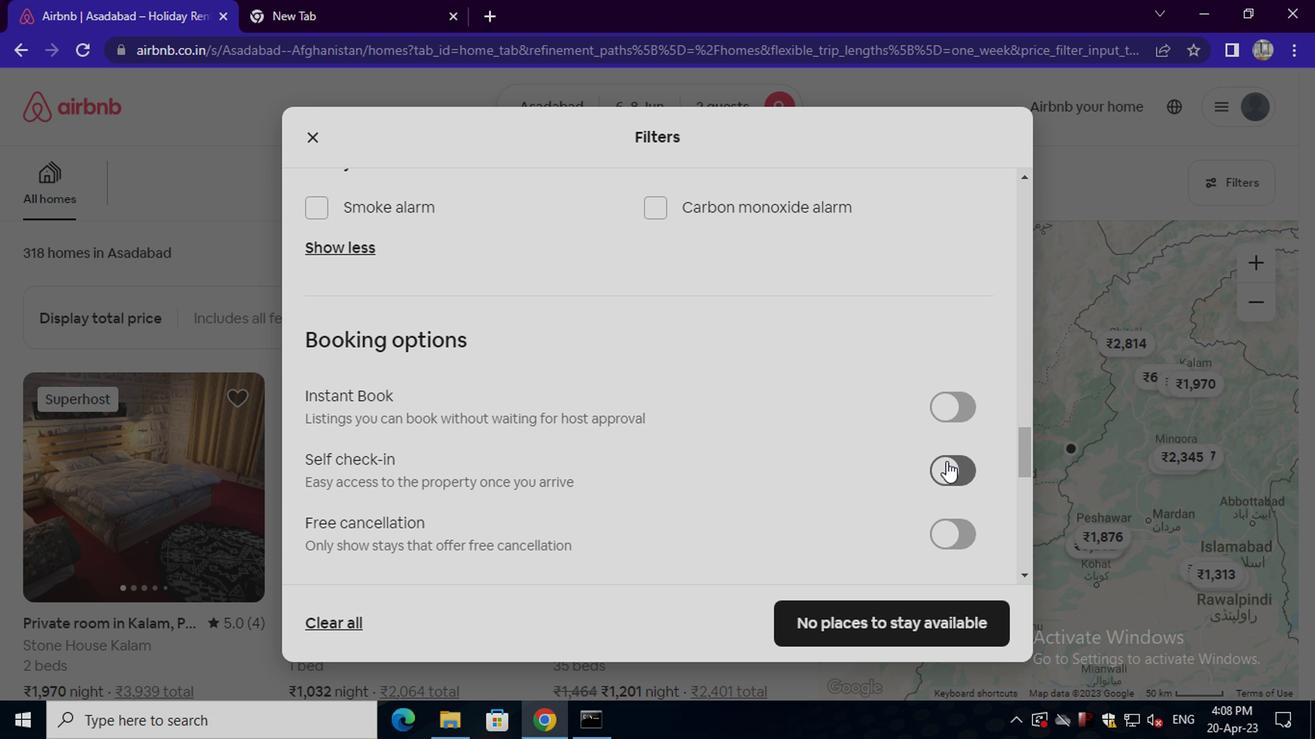 
Action: Mouse moved to (711, 477)
Screenshot: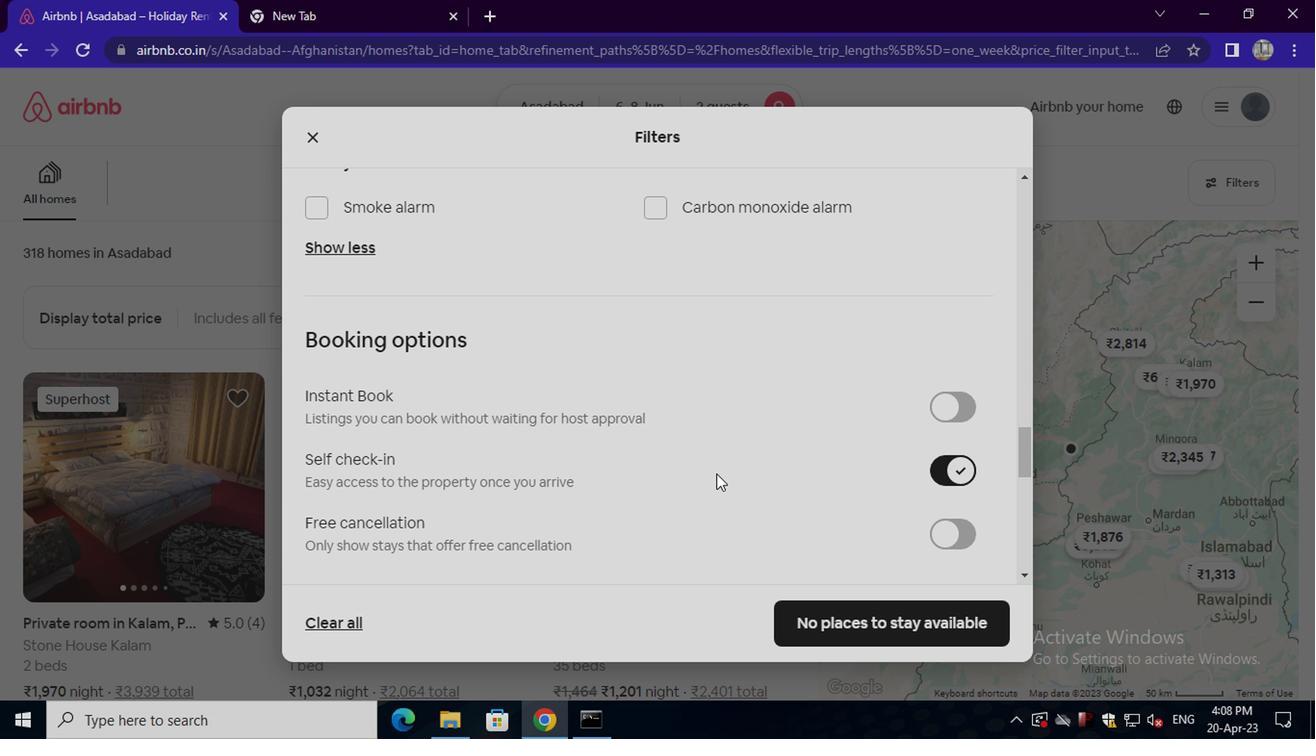 
Action: Mouse scrolled (711, 476) with delta (0, 0)
Screenshot: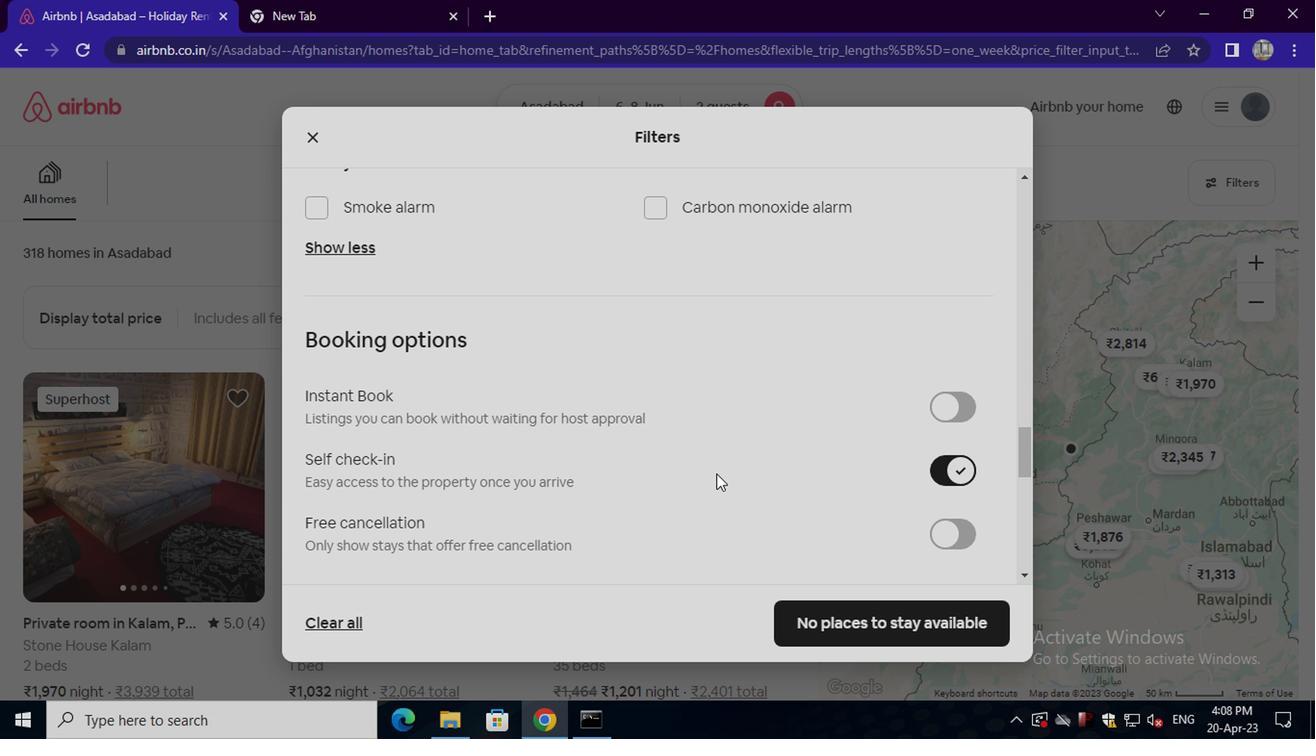 
Action: Mouse scrolled (711, 476) with delta (0, 0)
Screenshot: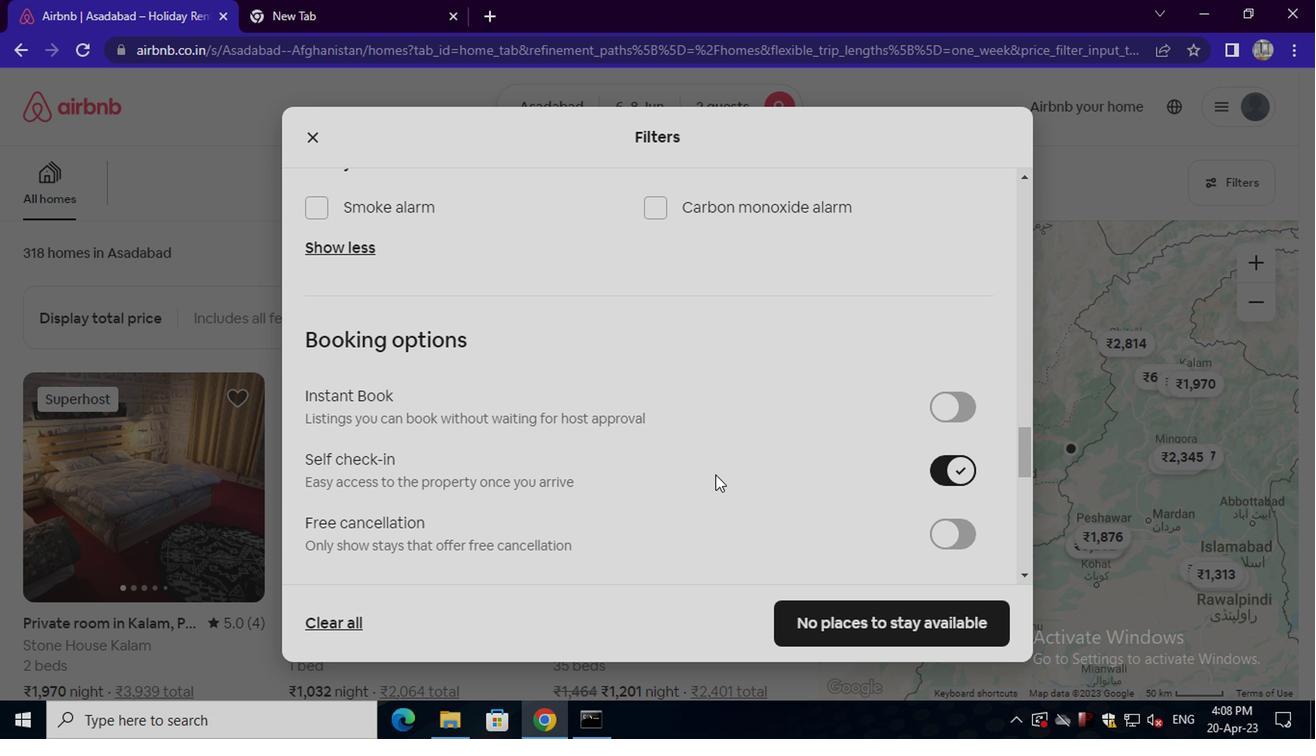 
Action: Mouse moved to (711, 481)
Screenshot: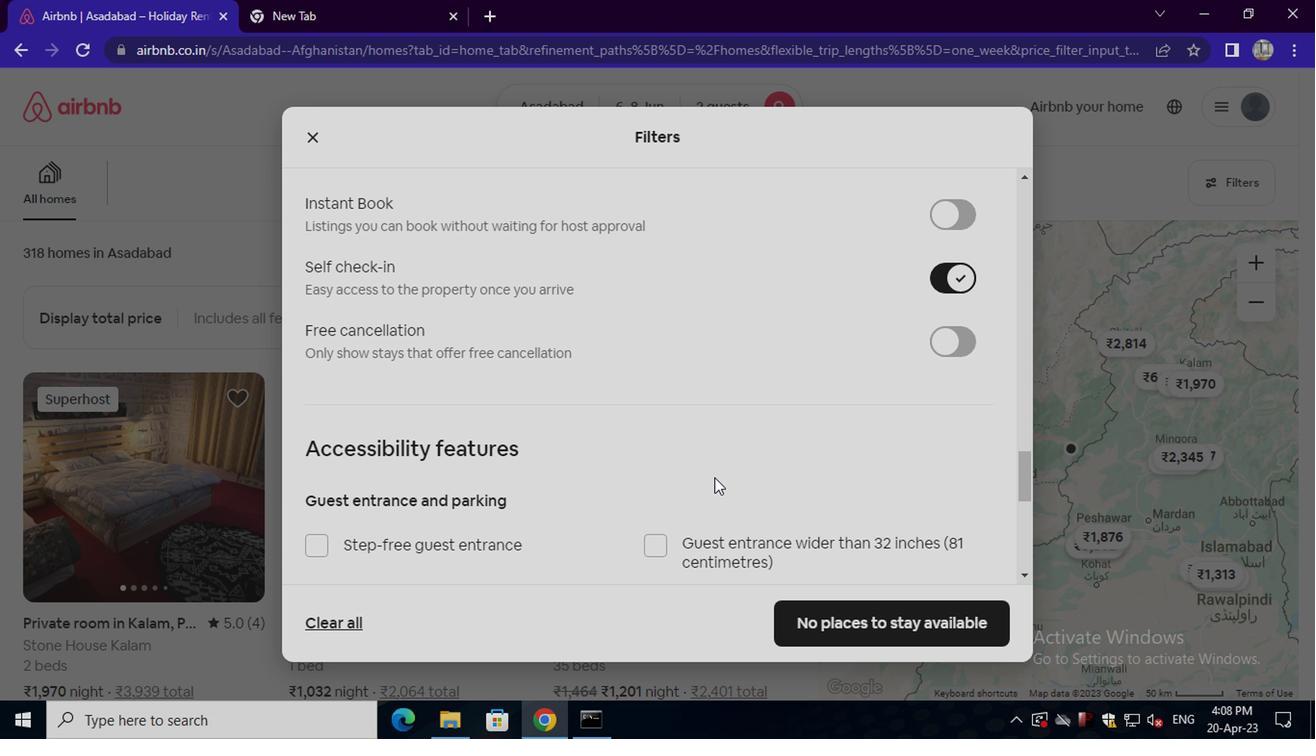 
Action: Mouse scrolled (711, 480) with delta (0, -1)
Screenshot: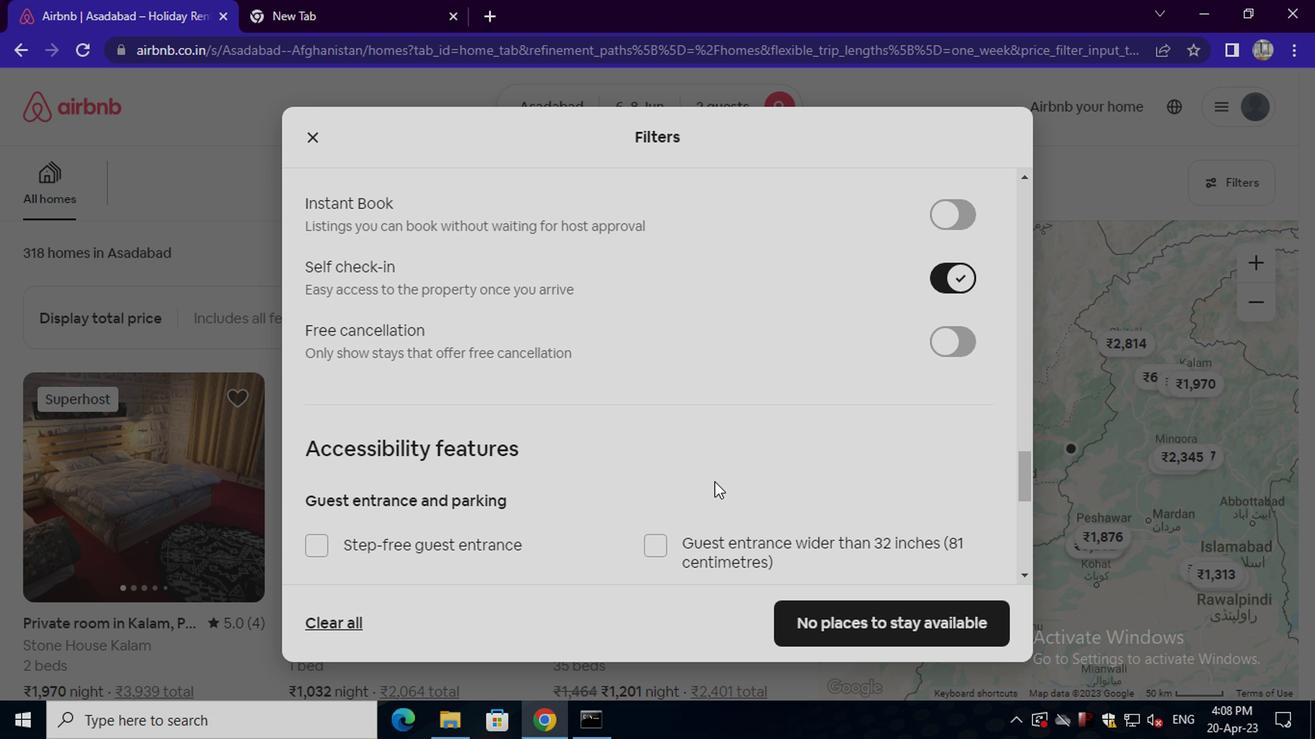 
Action: Mouse scrolled (711, 480) with delta (0, -1)
Screenshot: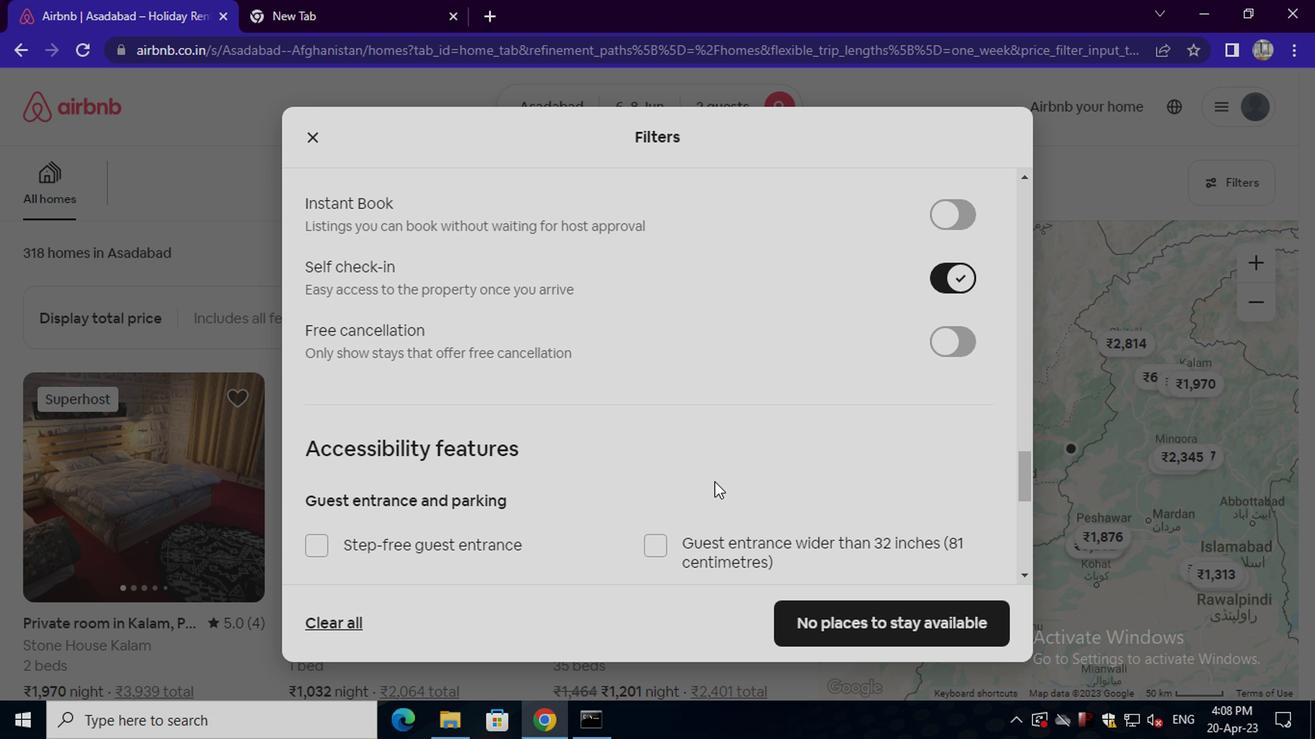 
Action: Mouse moved to (713, 482)
Screenshot: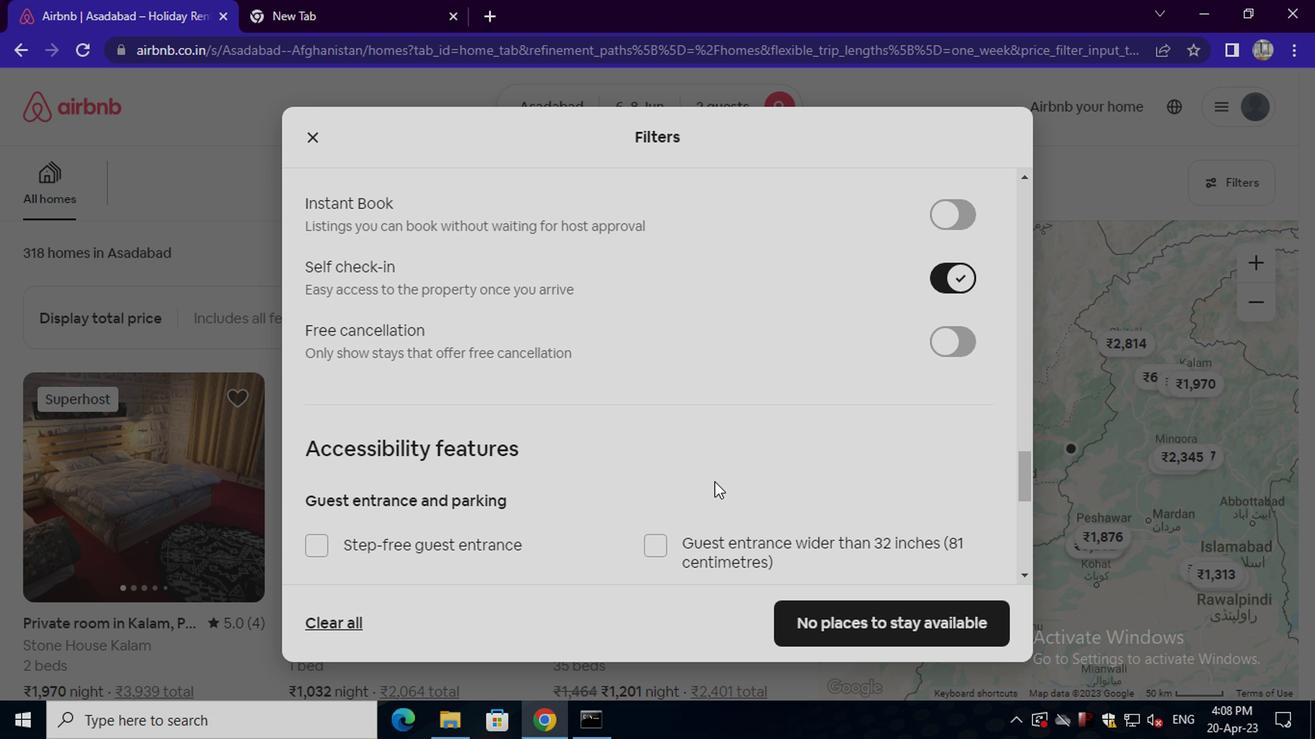 
Action: Mouse scrolled (713, 481) with delta (0, 0)
Screenshot: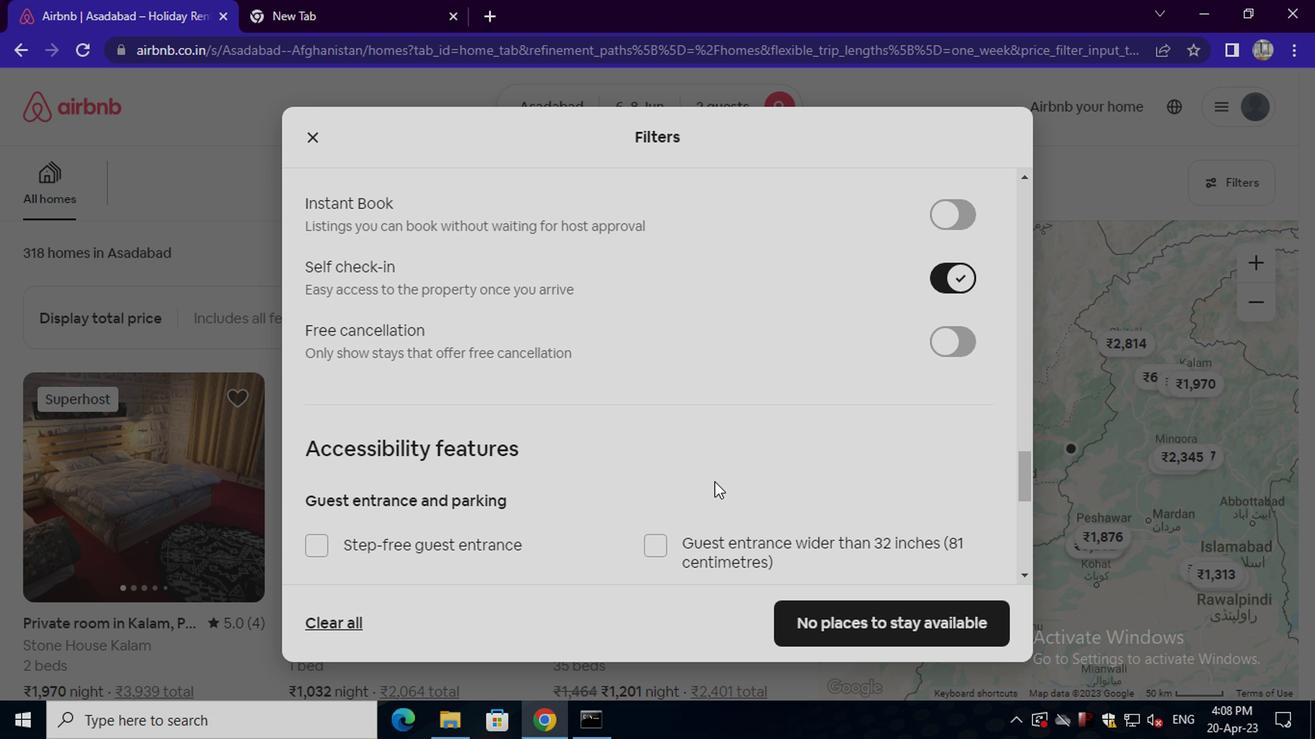 
Action: Mouse scrolled (713, 481) with delta (0, 0)
Screenshot: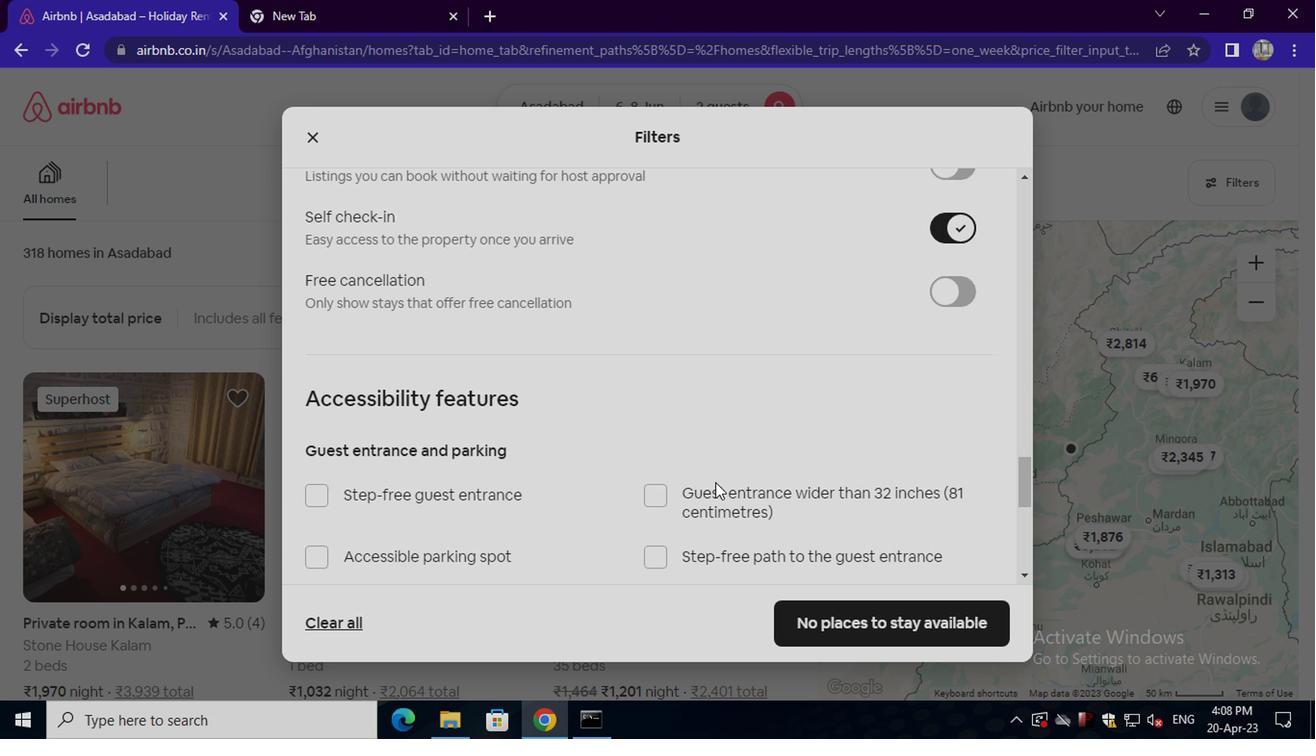 
Action: Mouse scrolled (713, 481) with delta (0, 0)
Screenshot: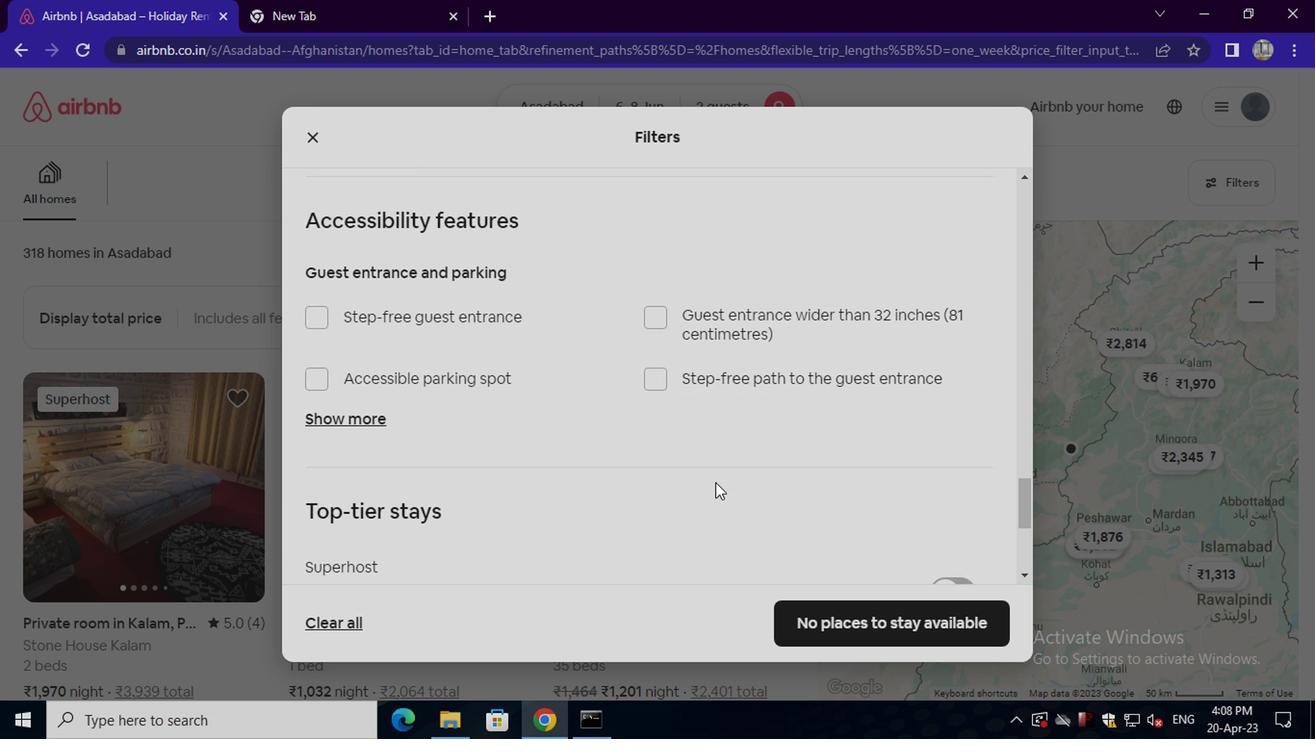 
Action: Mouse moved to (605, 521)
Screenshot: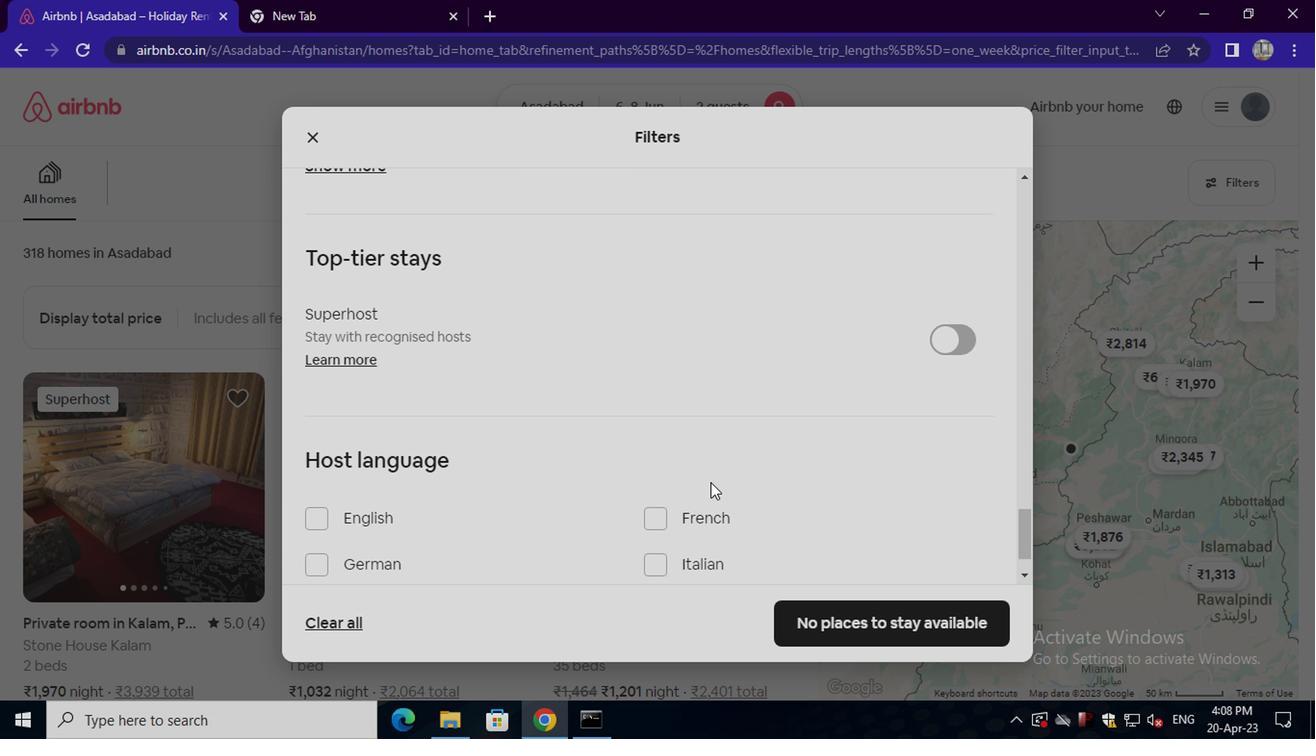 
Action: Mouse scrolled (605, 520) with delta (0, -1)
Screenshot: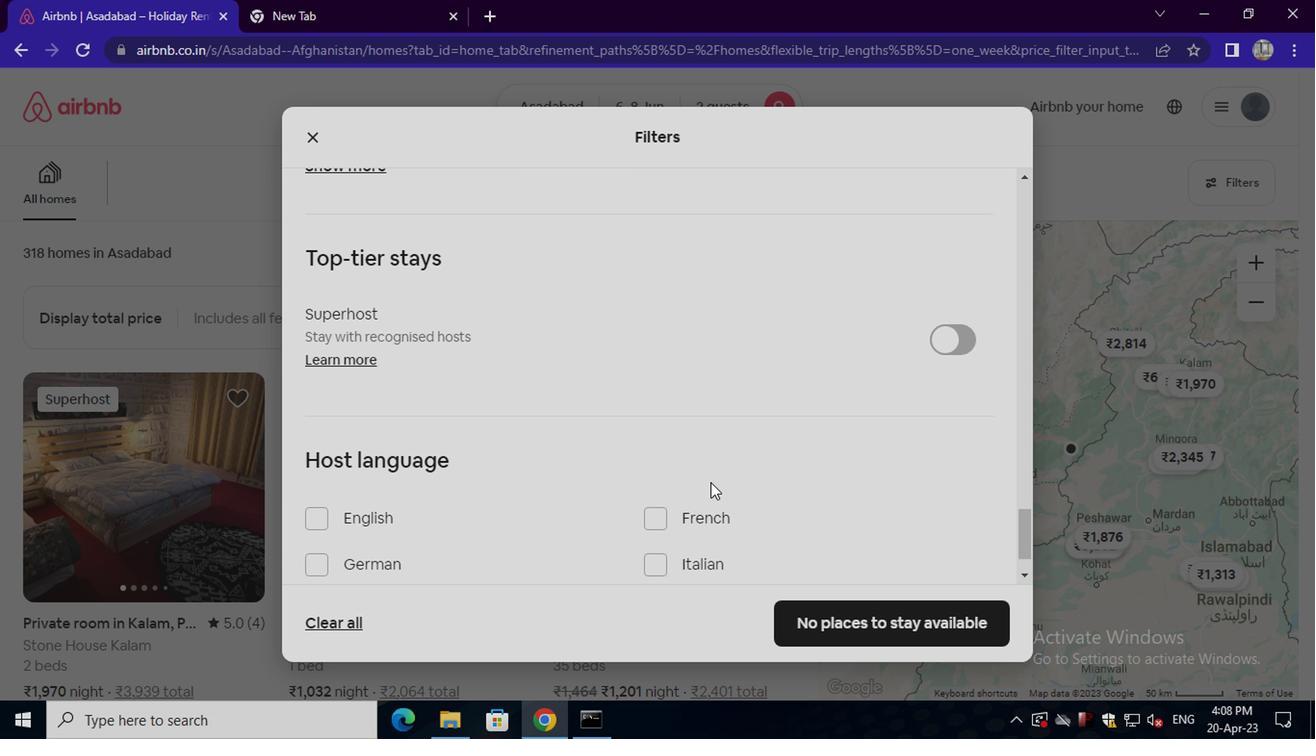 
Action: Mouse moved to (602, 522)
Screenshot: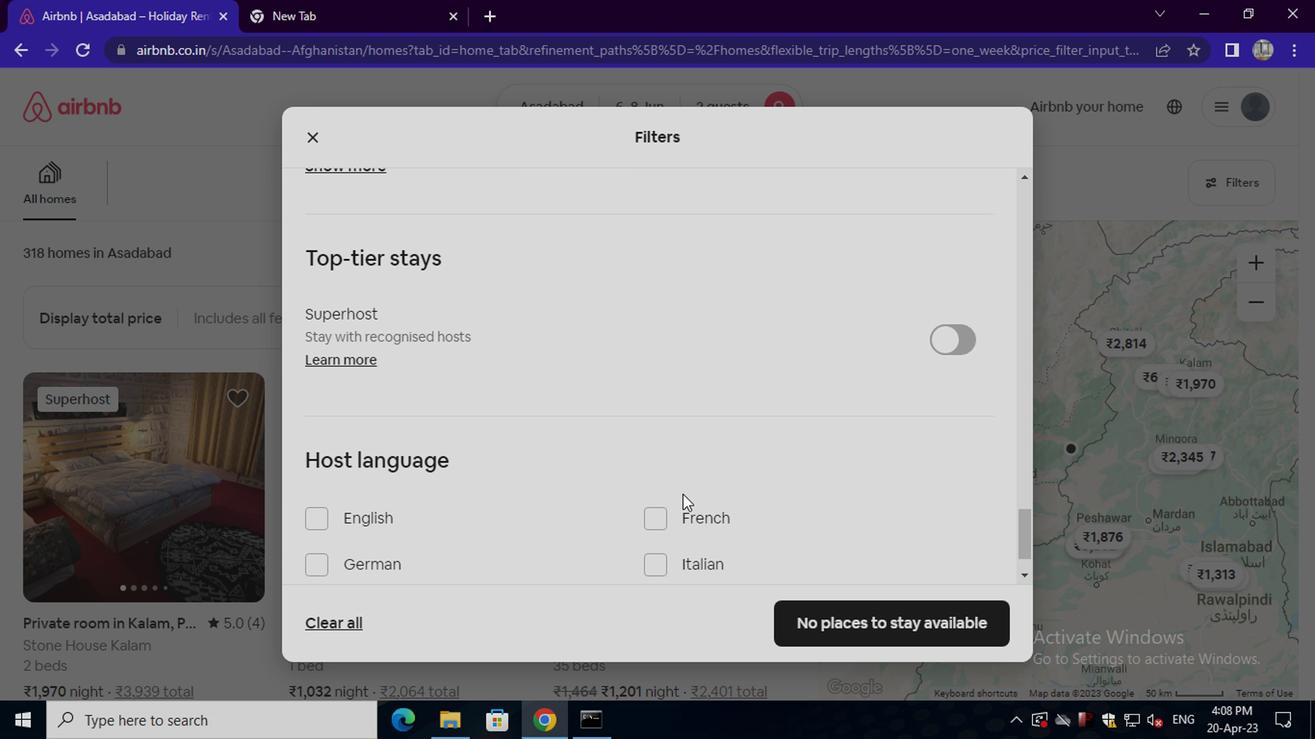 
Action: Mouse scrolled (602, 521) with delta (0, 0)
Screenshot: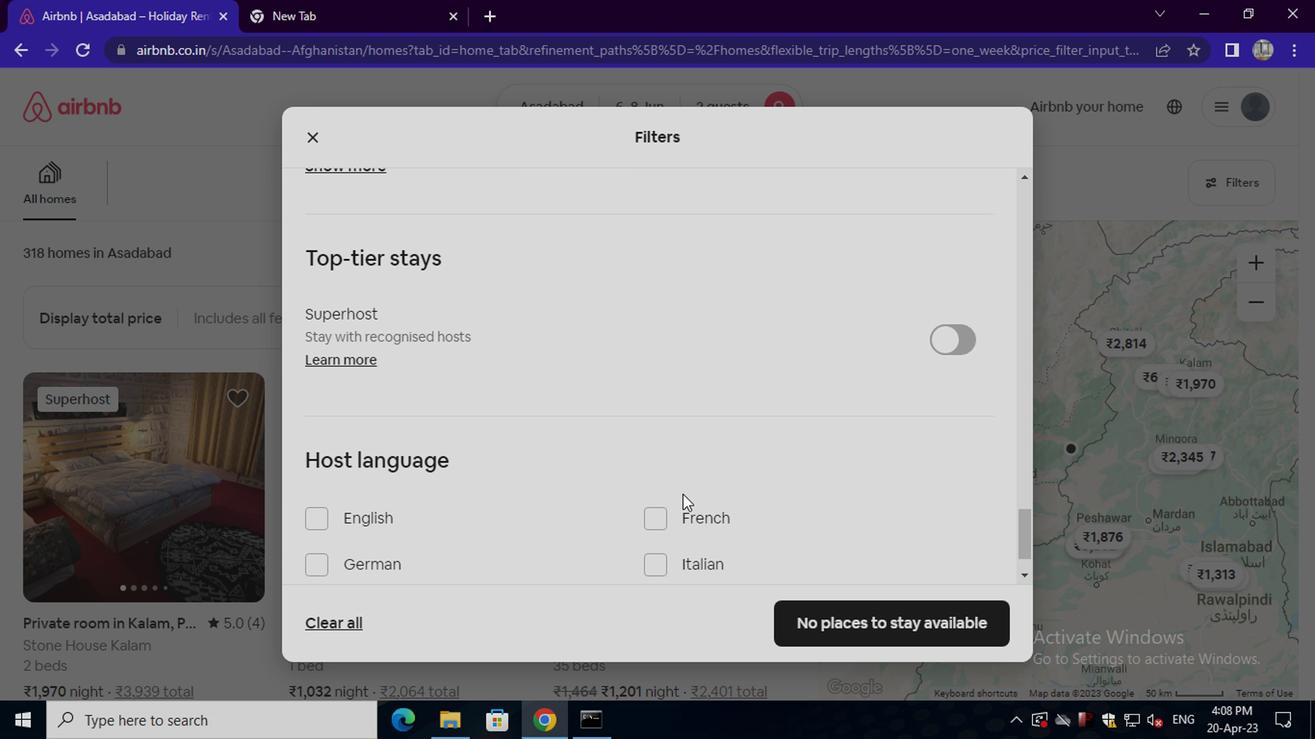 
Action: Mouse moved to (601, 522)
Screenshot: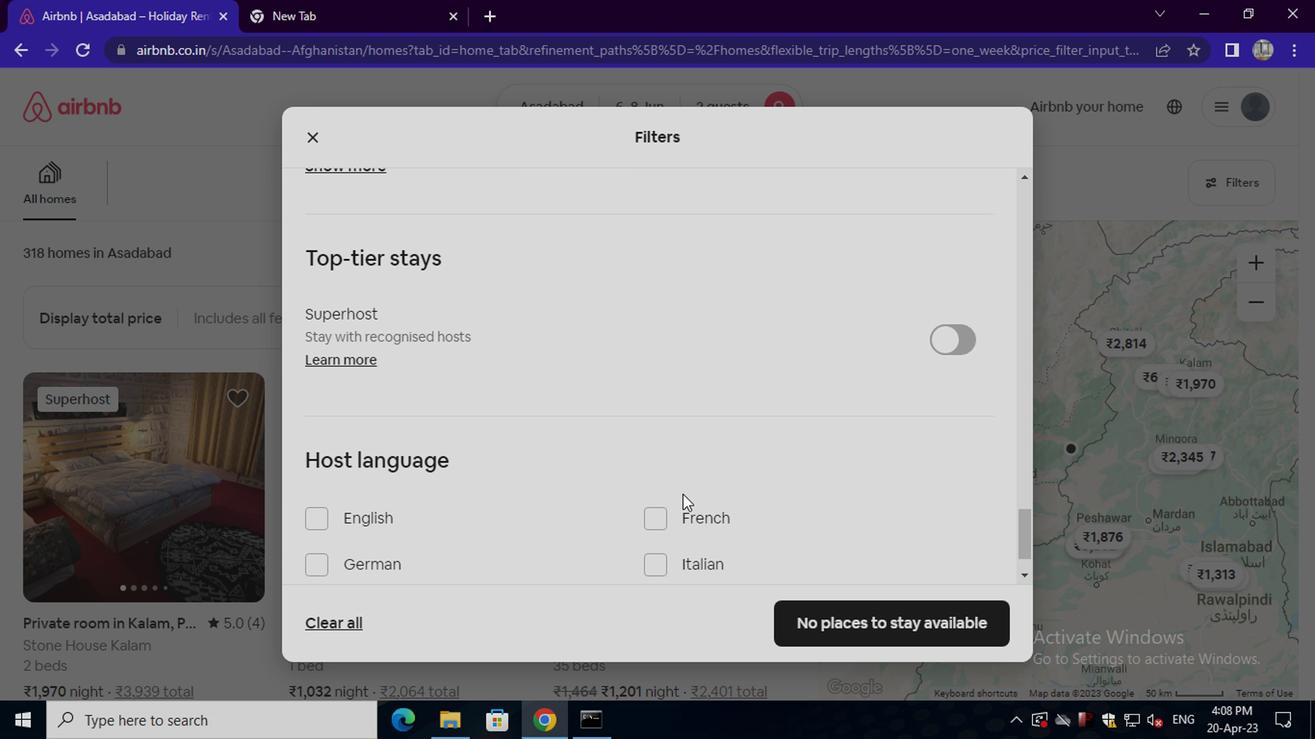 
Action: Mouse scrolled (601, 521) with delta (0, 0)
Screenshot: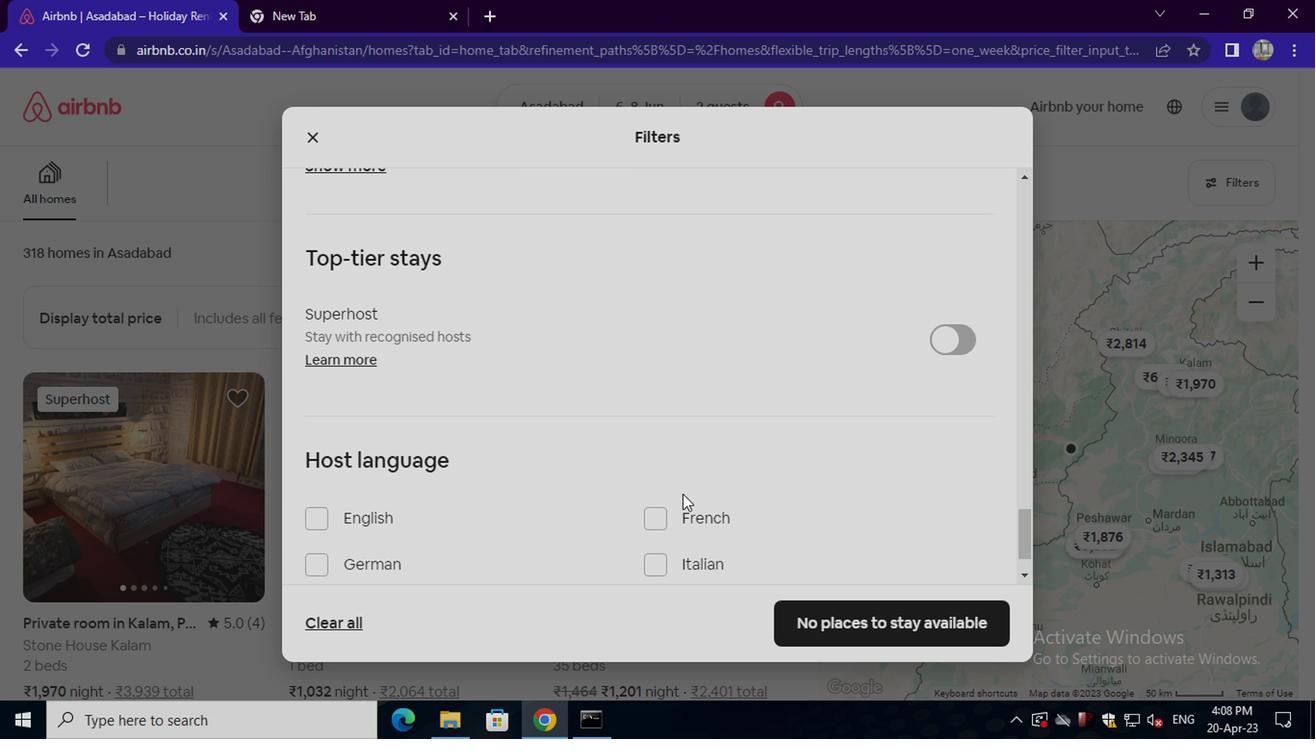 
Action: Mouse moved to (600, 522)
Screenshot: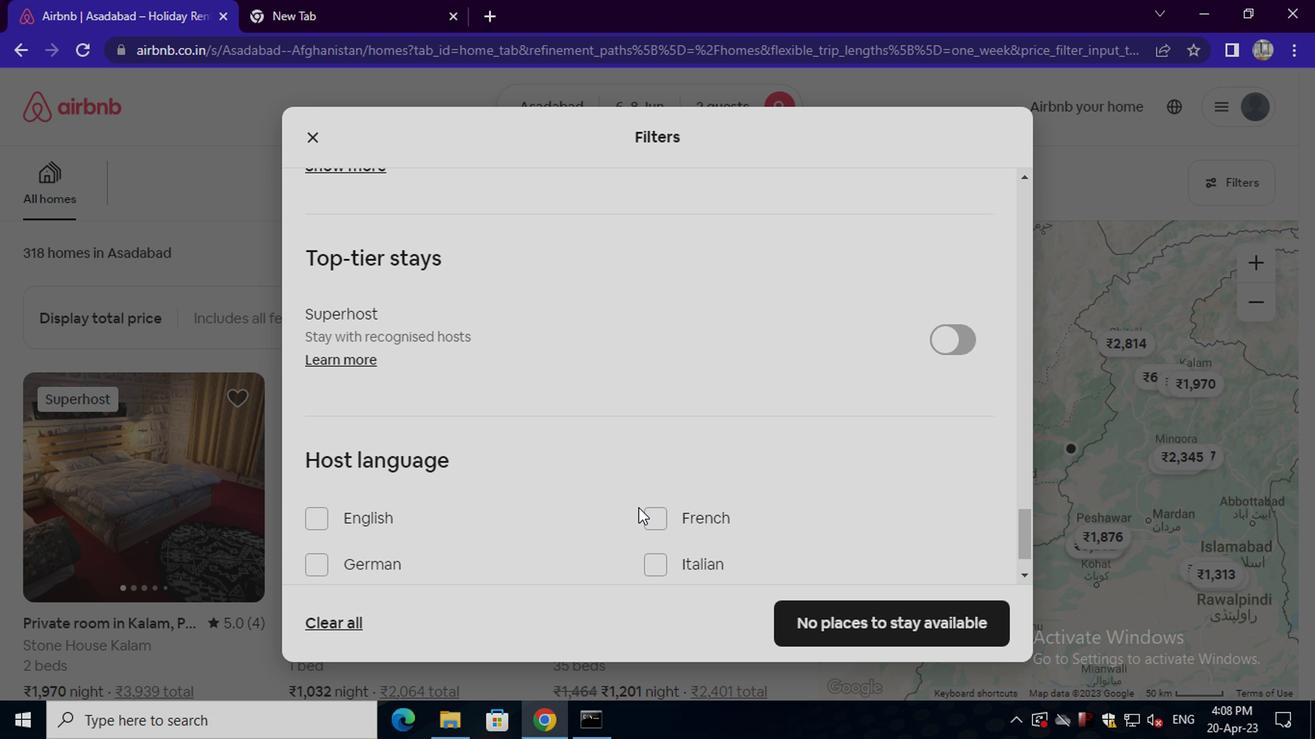 
Action: Mouse scrolled (600, 521) with delta (0, 0)
Screenshot: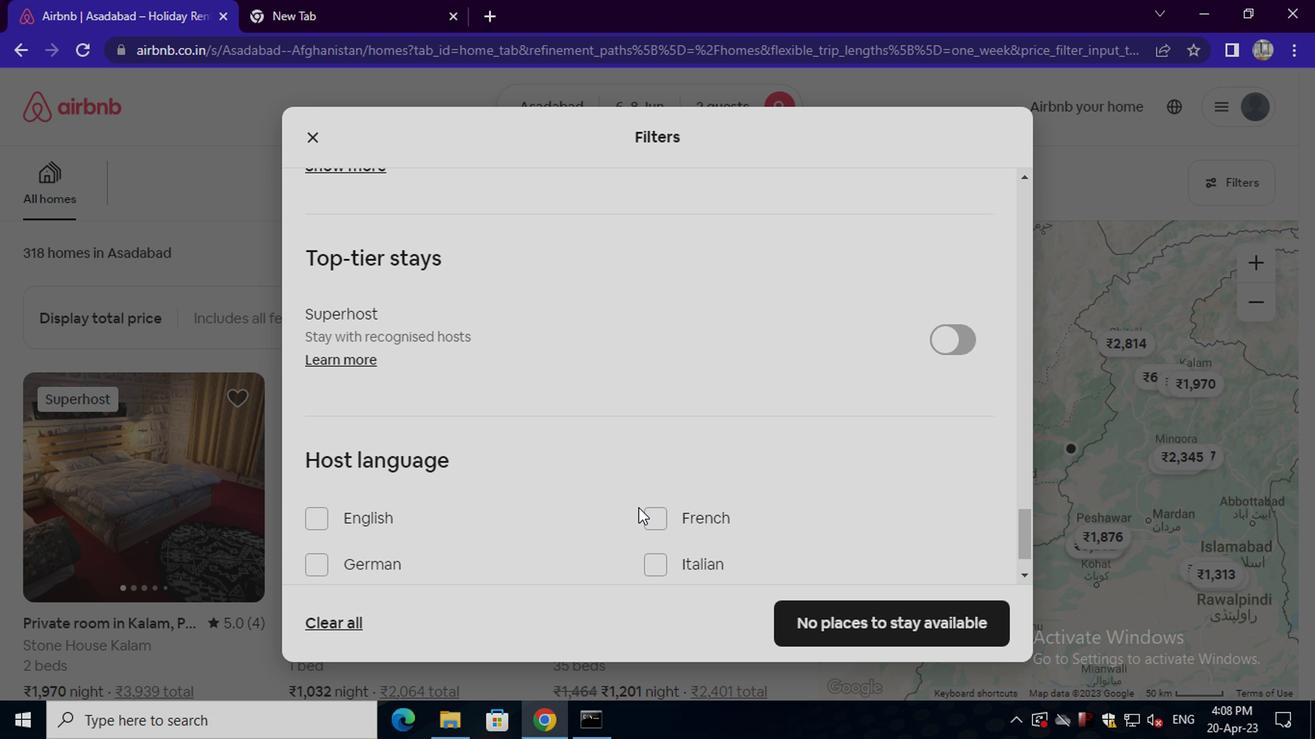 
Action: Mouse moved to (584, 522)
Screenshot: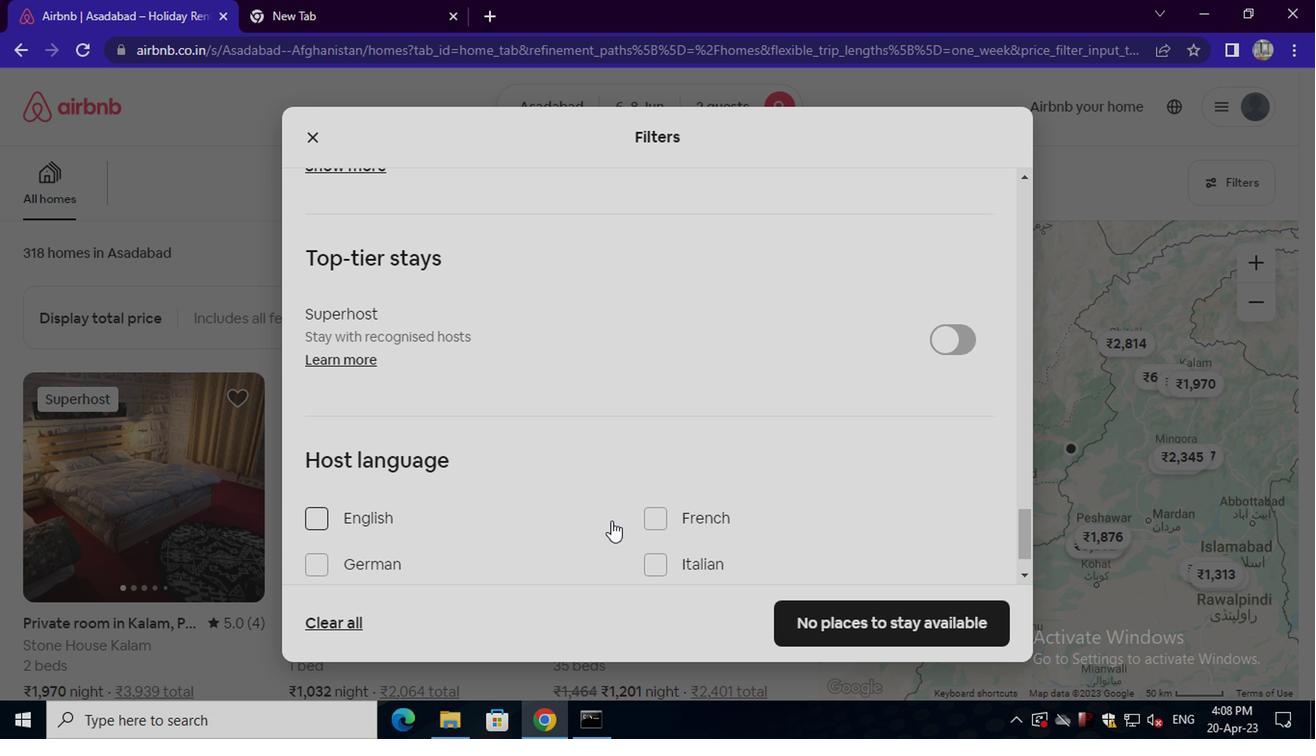 
Action: Mouse scrolled (584, 521) with delta (0, 0)
Screenshot: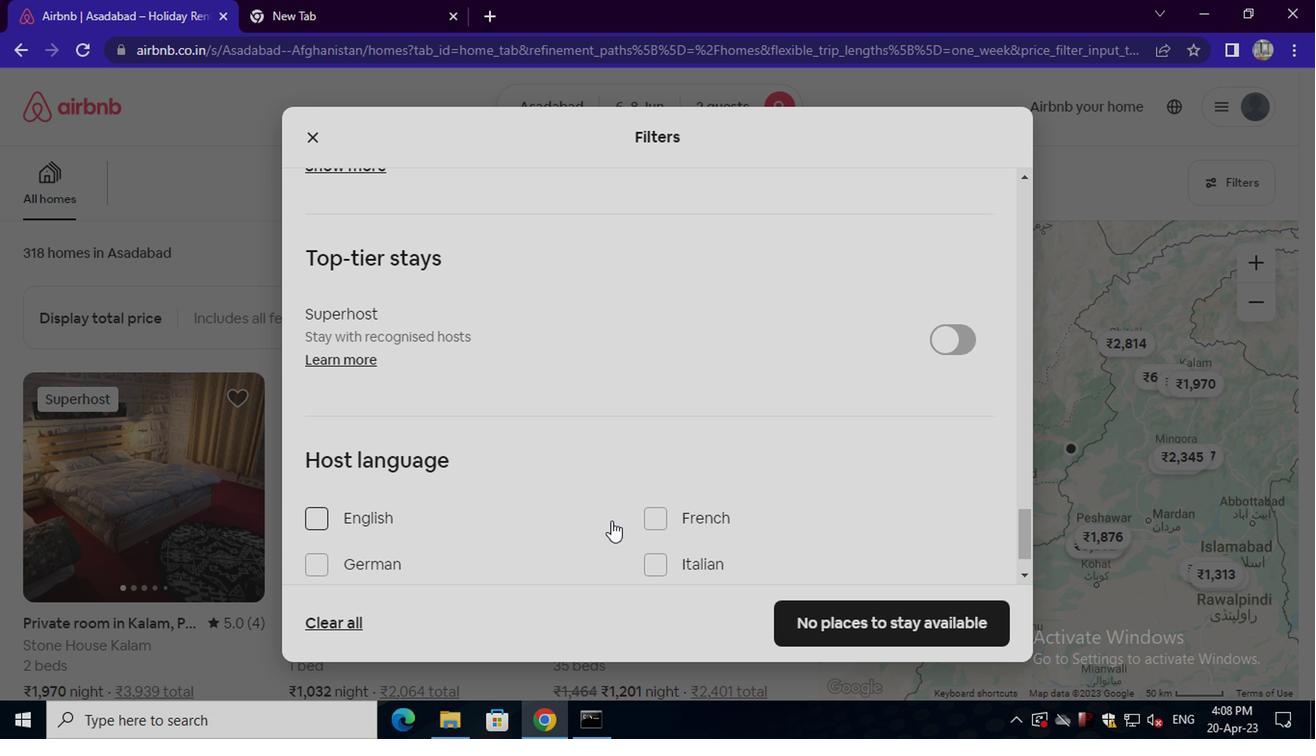 
Action: Mouse moved to (373, 446)
Screenshot: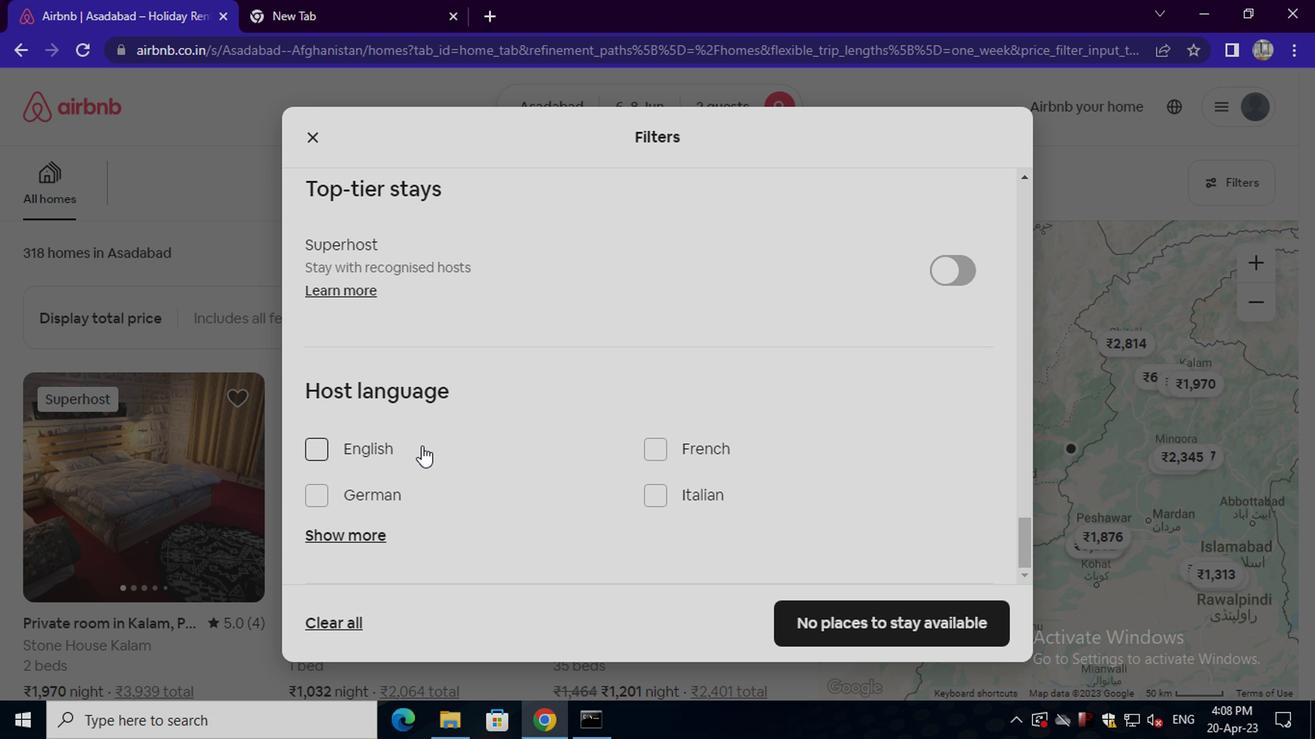 
Action: Mouse pressed left at (373, 446)
Screenshot: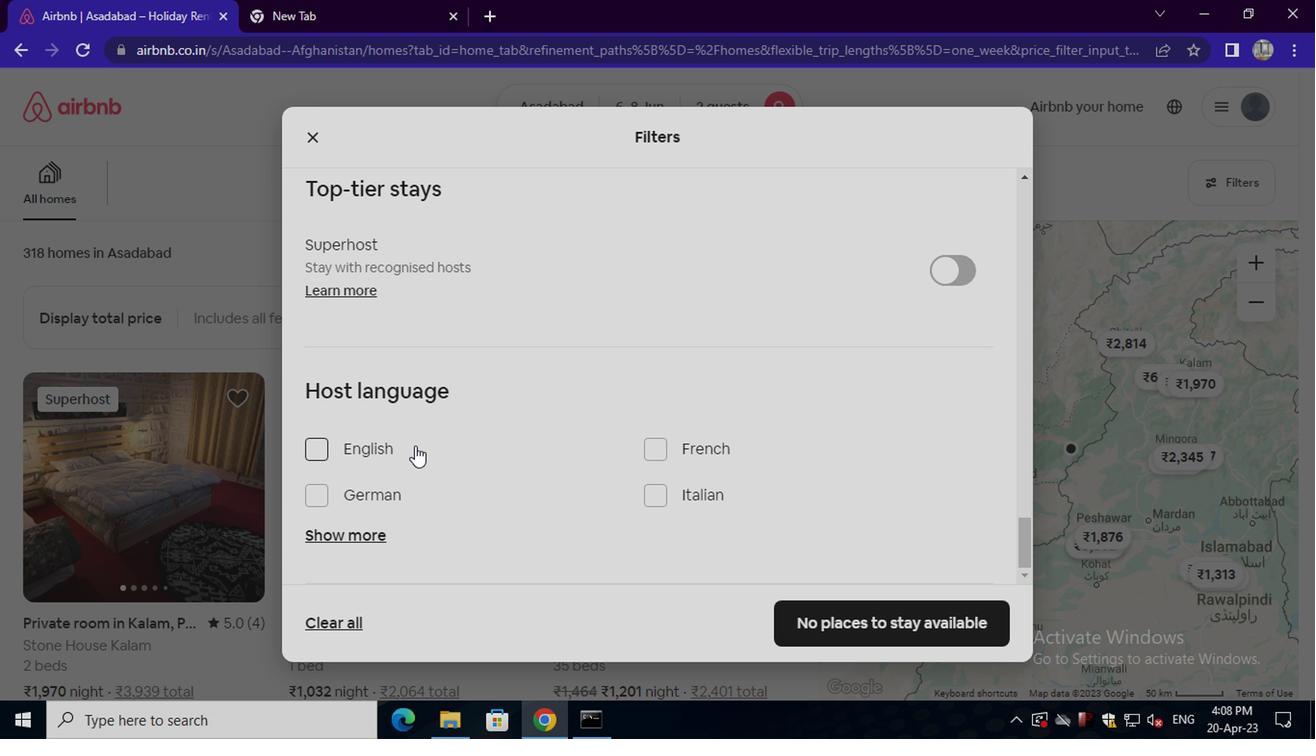 
Action: Mouse moved to (828, 620)
Screenshot: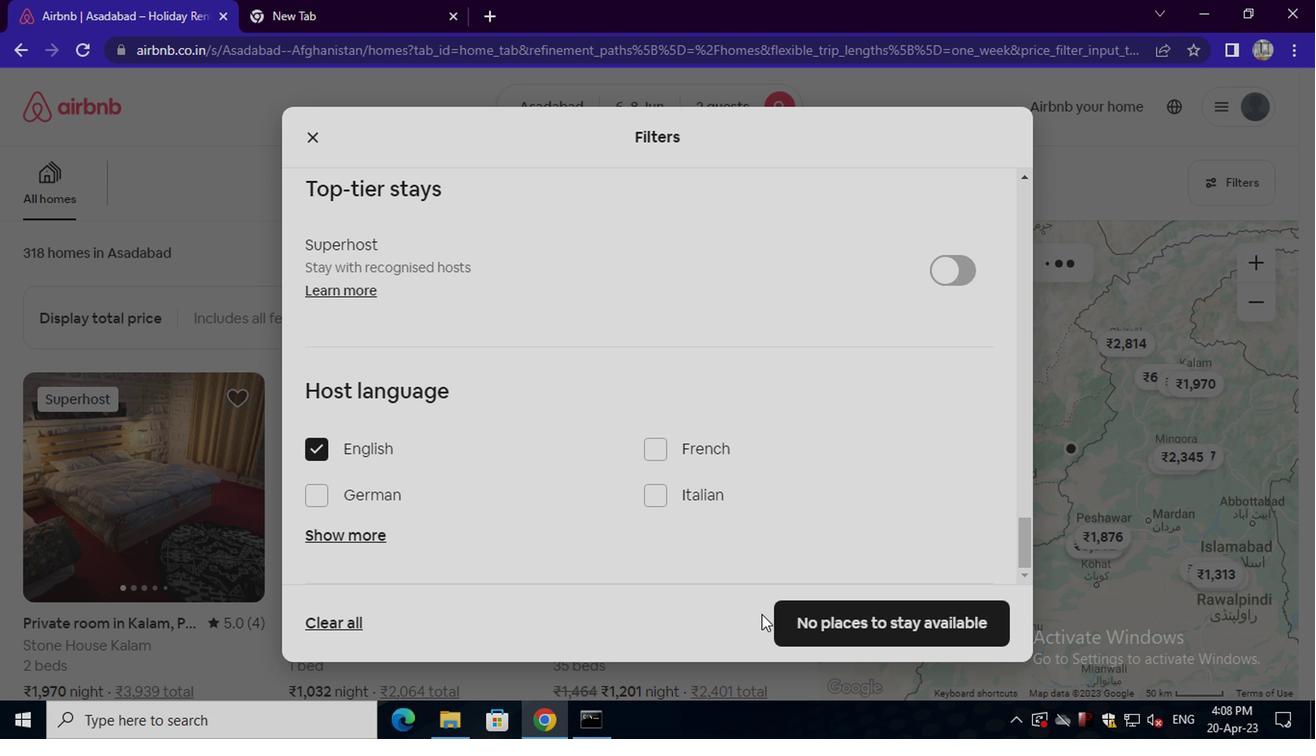 
Action: Mouse pressed left at (828, 620)
Screenshot: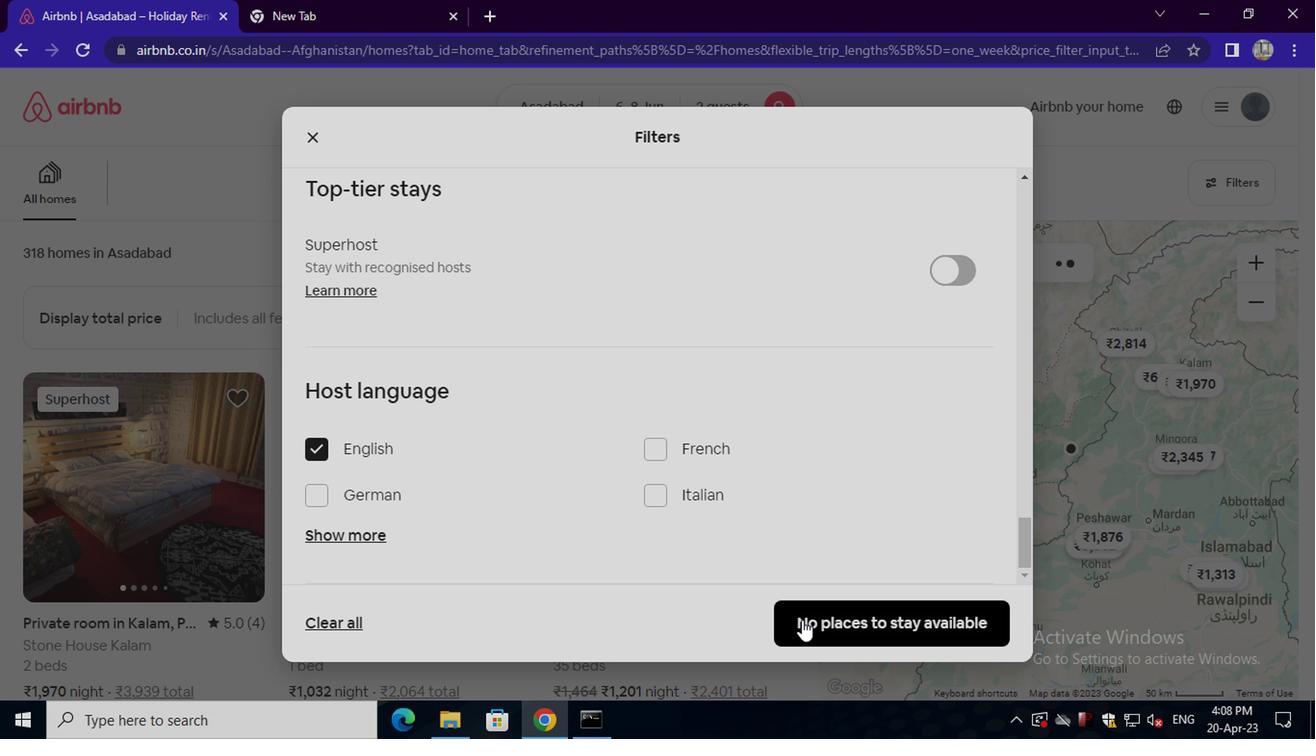 
Action: Mouse moved to (811, 634)
Screenshot: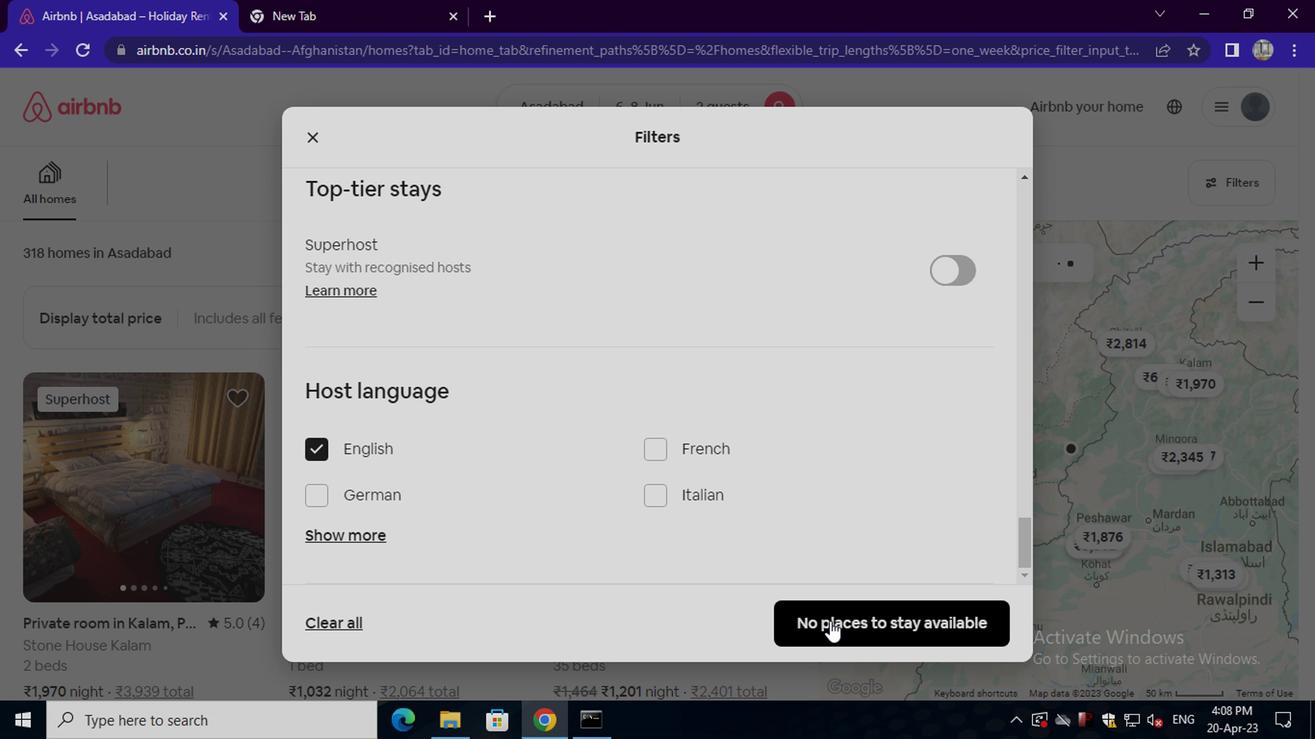 
